 Task: Look for space in Monze, Zambia from 10th July, 2023 to 15th July, 2023 for 7 adults in price range Rs.10000 to Rs.15000. Place can be entire place or shared room with 4 bedrooms having 7 beds and 4 bathrooms. Property type can be house, flat, guest house. Amenities needed are: wifi, TV, free parkinig on premises, gym, breakfast. Booking option can be shelf check-in. Required host language is English.
Action: Mouse moved to (496, 123)
Screenshot: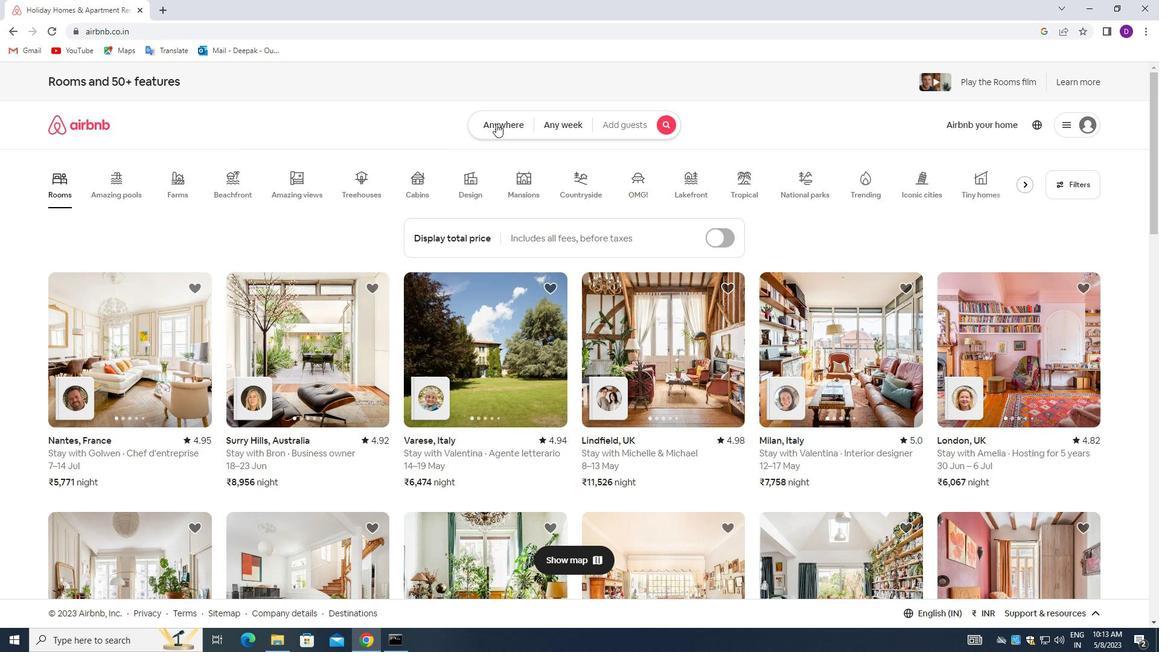 
Action: Mouse pressed left at (496, 123)
Screenshot: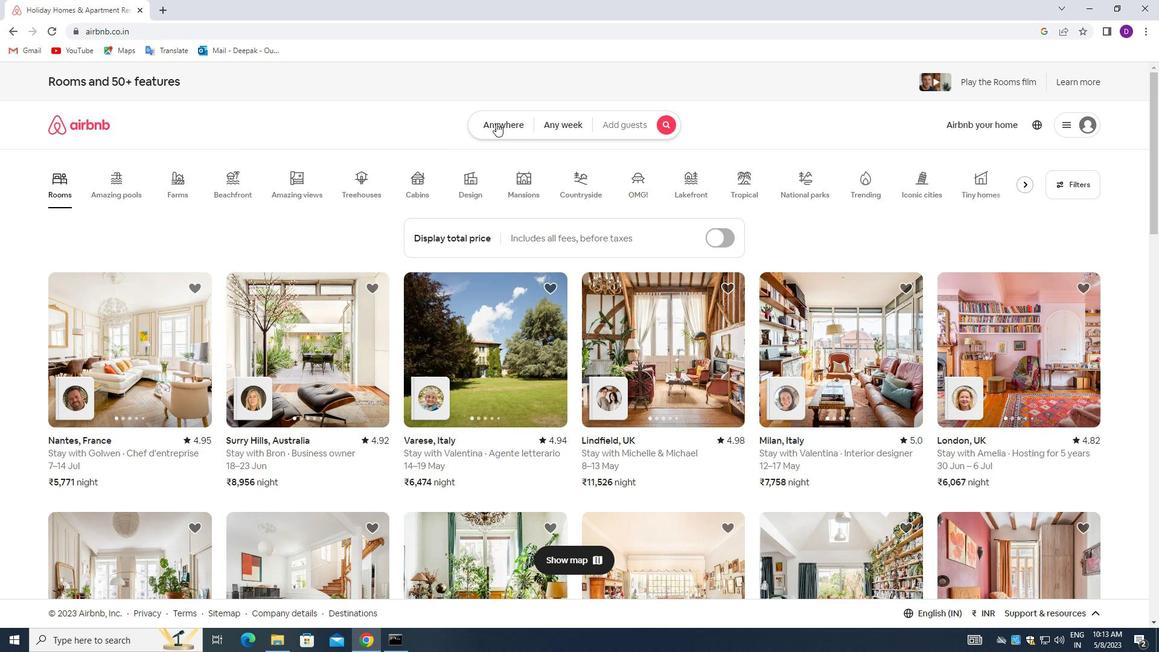 
Action: Mouse moved to (435, 170)
Screenshot: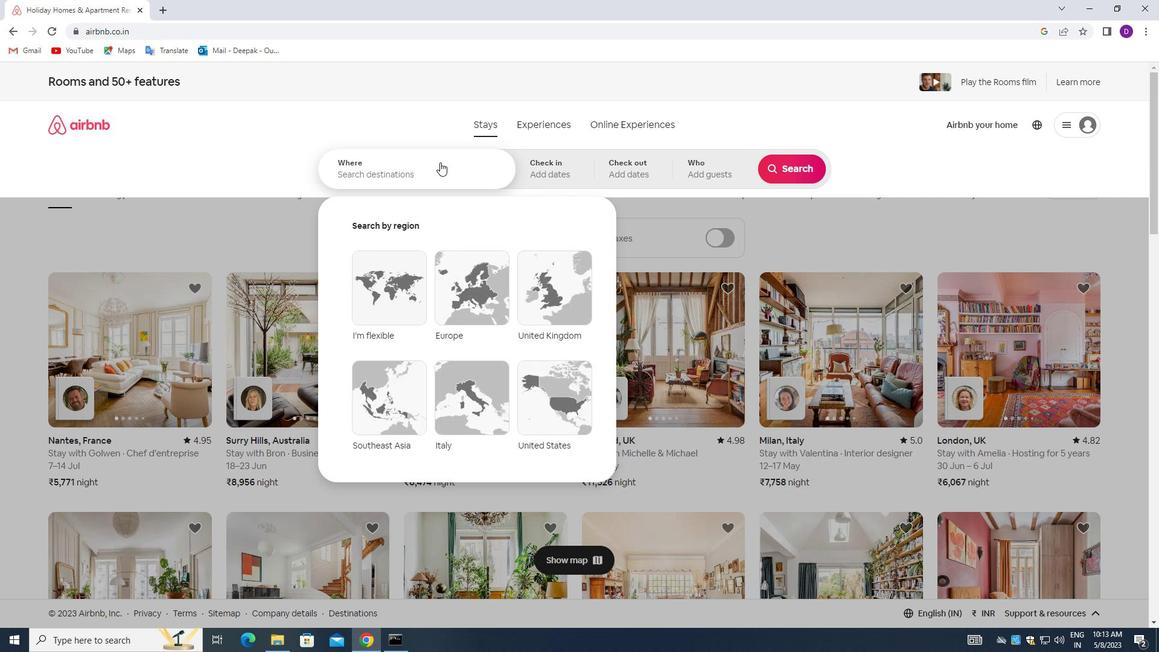 
Action: Mouse pressed left at (435, 170)
Screenshot: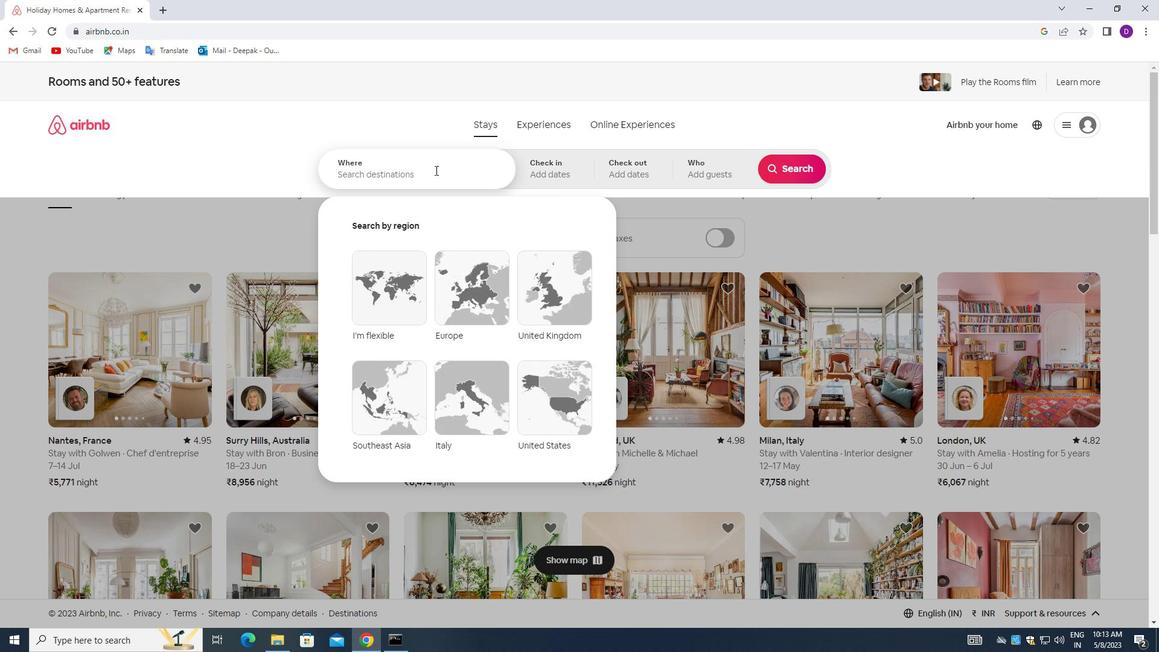 
Action: Mouse moved to (160, 251)
Screenshot: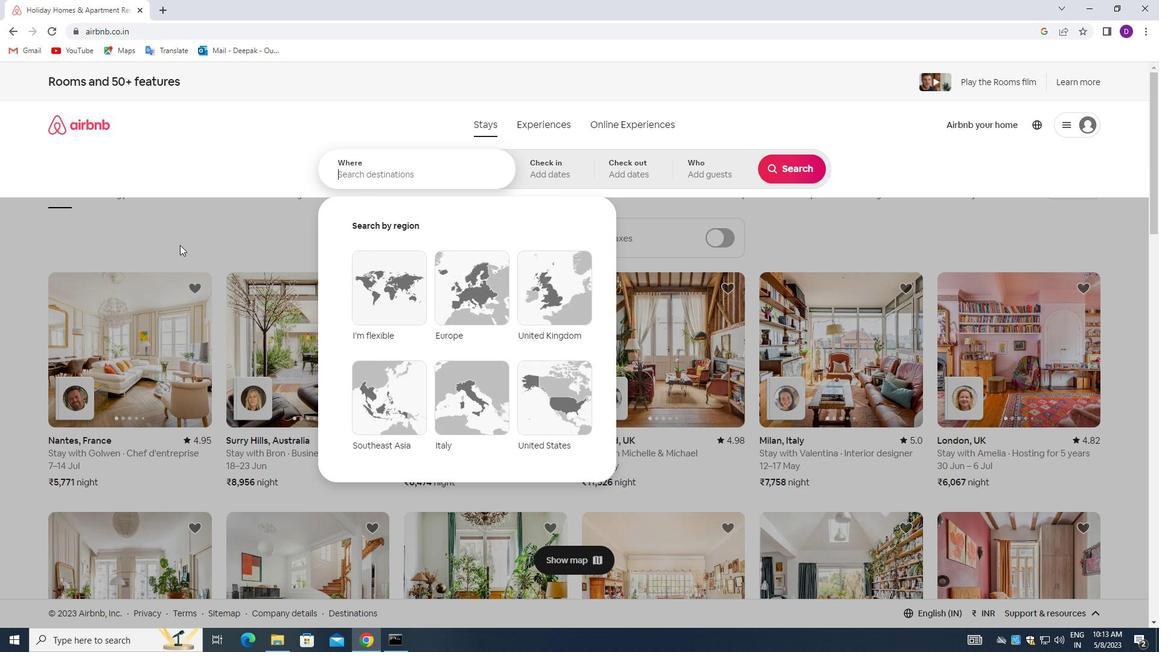 
Action: Key pressed <Key.shift>MONZE,<Key.space><Key.shift>M<Key.backspace><Key.shift_r>ZAMBIA<Key.enter>
Screenshot: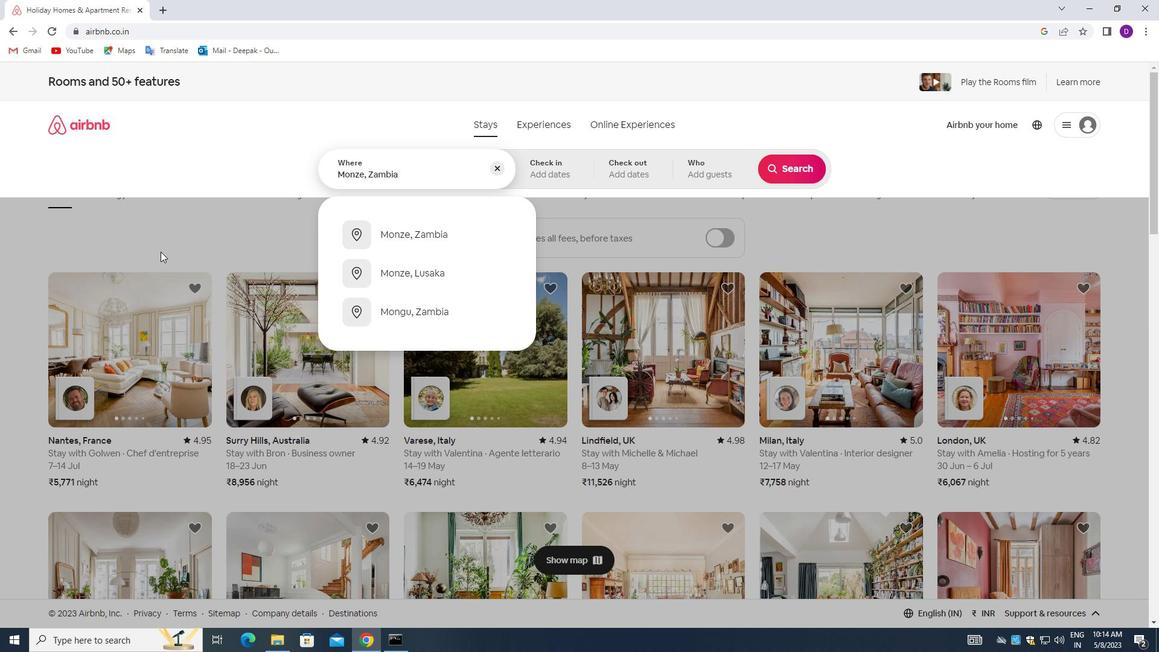 
Action: Mouse moved to (782, 264)
Screenshot: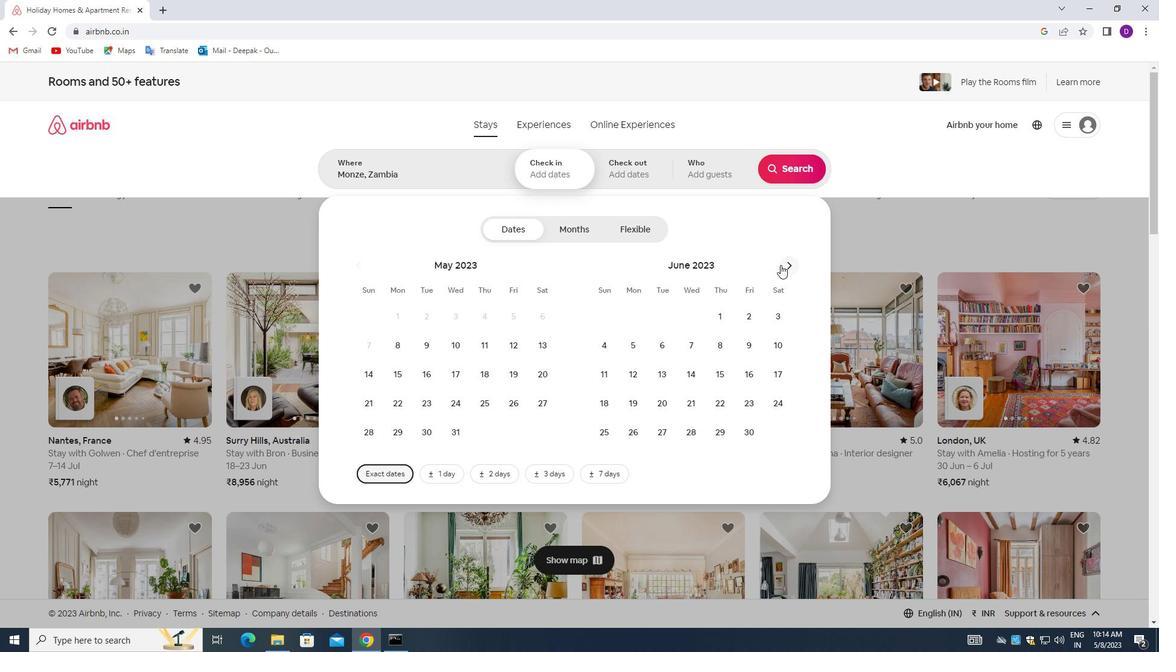 
Action: Mouse pressed left at (782, 264)
Screenshot: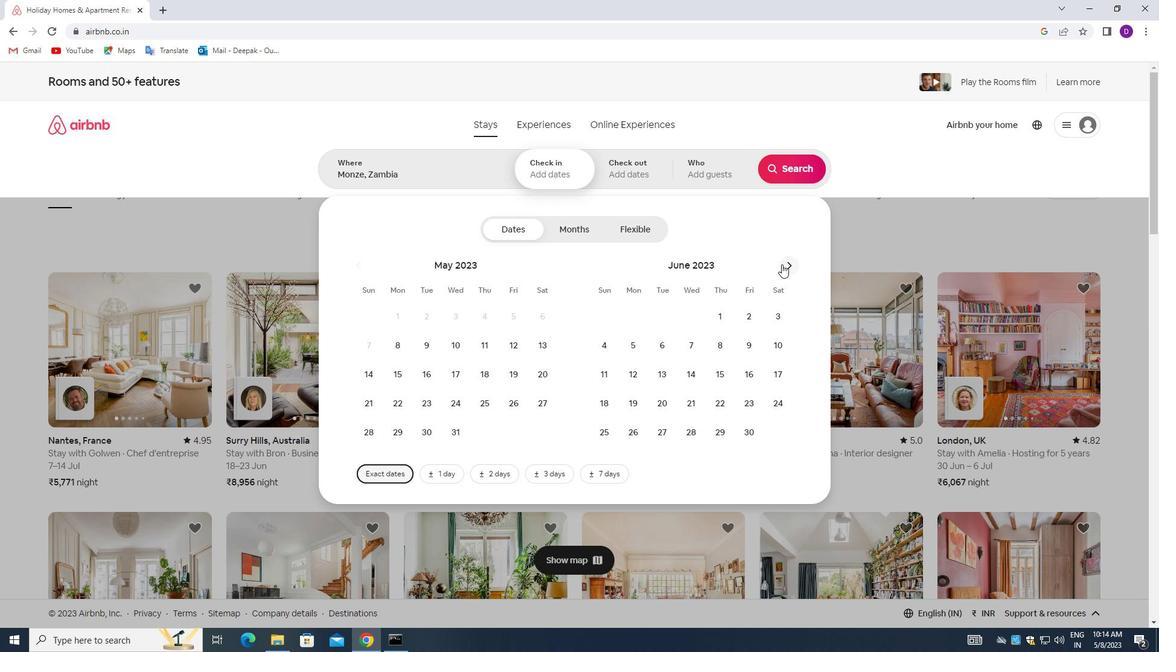 
Action: Mouse moved to (641, 366)
Screenshot: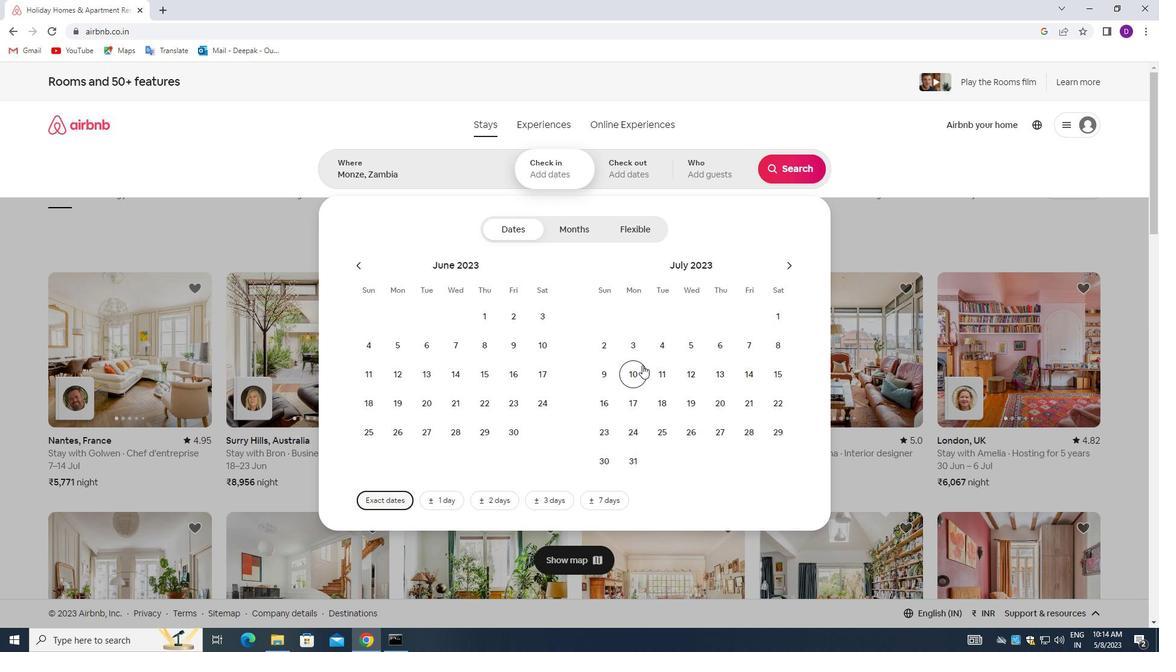 
Action: Mouse pressed left at (641, 366)
Screenshot: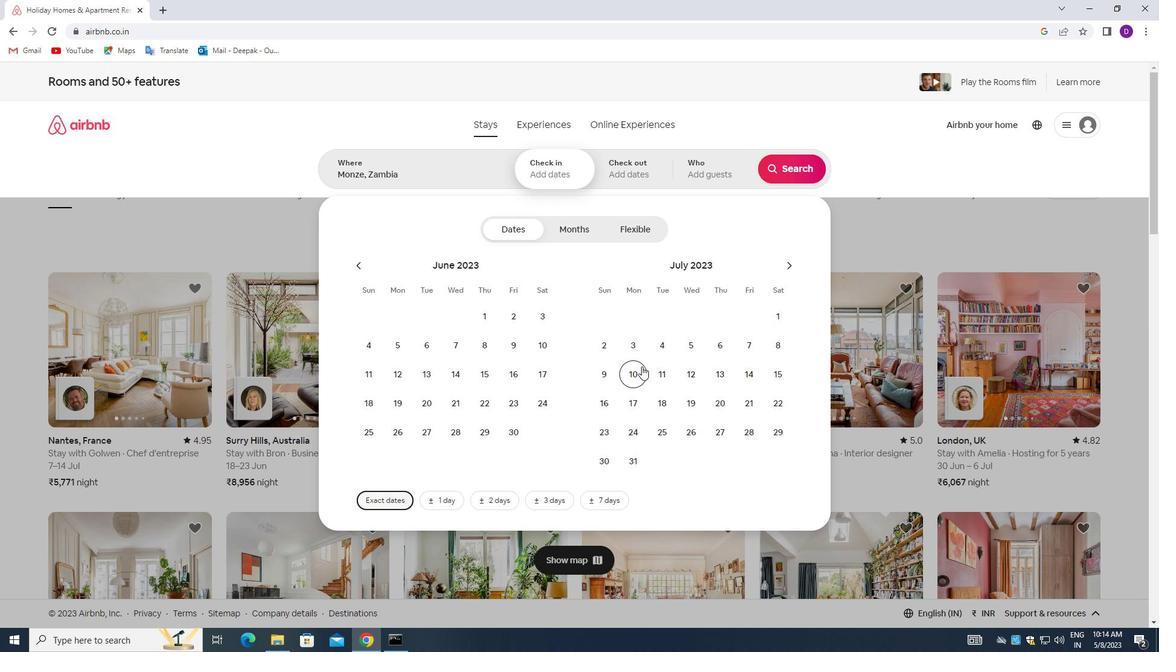
Action: Mouse moved to (768, 367)
Screenshot: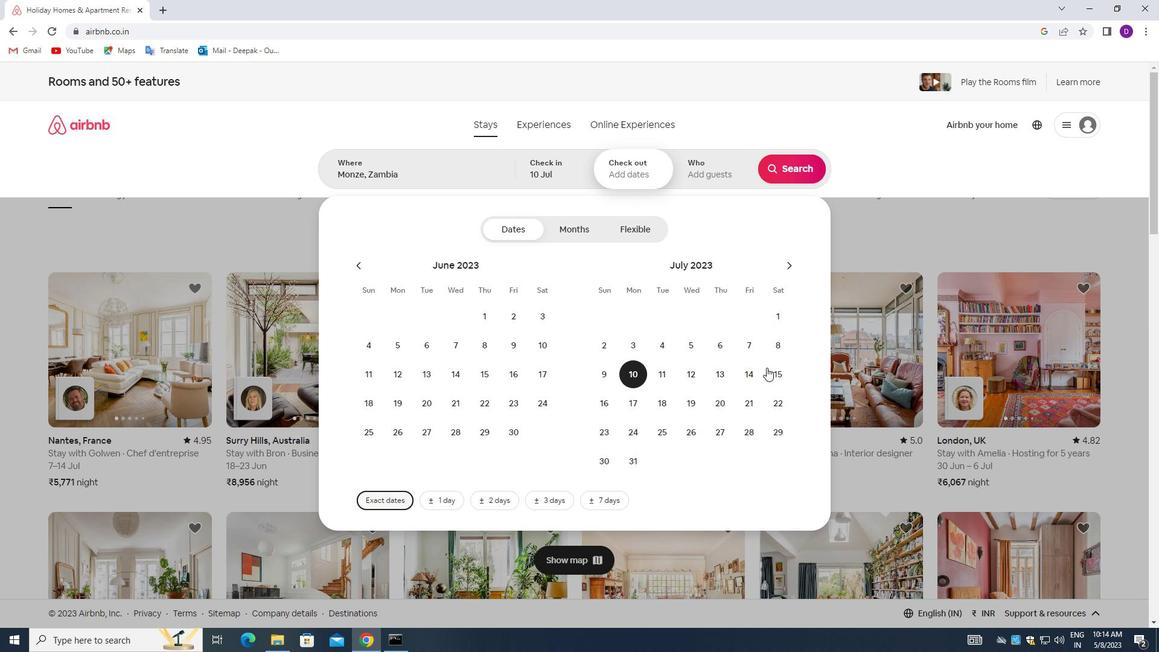 
Action: Mouse pressed left at (768, 367)
Screenshot: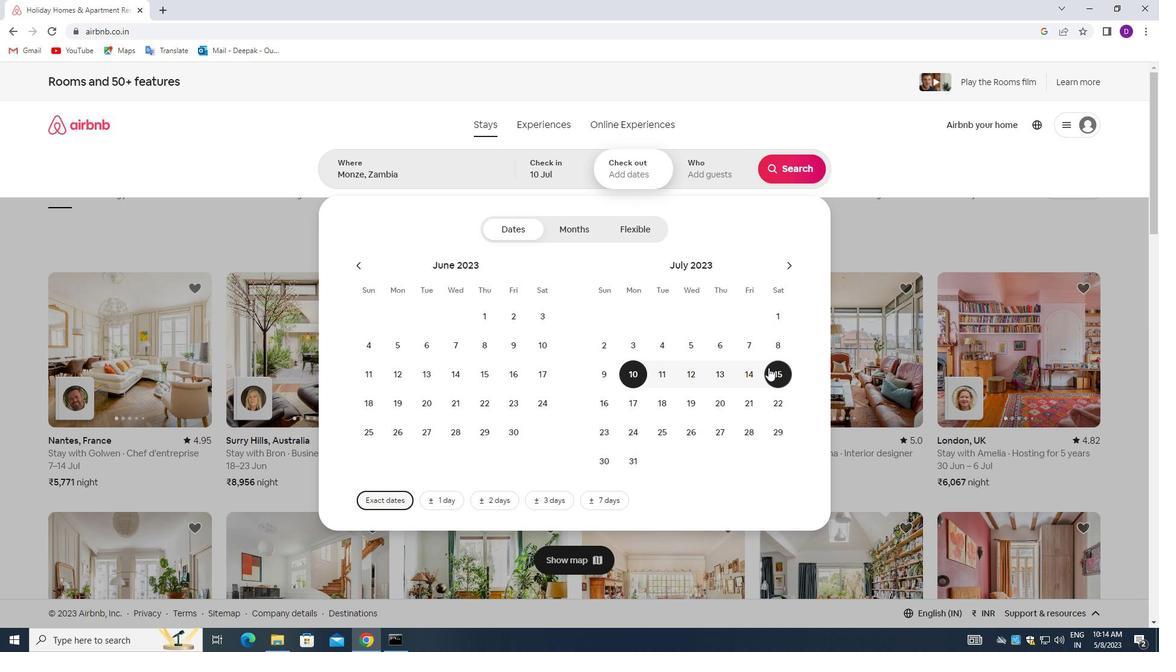 
Action: Mouse moved to (697, 172)
Screenshot: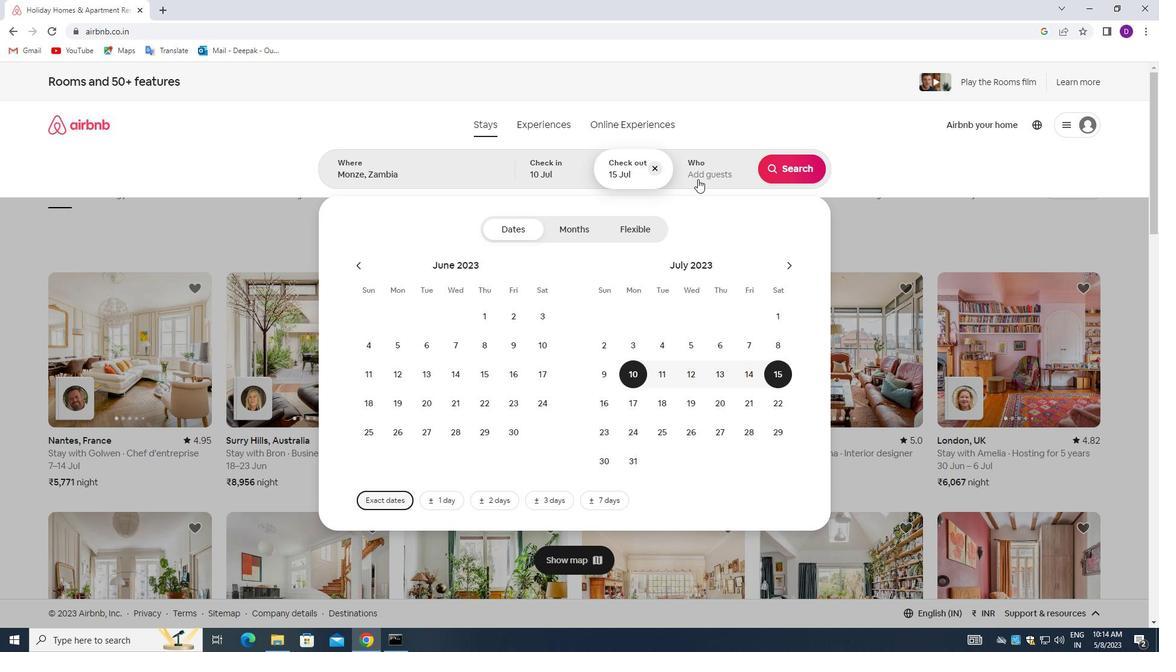 
Action: Mouse pressed left at (697, 172)
Screenshot: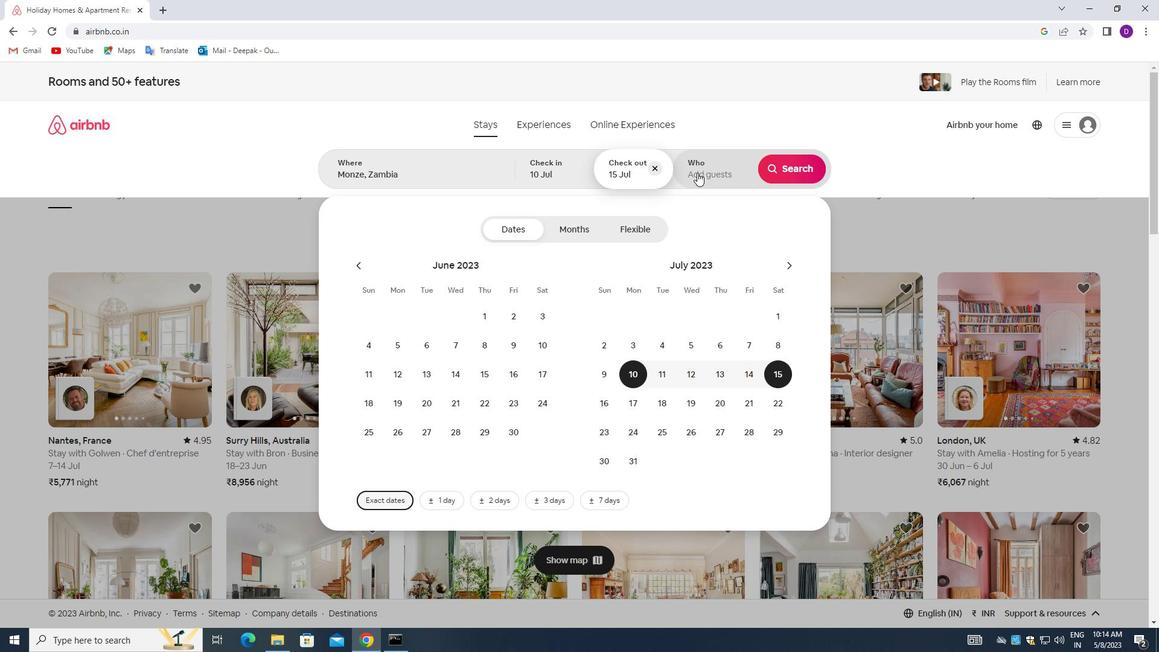 
Action: Mouse moved to (791, 230)
Screenshot: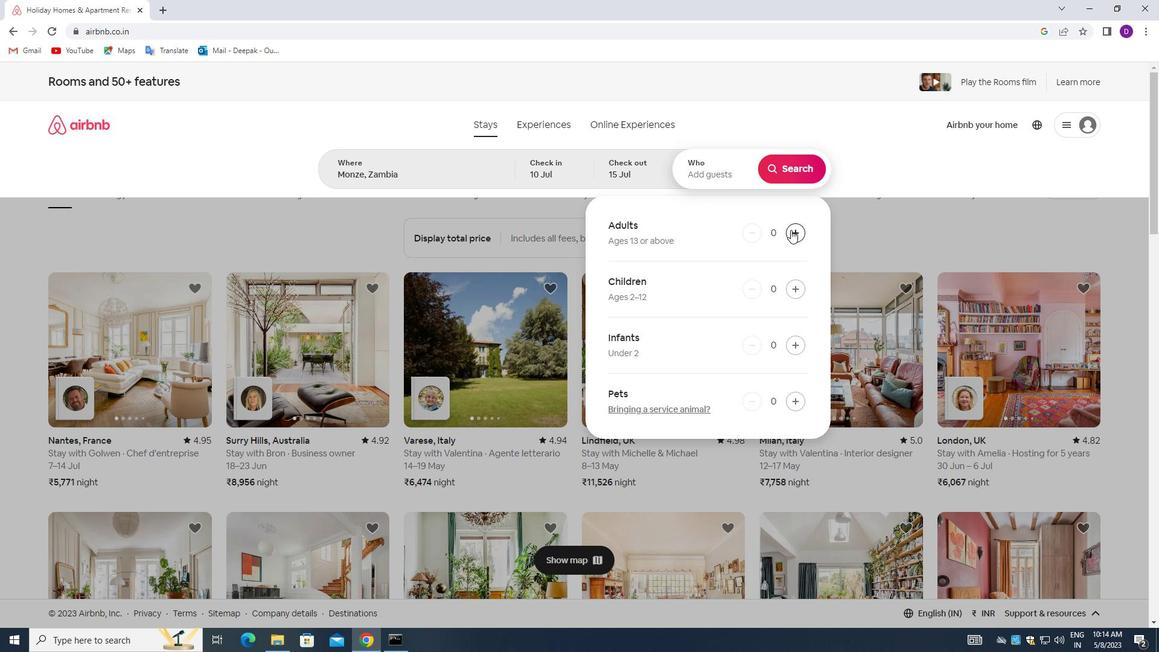 
Action: Mouse pressed left at (791, 230)
Screenshot: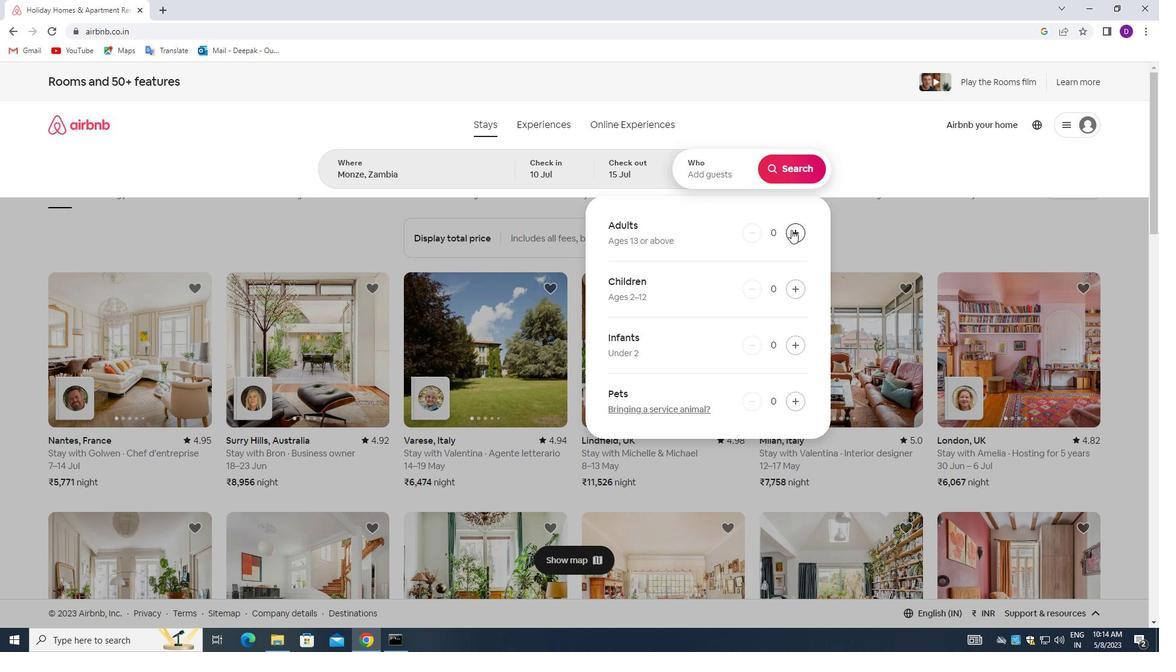 
Action: Mouse pressed left at (791, 230)
Screenshot: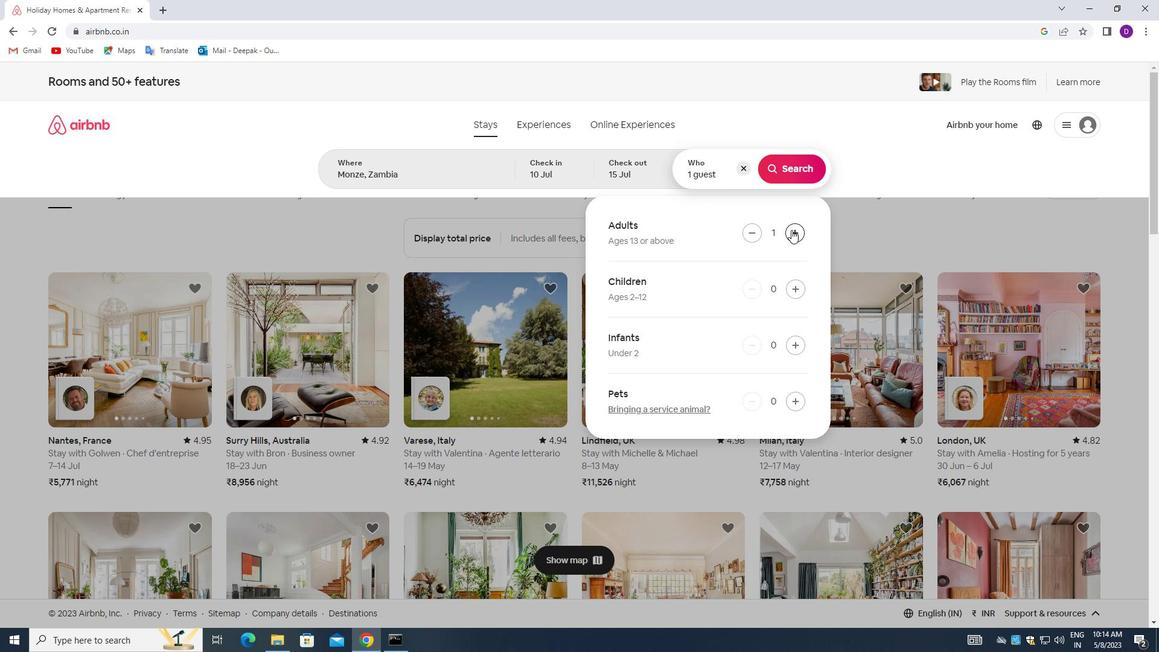 
Action: Mouse pressed left at (791, 230)
Screenshot: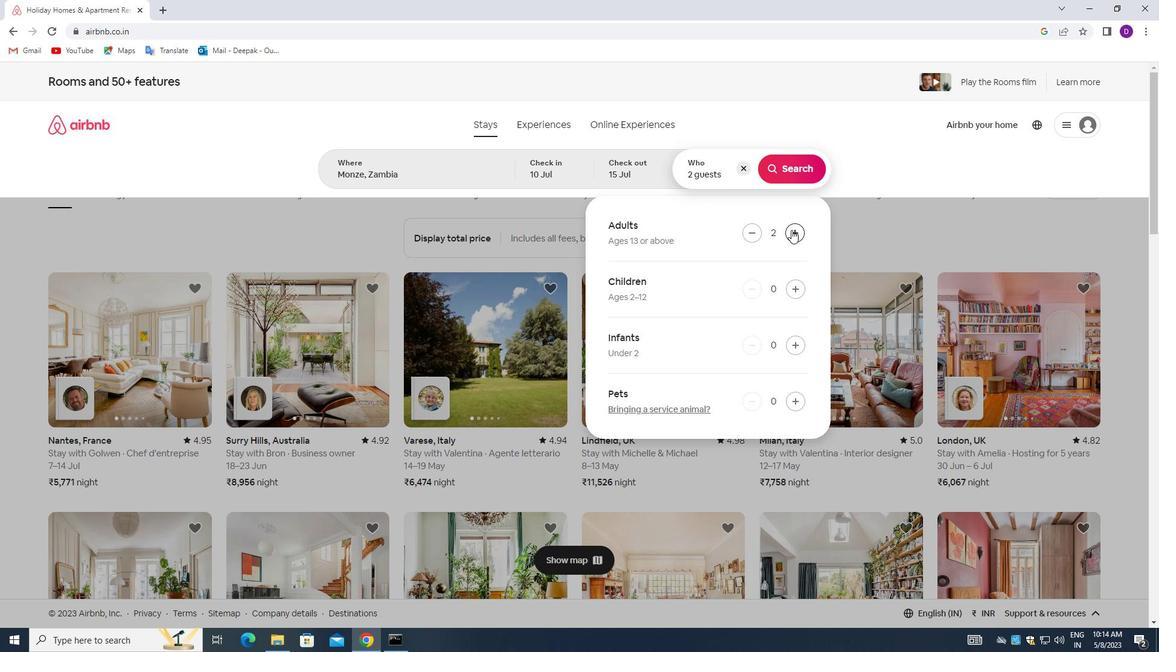 
Action: Mouse pressed left at (791, 230)
Screenshot: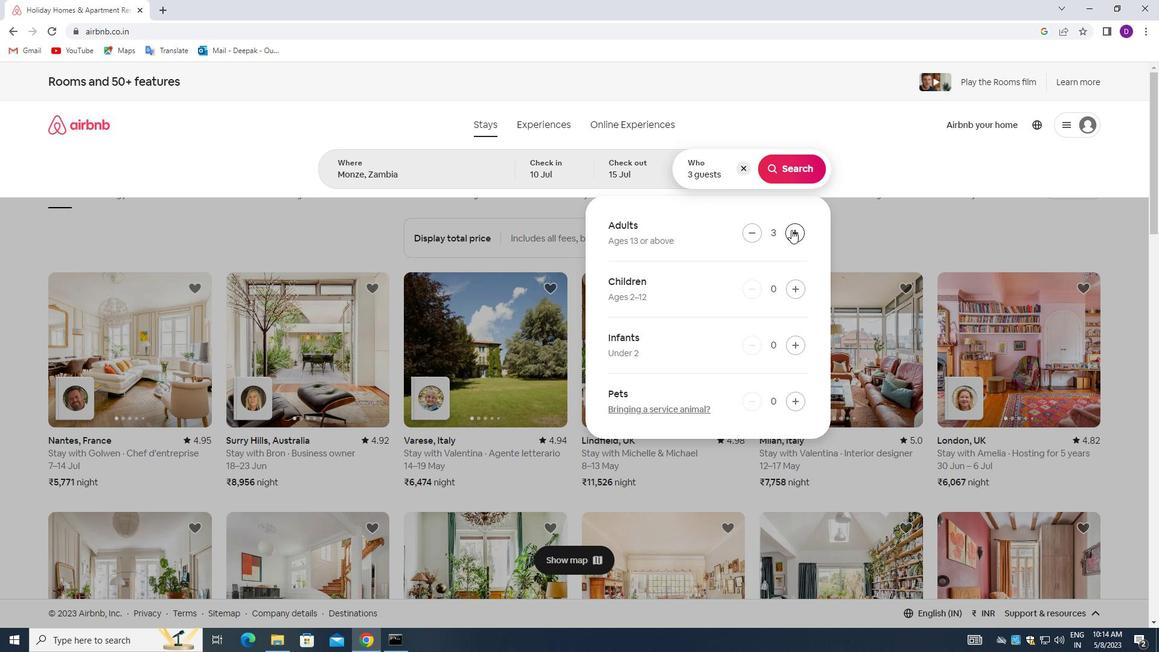 
Action: Mouse pressed left at (791, 230)
Screenshot: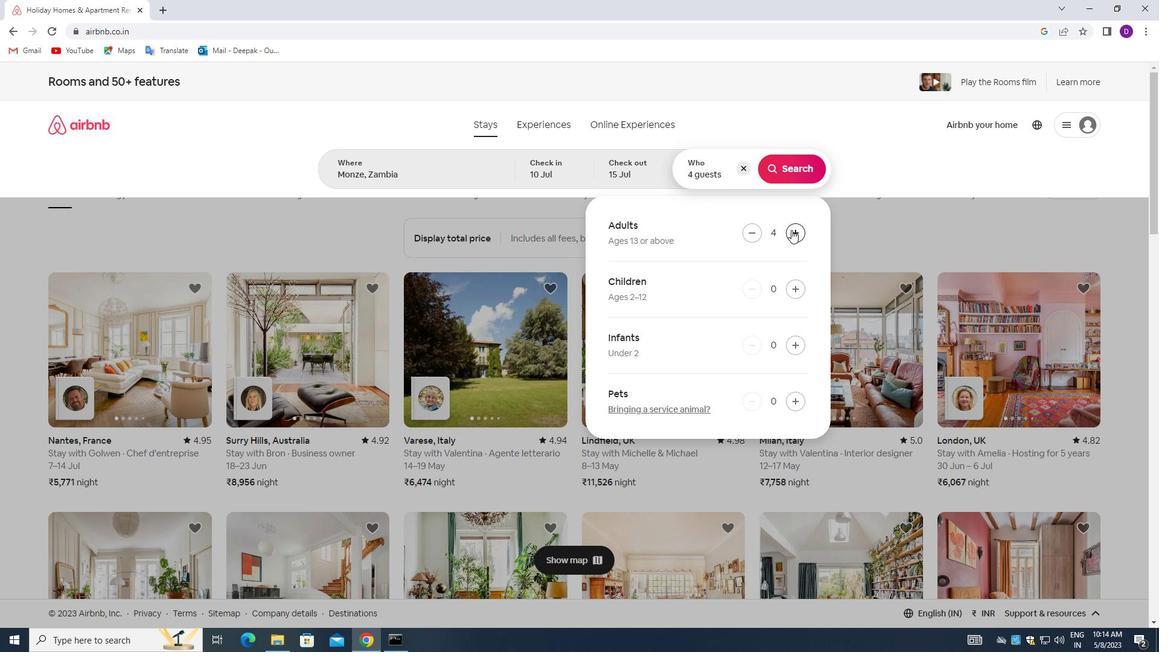 
Action: Mouse pressed left at (791, 230)
Screenshot: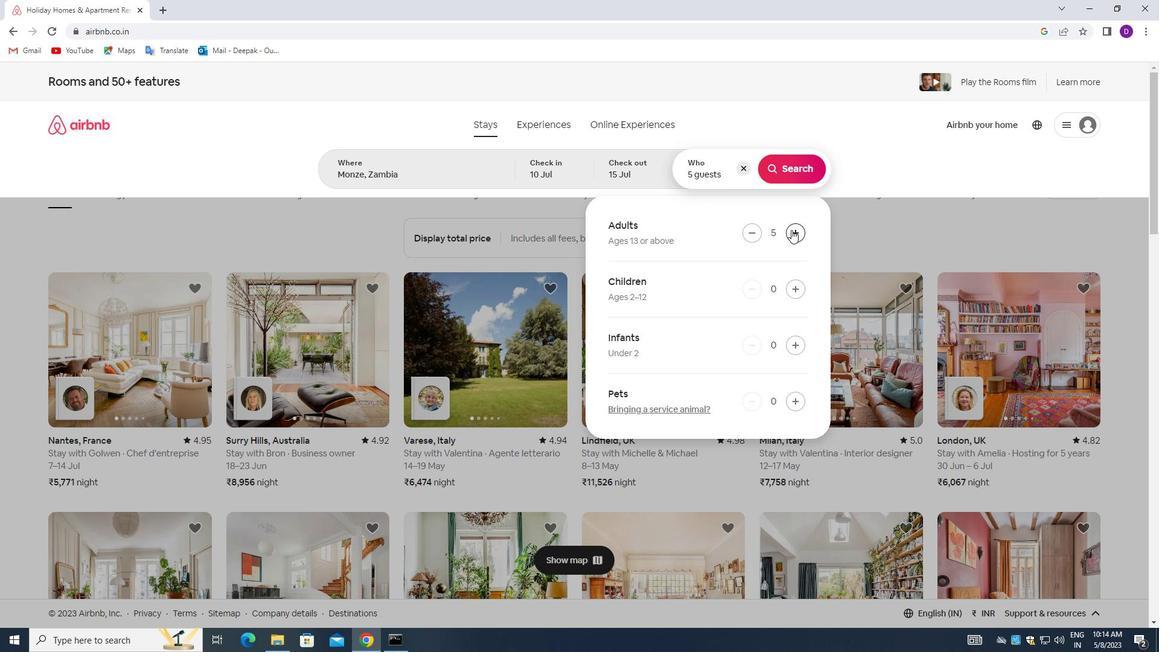 
Action: Mouse pressed left at (791, 230)
Screenshot: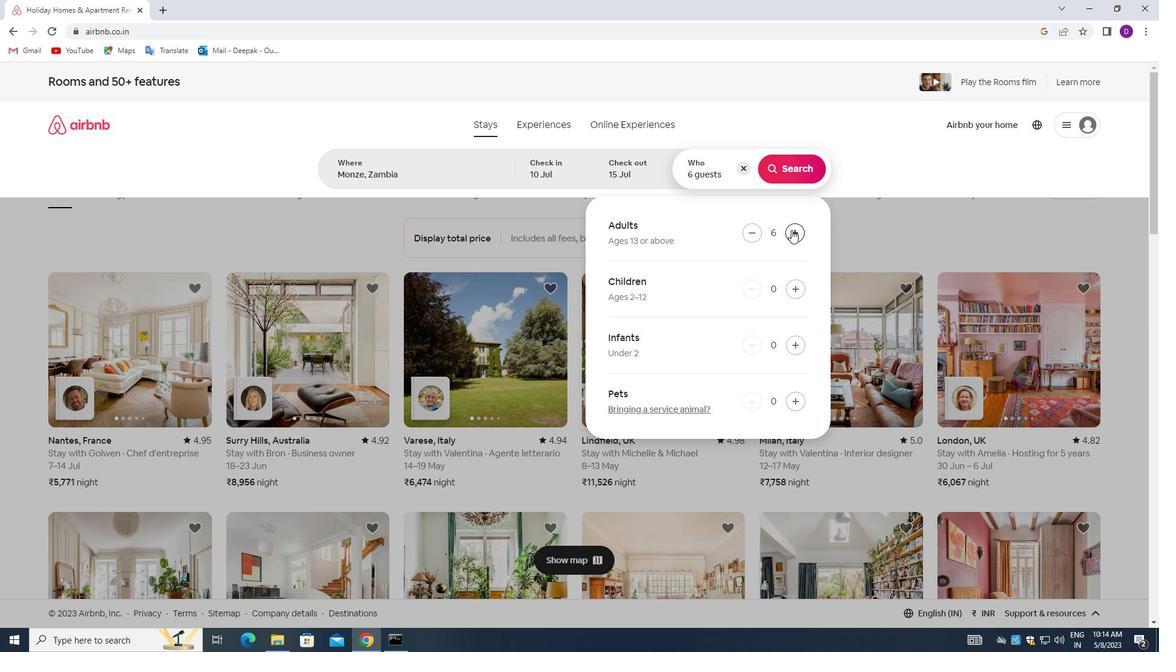 
Action: Mouse moved to (791, 167)
Screenshot: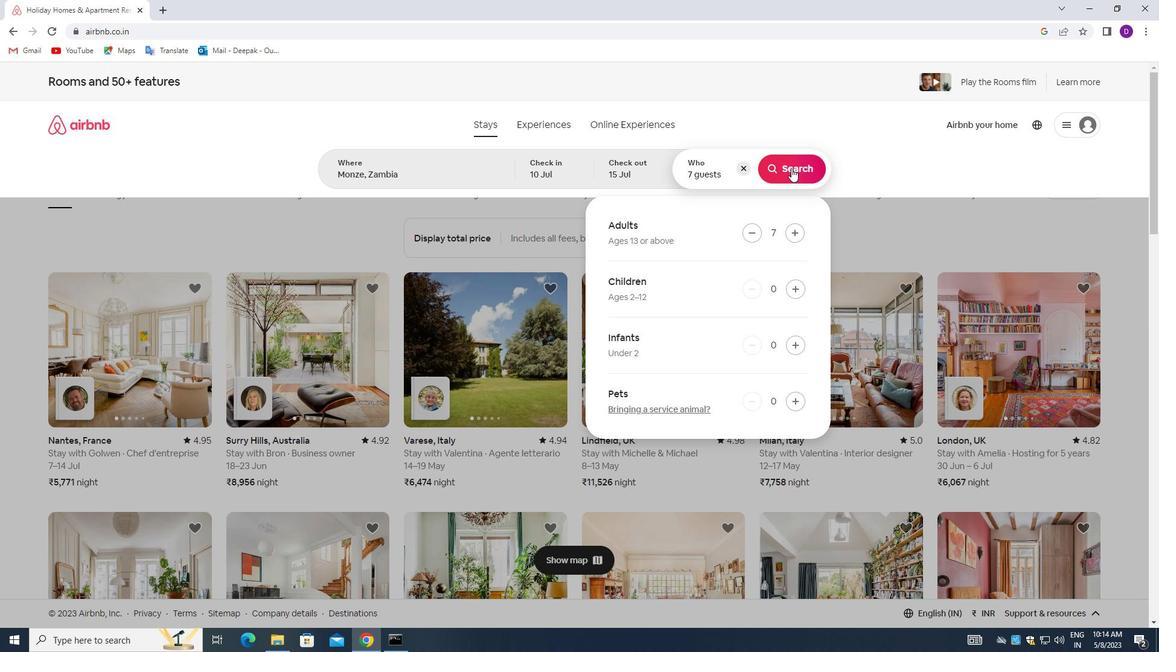 
Action: Mouse pressed left at (791, 167)
Screenshot: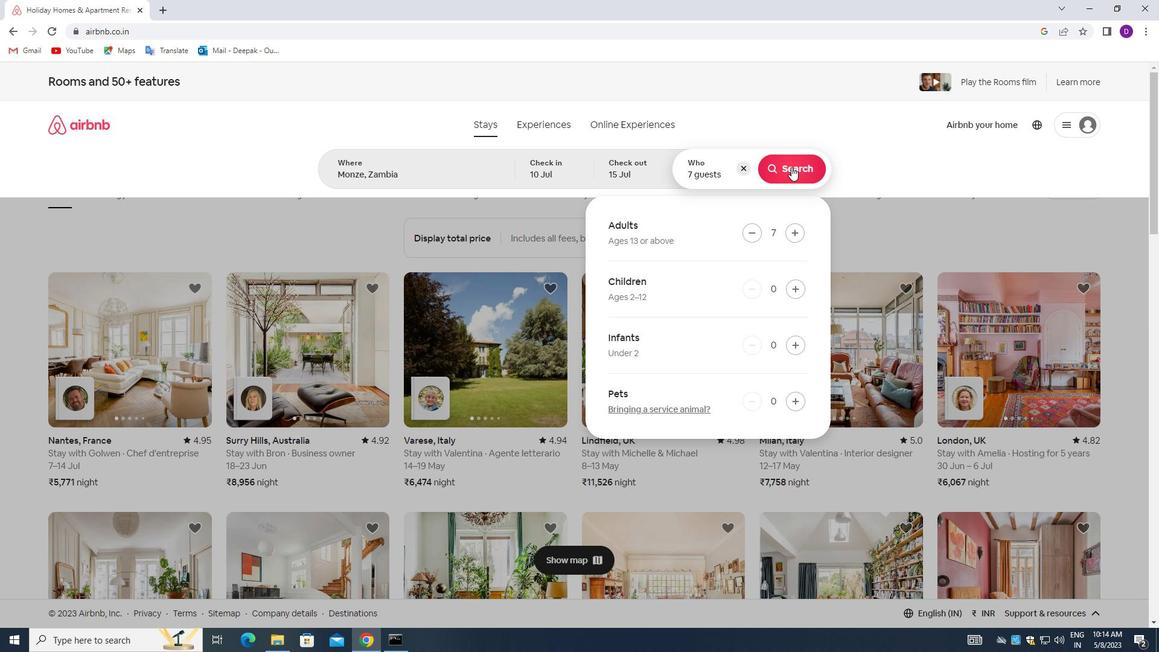 
Action: Mouse moved to (1090, 136)
Screenshot: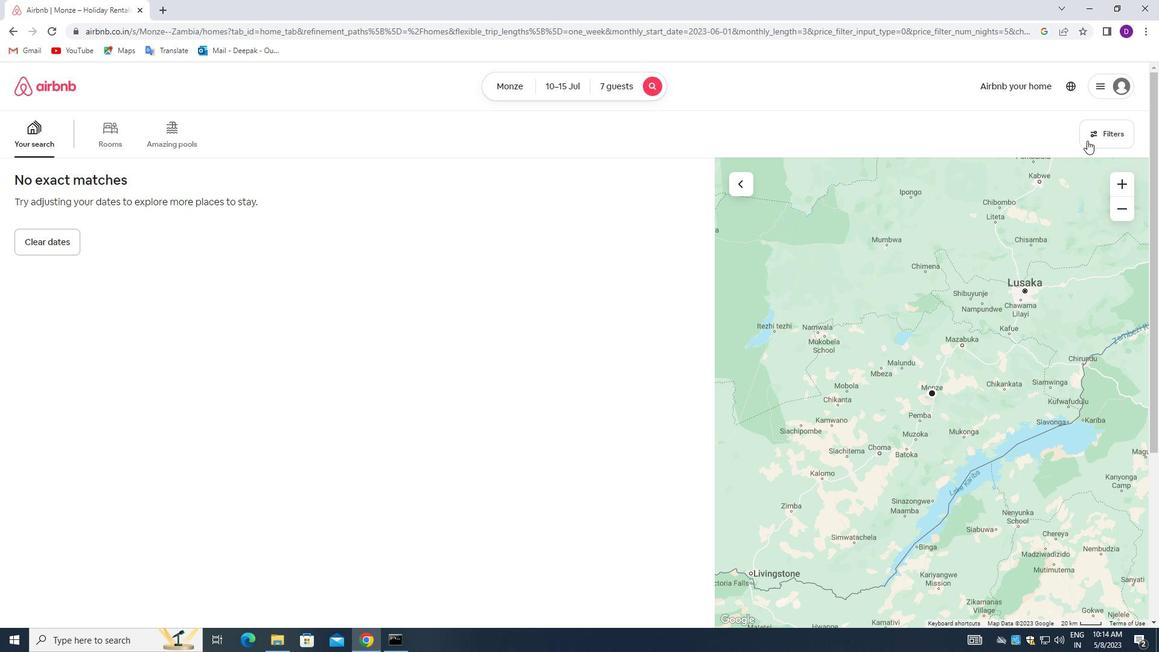 
Action: Mouse pressed left at (1090, 136)
Screenshot: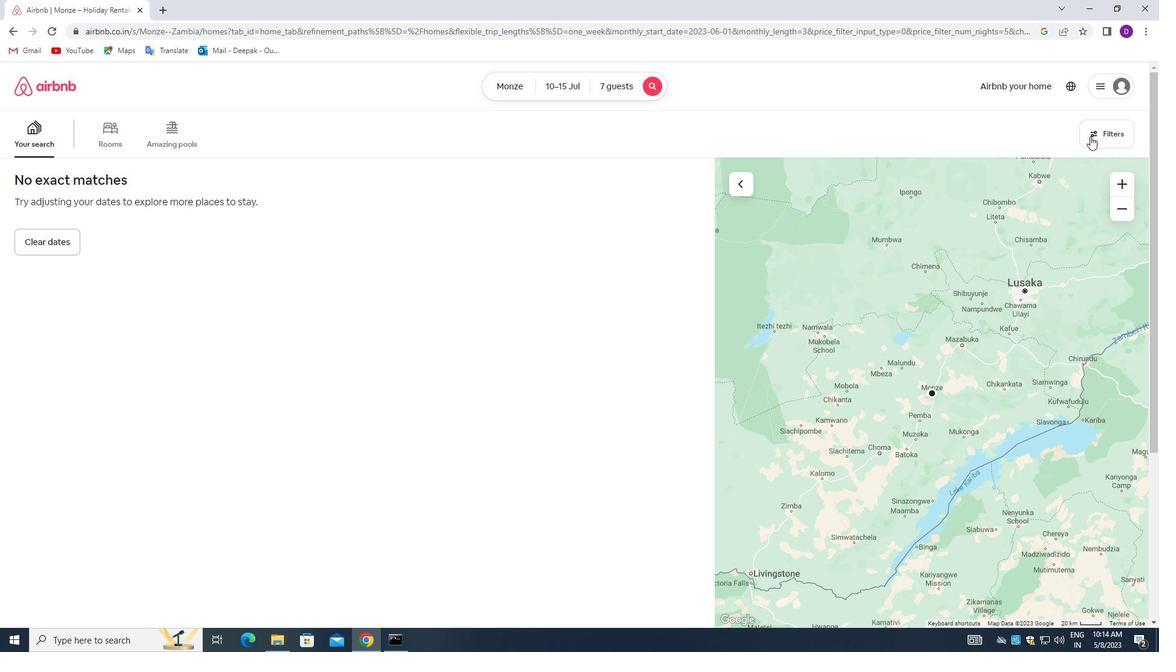
Action: Mouse moved to (420, 434)
Screenshot: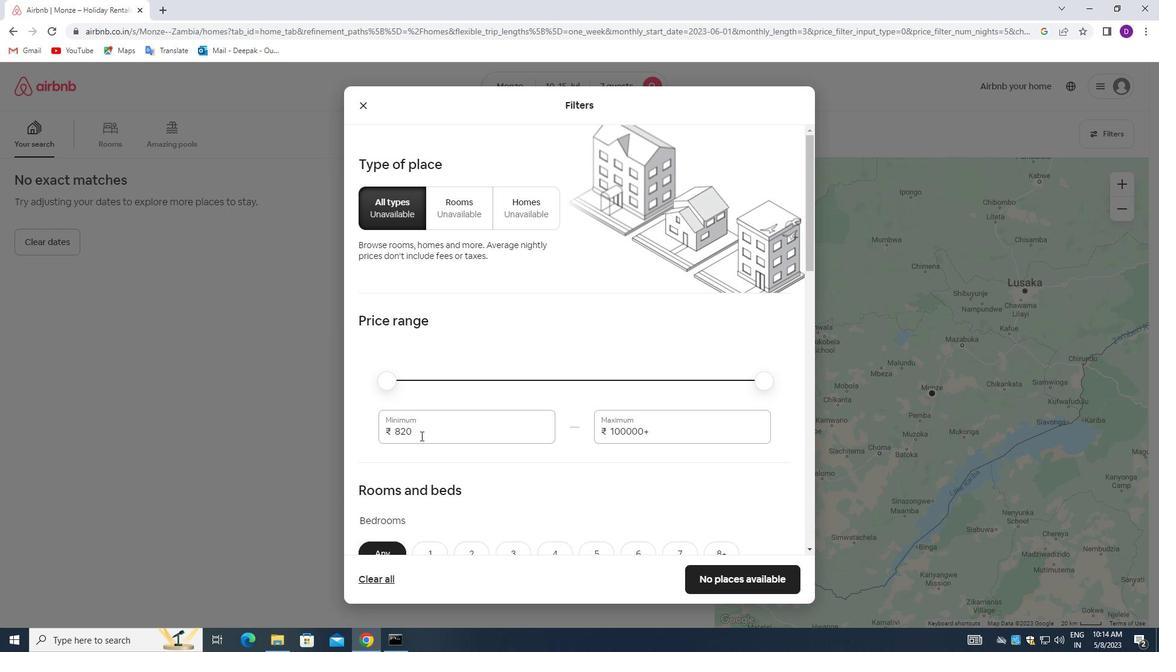 
Action: Mouse pressed left at (420, 434)
Screenshot: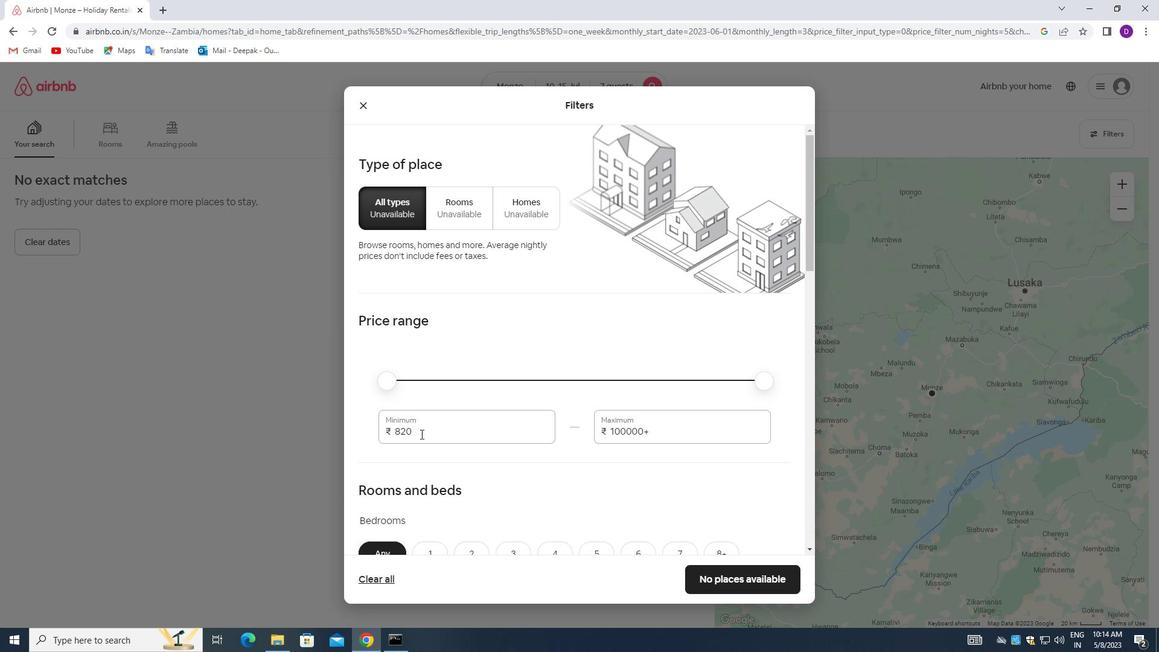 
Action: Mouse pressed left at (420, 434)
Screenshot: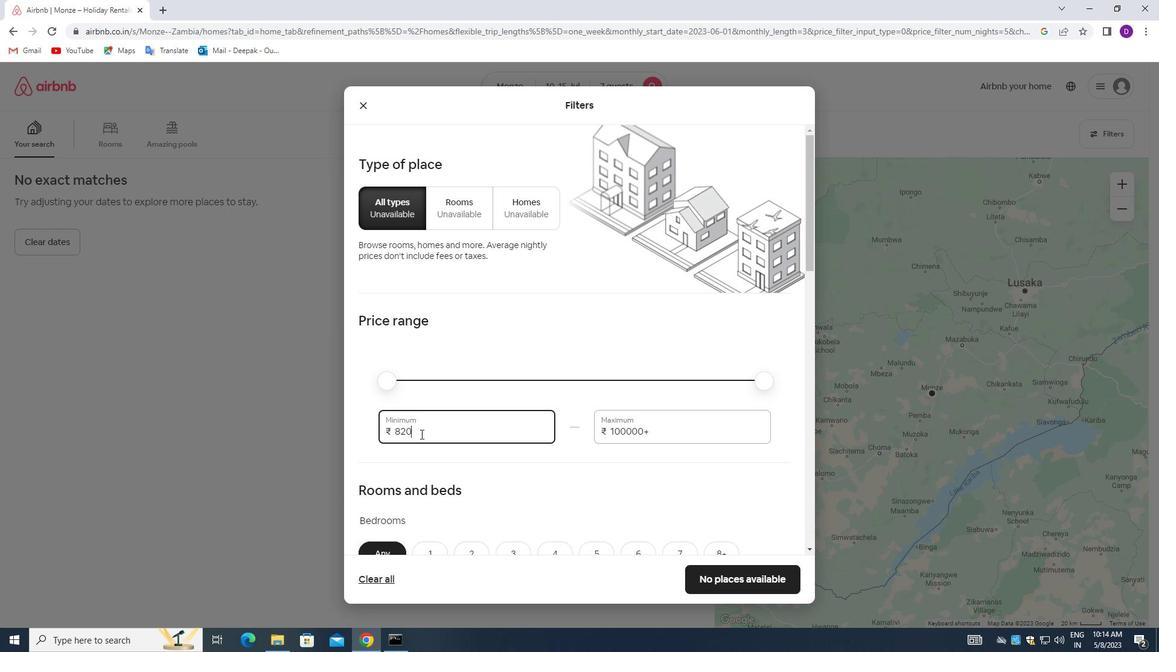 
Action: Key pressed 10000<Key.tab>15000
Screenshot: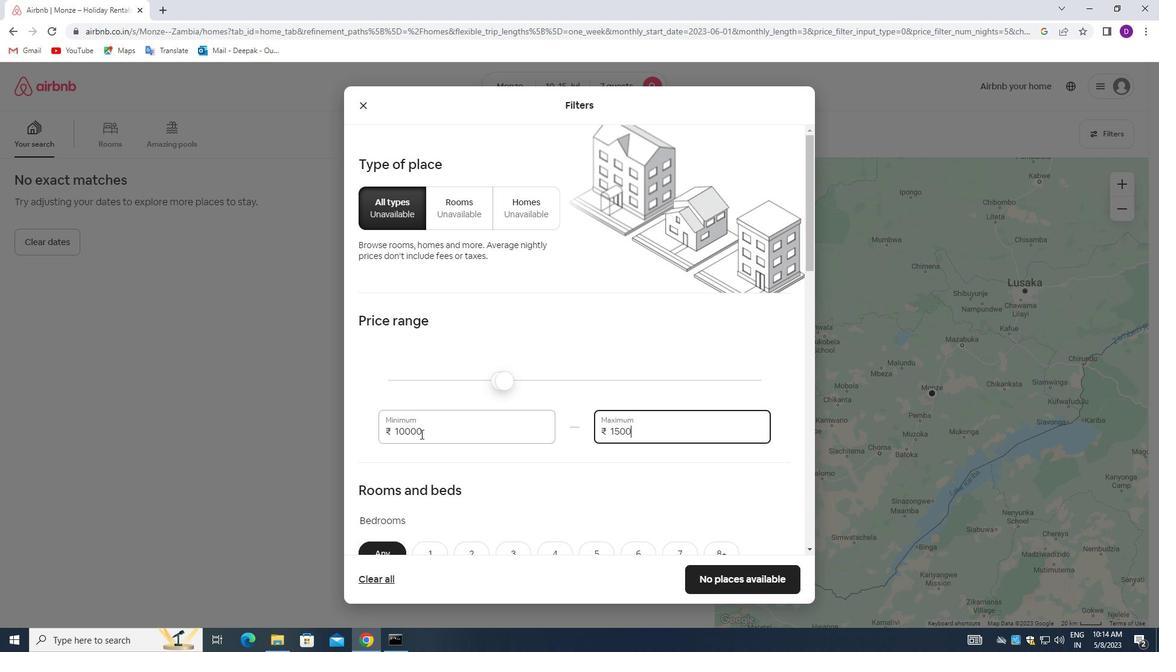
Action: Mouse moved to (585, 433)
Screenshot: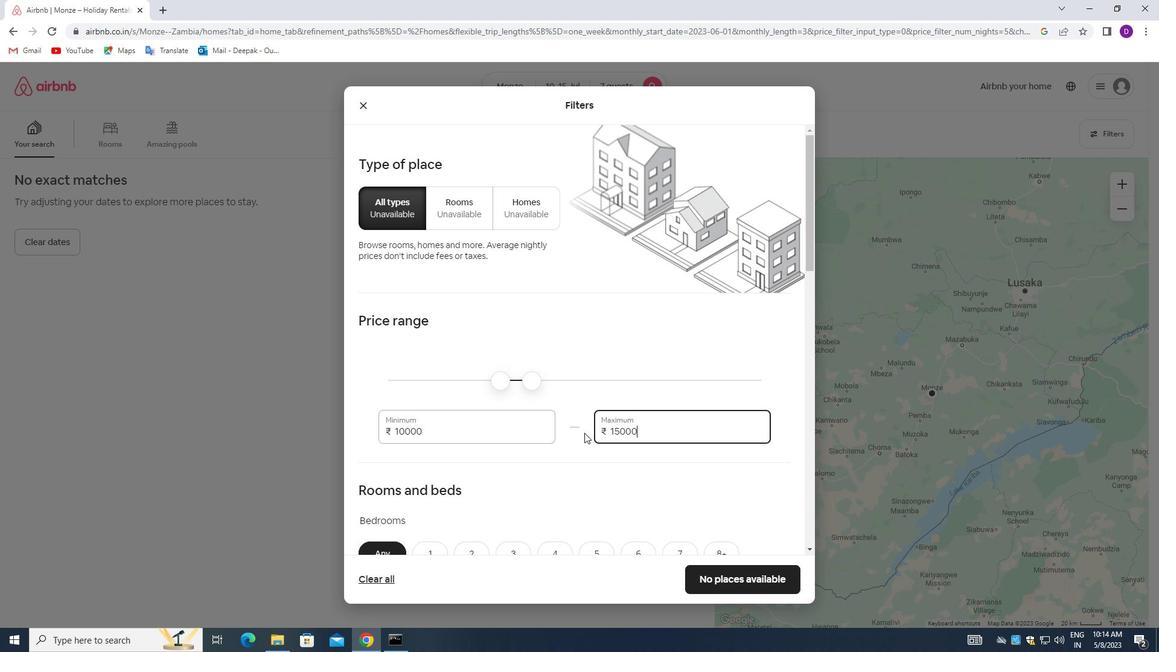 
Action: Mouse scrolled (585, 432) with delta (0, 0)
Screenshot: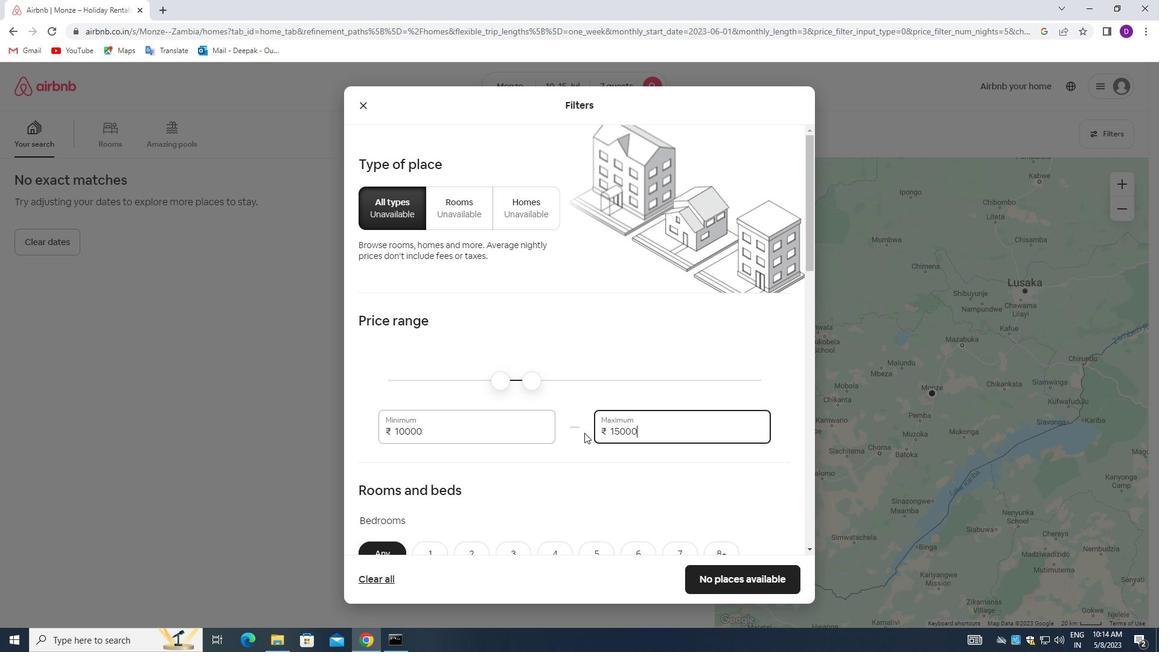 
Action: Mouse moved to (585, 433)
Screenshot: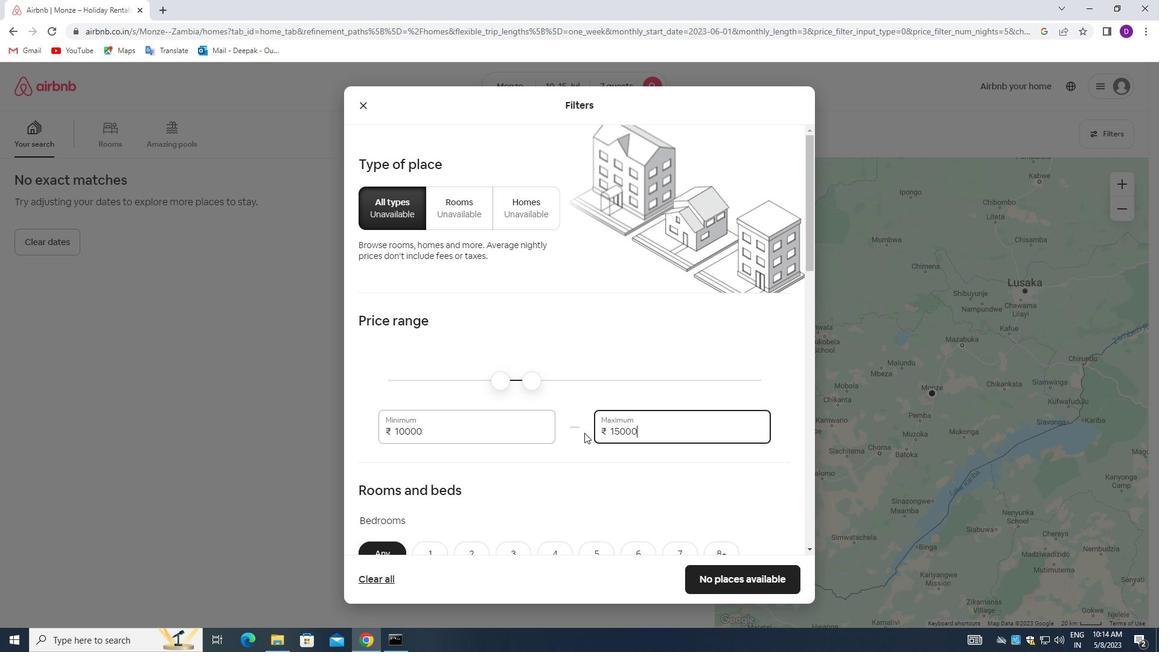 
Action: Mouse scrolled (585, 432) with delta (0, 0)
Screenshot: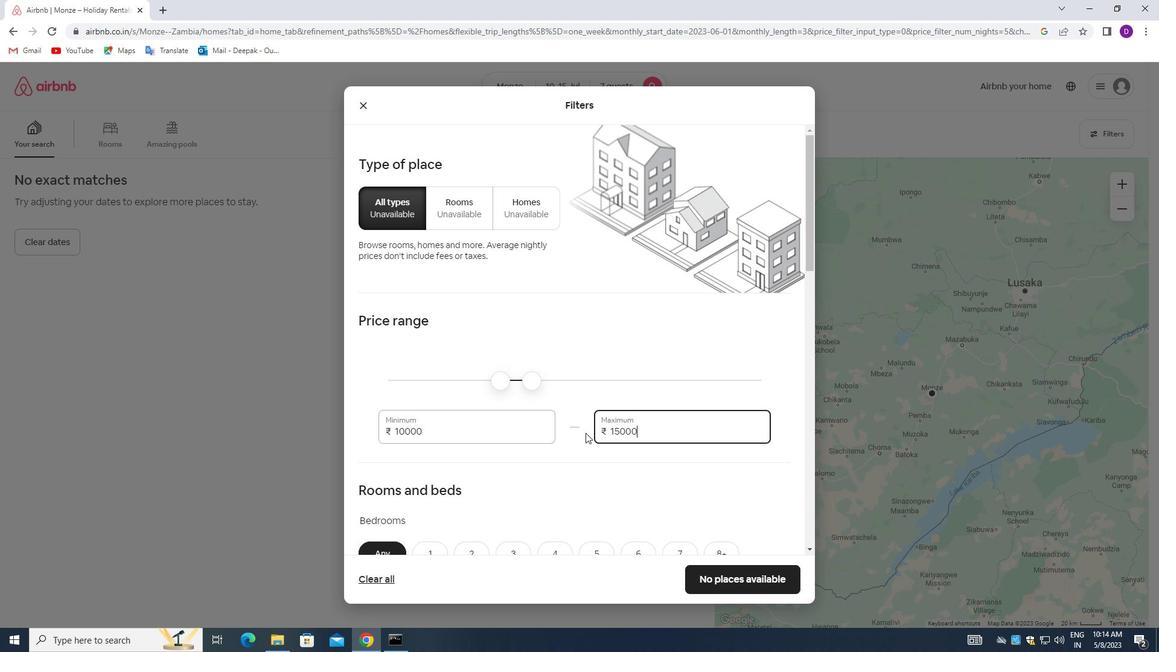 
Action: Mouse scrolled (585, 432) with delta (0, 0)
Screenshot: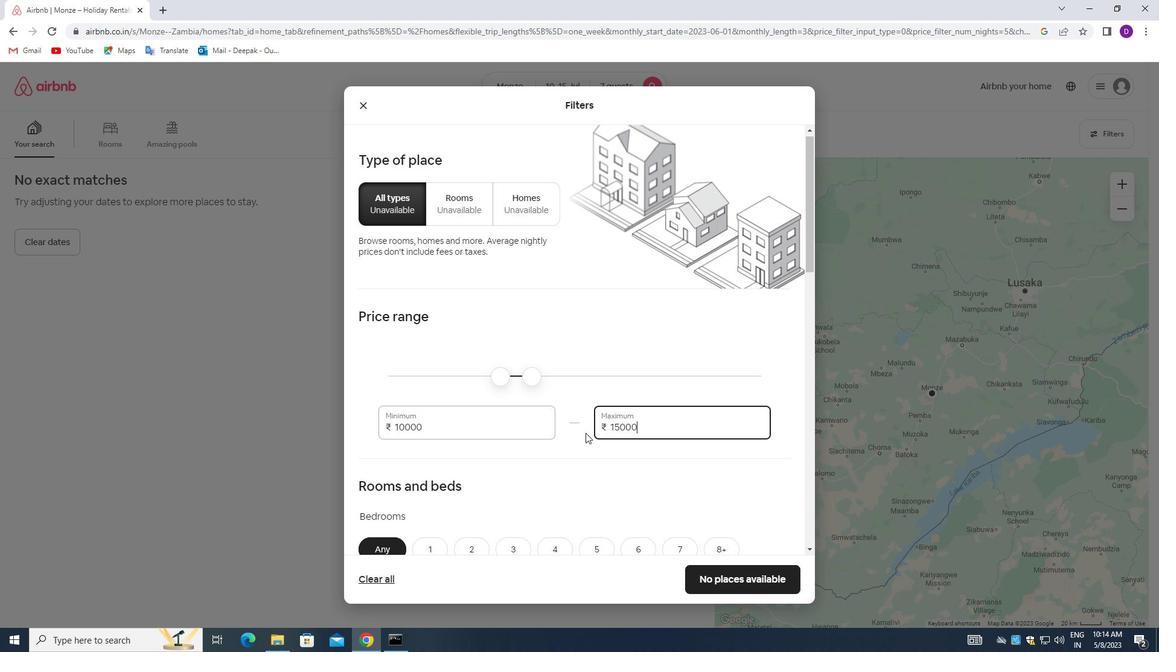 
Action: Mouse moved to (550, 378)
Screenshot: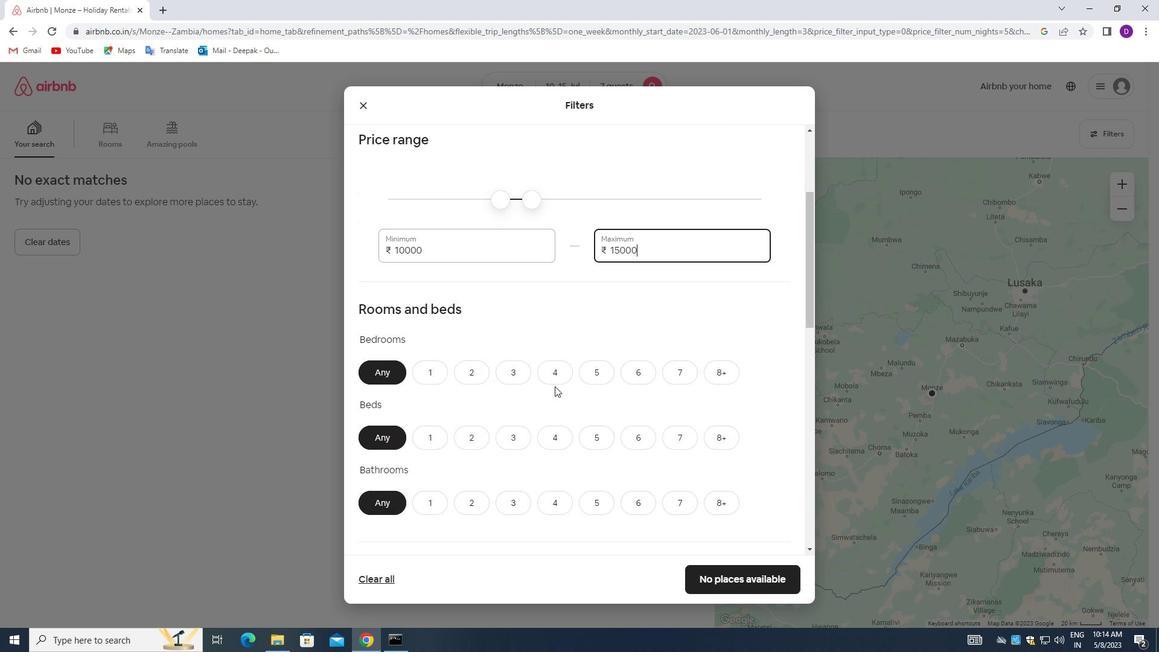 
Action: Mouse pressed left at (550, 378)
Screenshot: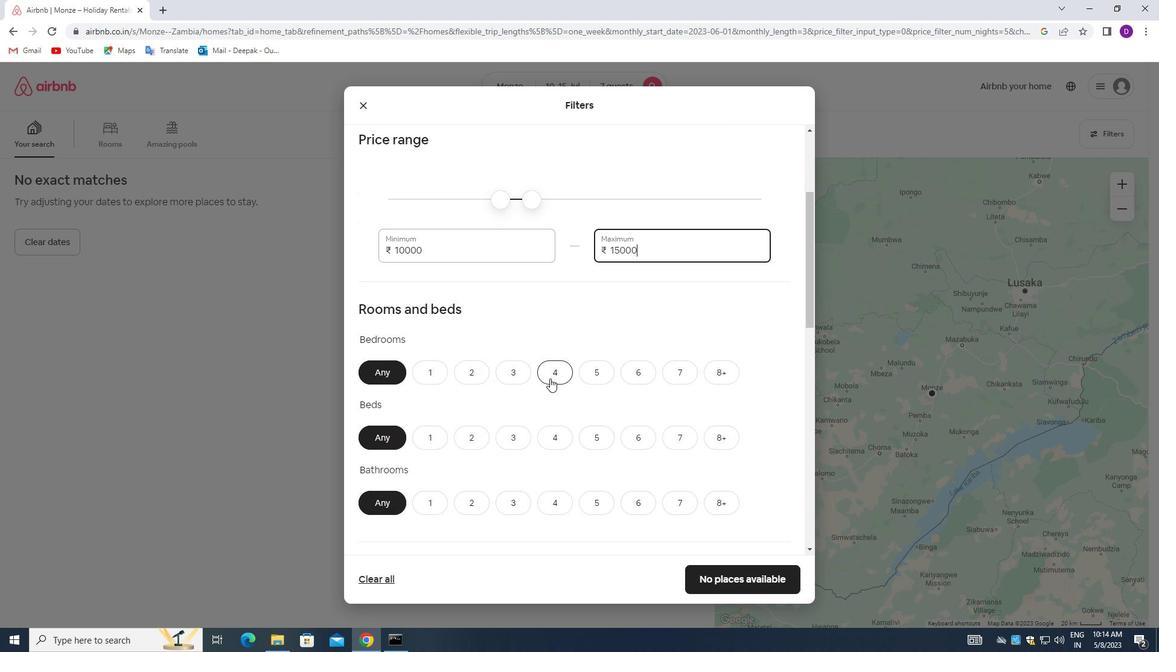 
Action: Mouse moved to (666, 434)
Screenshot: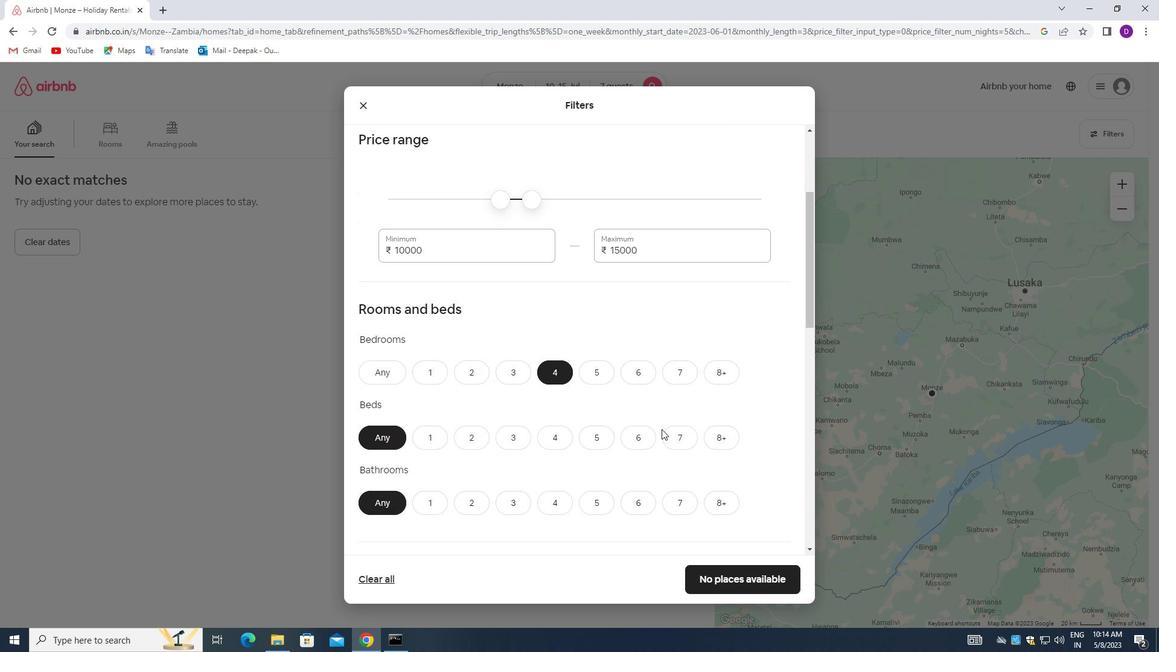 
Action: Mouse pressed left at (666, 434)
Screenshot: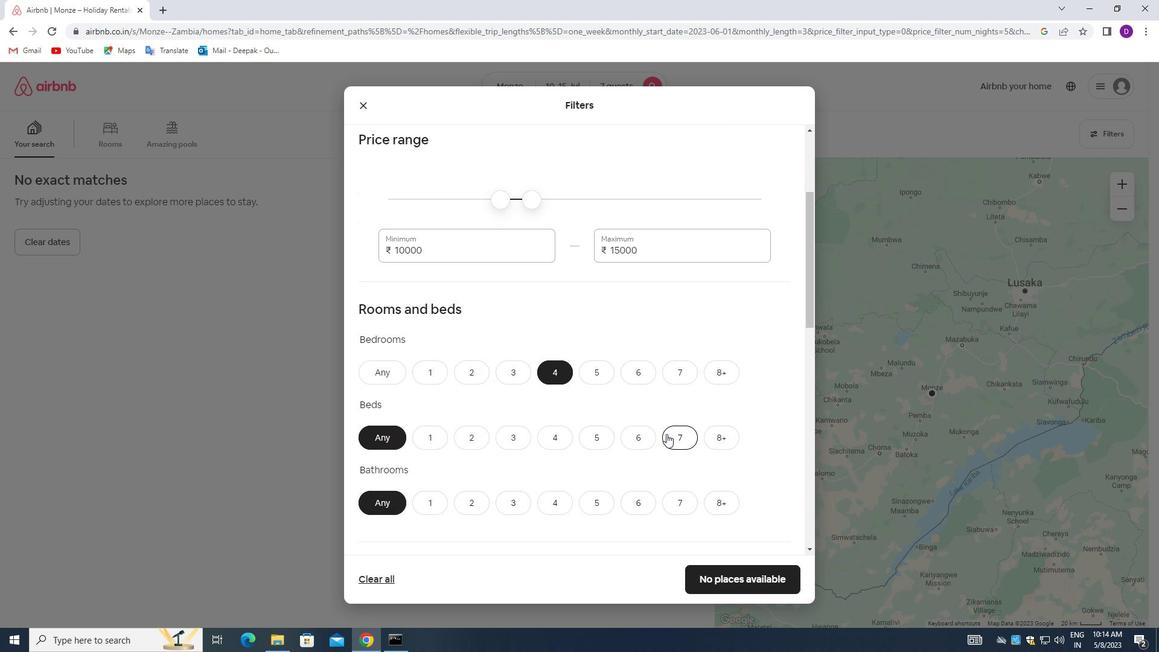 
Action: Mouse moved to (553, 499)
Screenshot: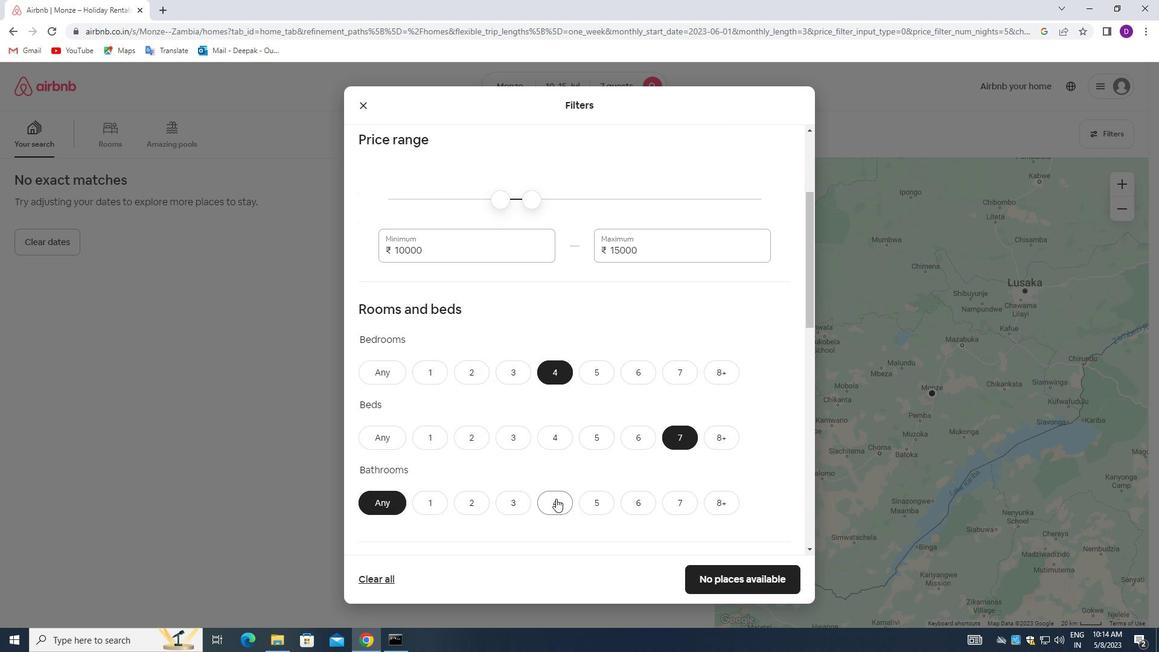 
Action: Mouse pressed left at (553, 499)
Screenshot: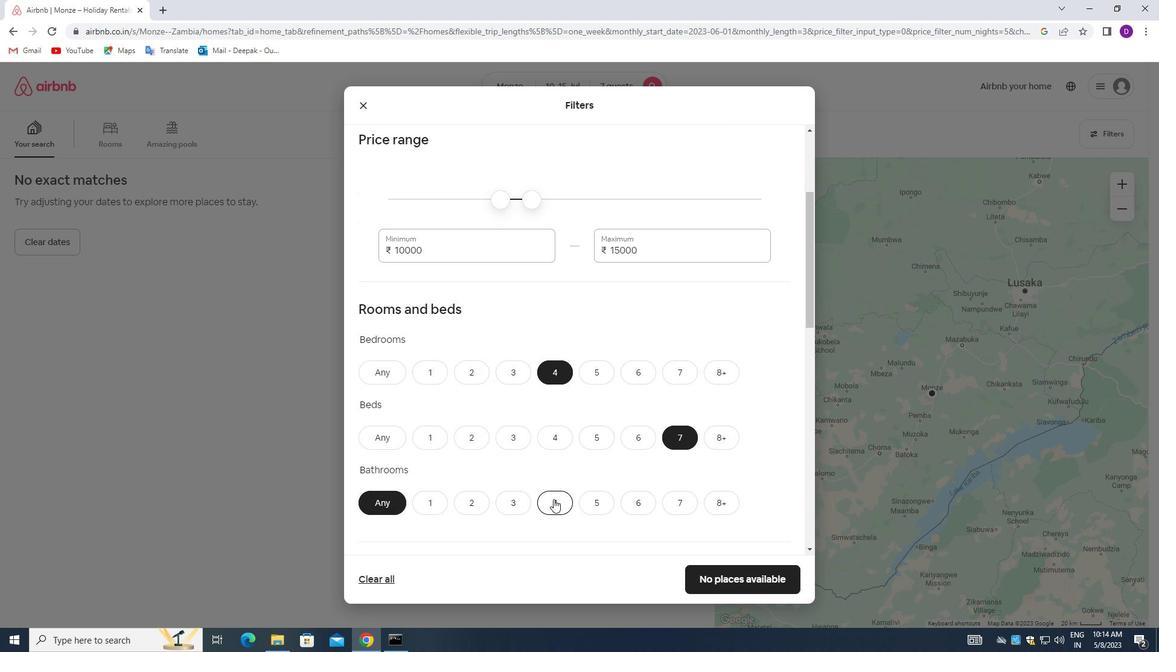 
Action: Mouse moved to (554, 469)
Screenshot: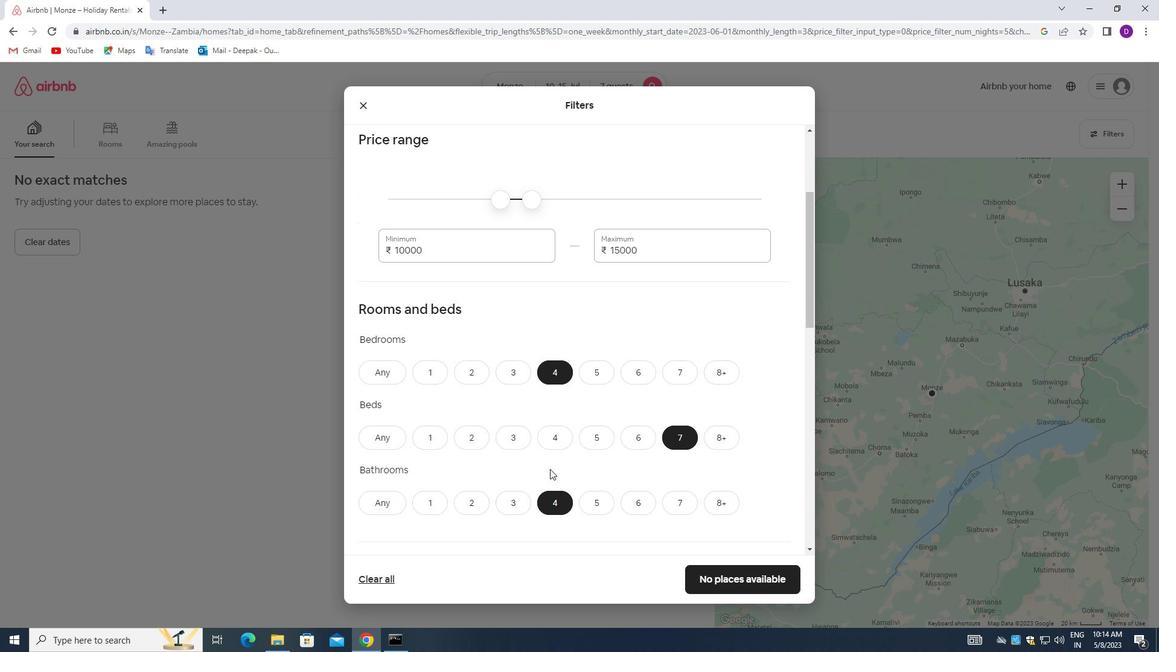 
Action: Mouse scrolled (554, 469) with delta (0, 0)
Screenshot: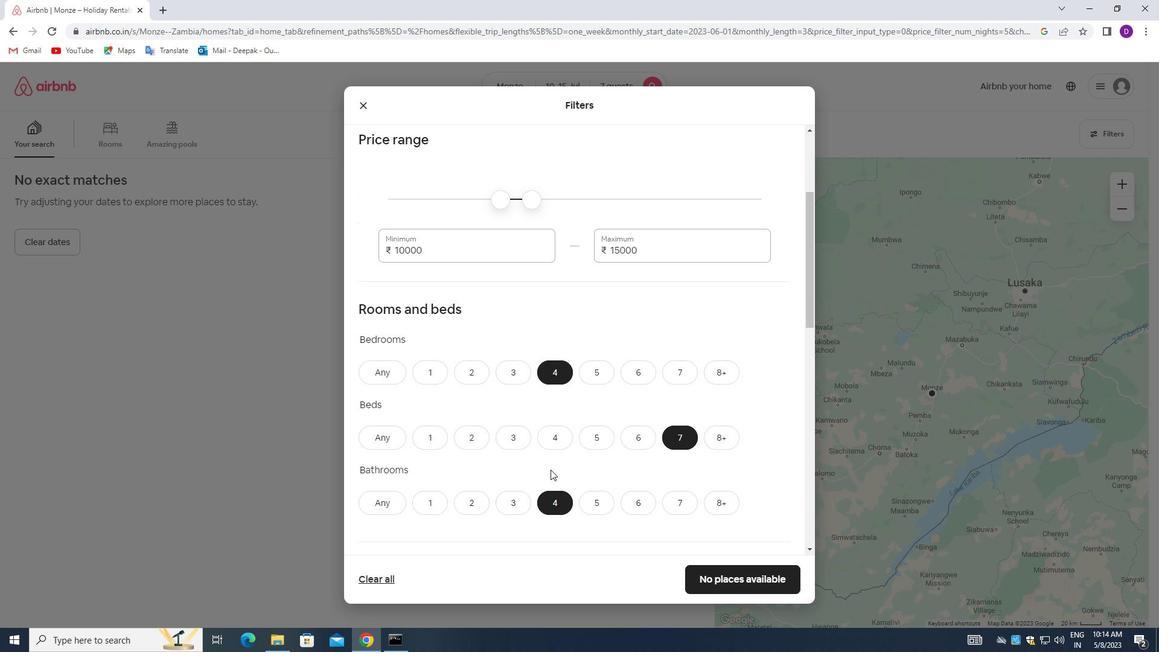 
Action: Mouse moved to (602, 470)
Screenshot: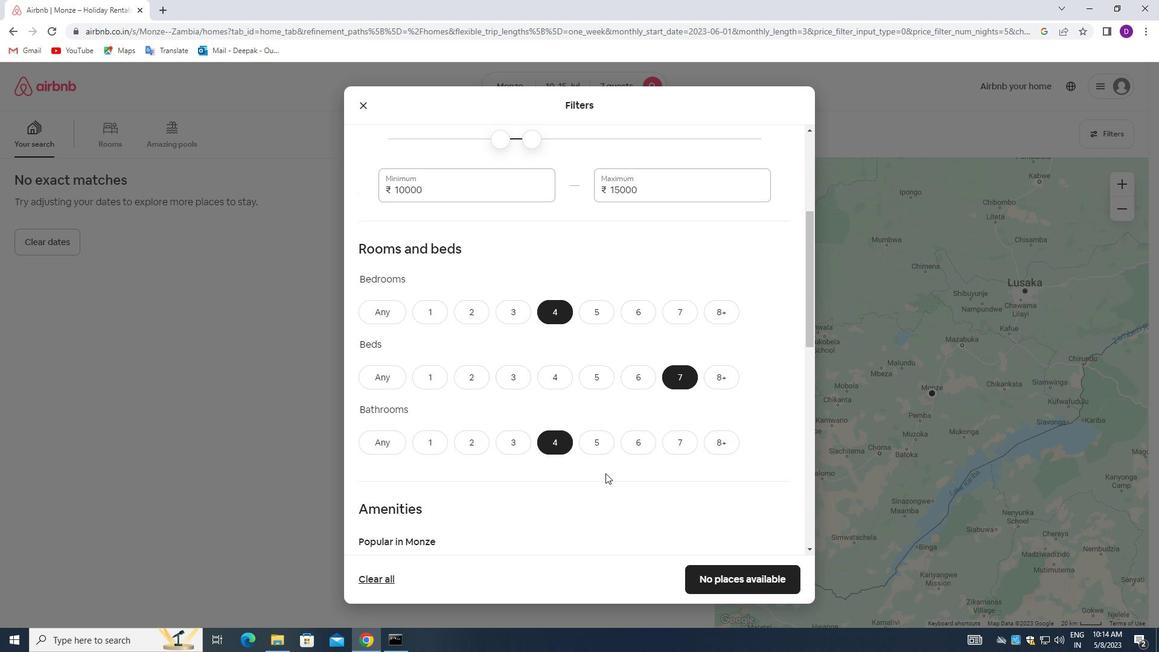 
Action: Mouse scrolled (602, 469) with delta (0, 0)
Screenshot: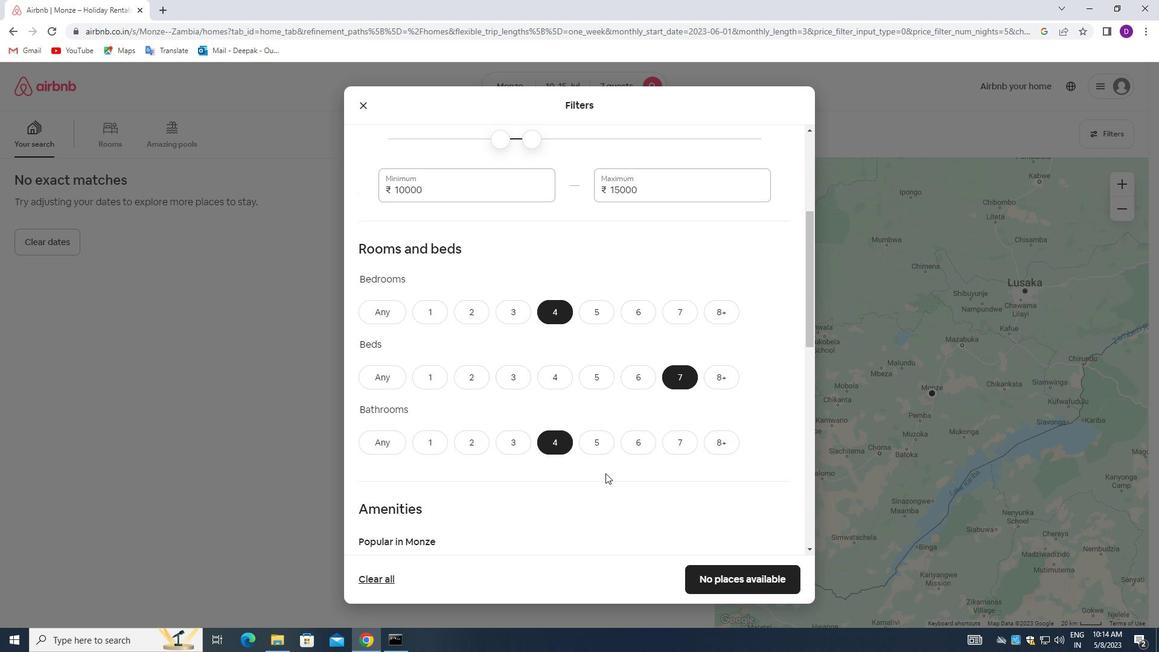 
Action: Mouse moved to (574, 439)
Screenshot: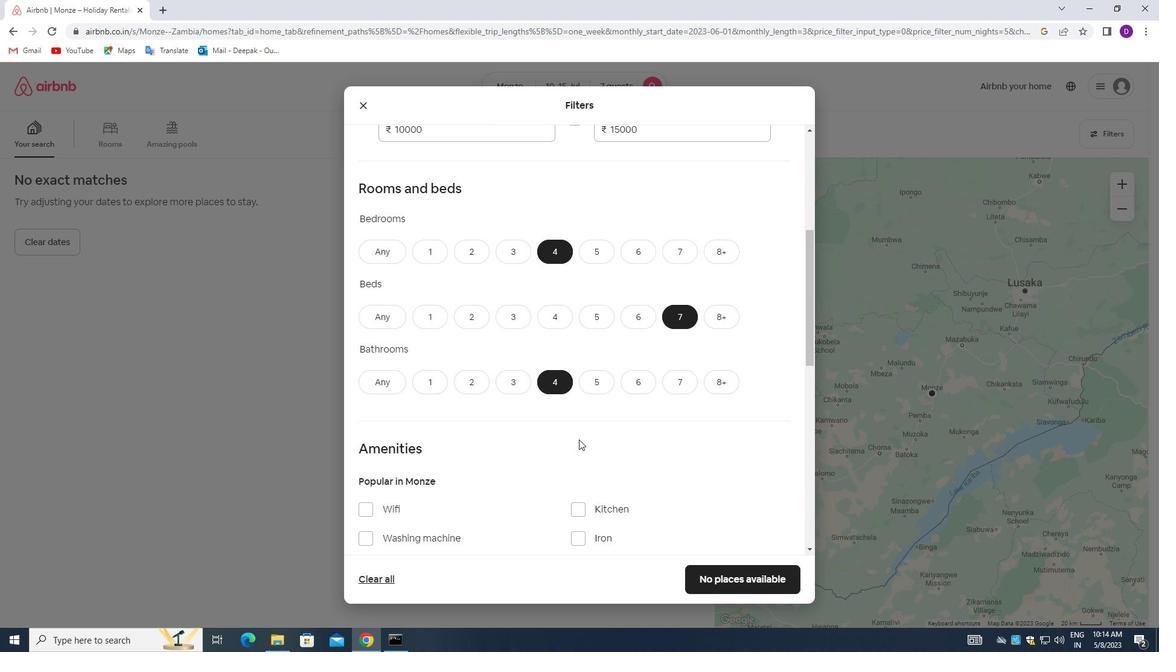 
Action: Mouse scrolled (574, 438) with delta (0, 0)
Screenshot: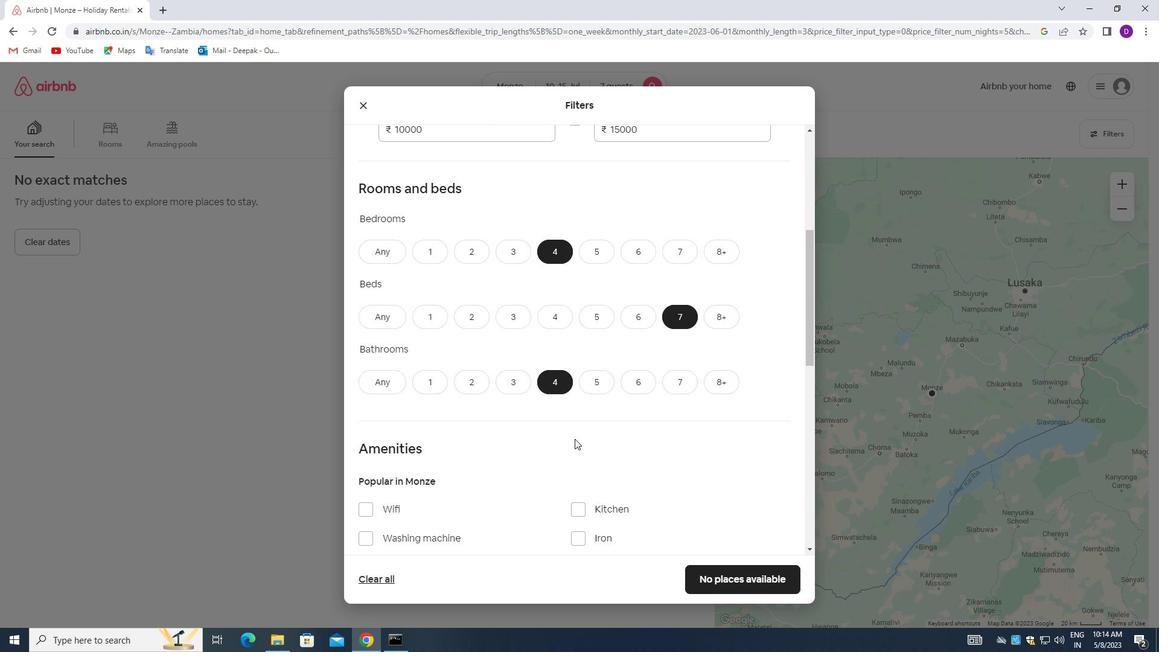 
Action: Mouse moved to (574, 439)
Screenshot: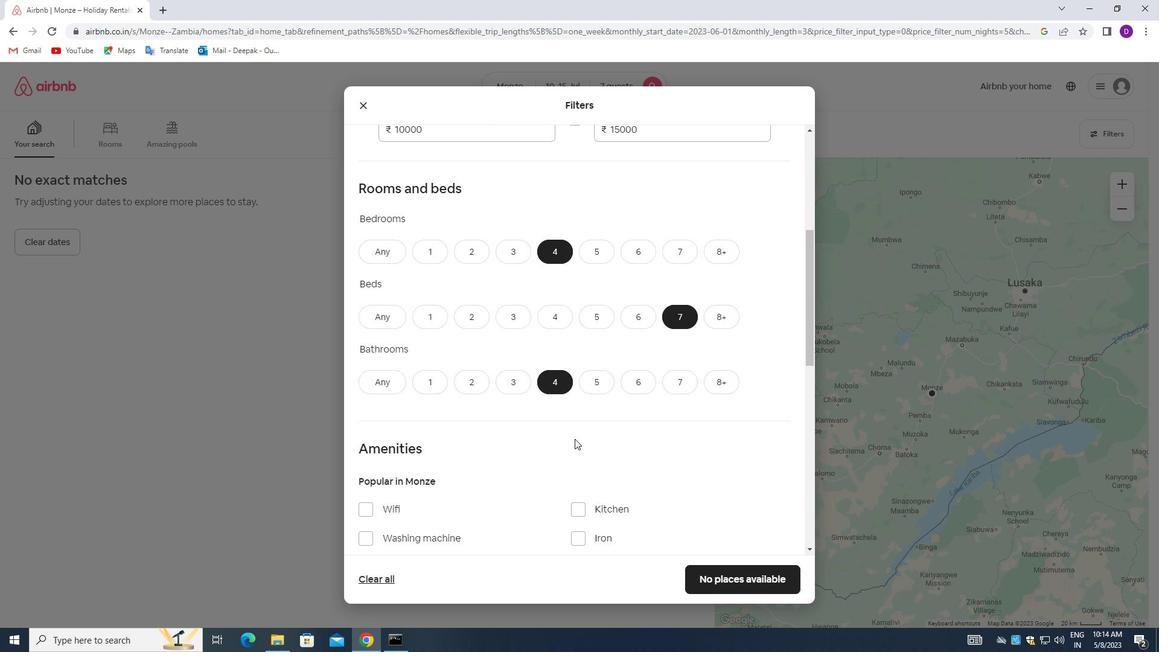 
Action: Mouse scrolled (574, 438) with delta (0, 0)
Screenshot: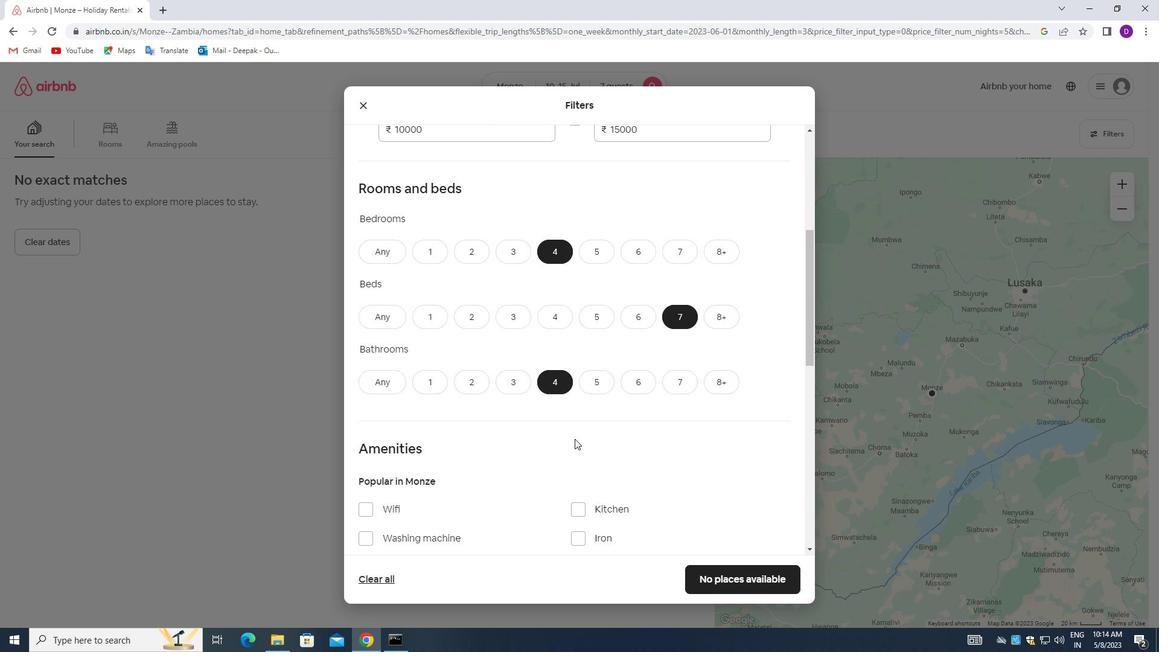 
Action: Mouse moved to (388, 472)
Screenshot: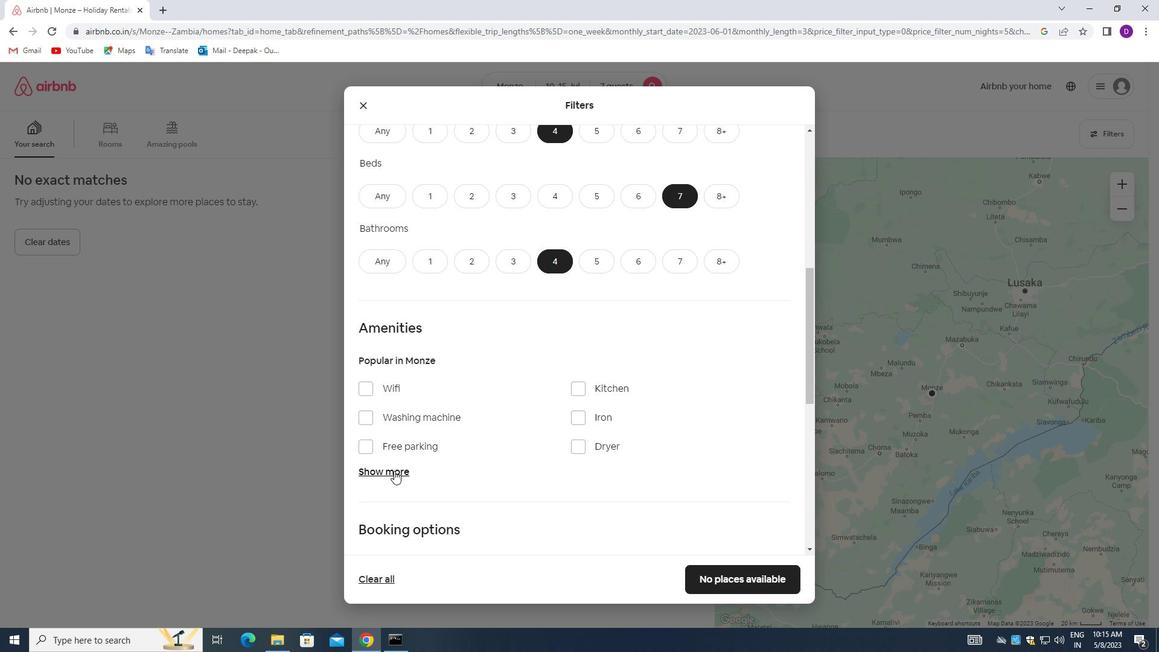 
Action: Mouse pressed left at (388, 472)
Screenshot: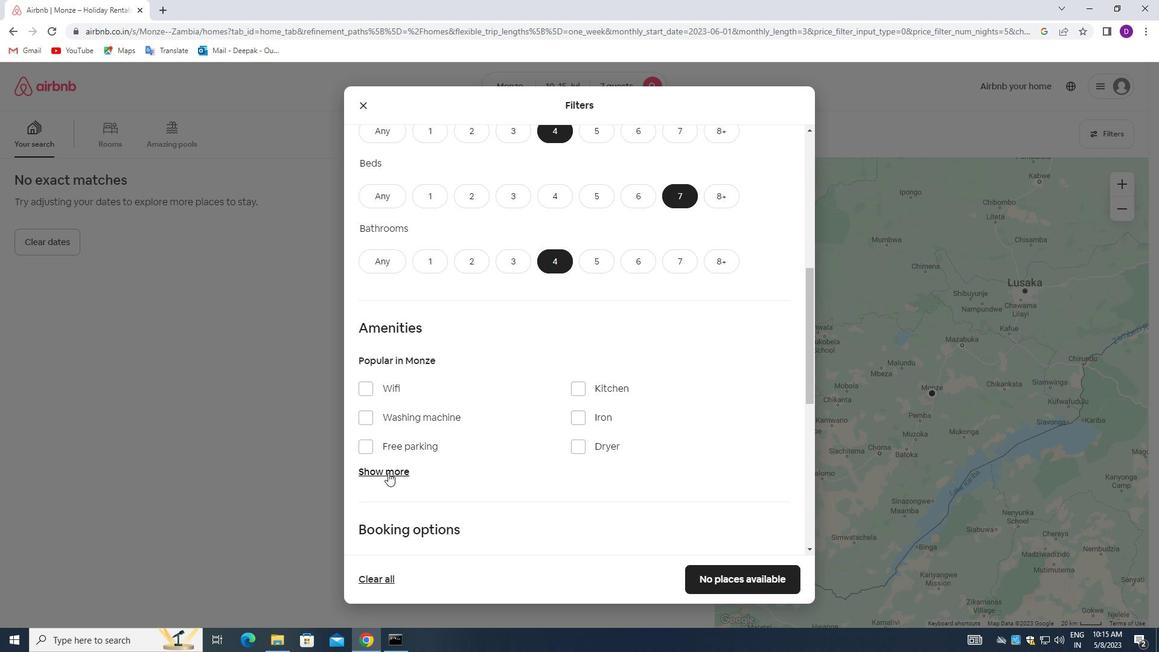 
Action: Mouse moved to (364, 396)
Screenshot: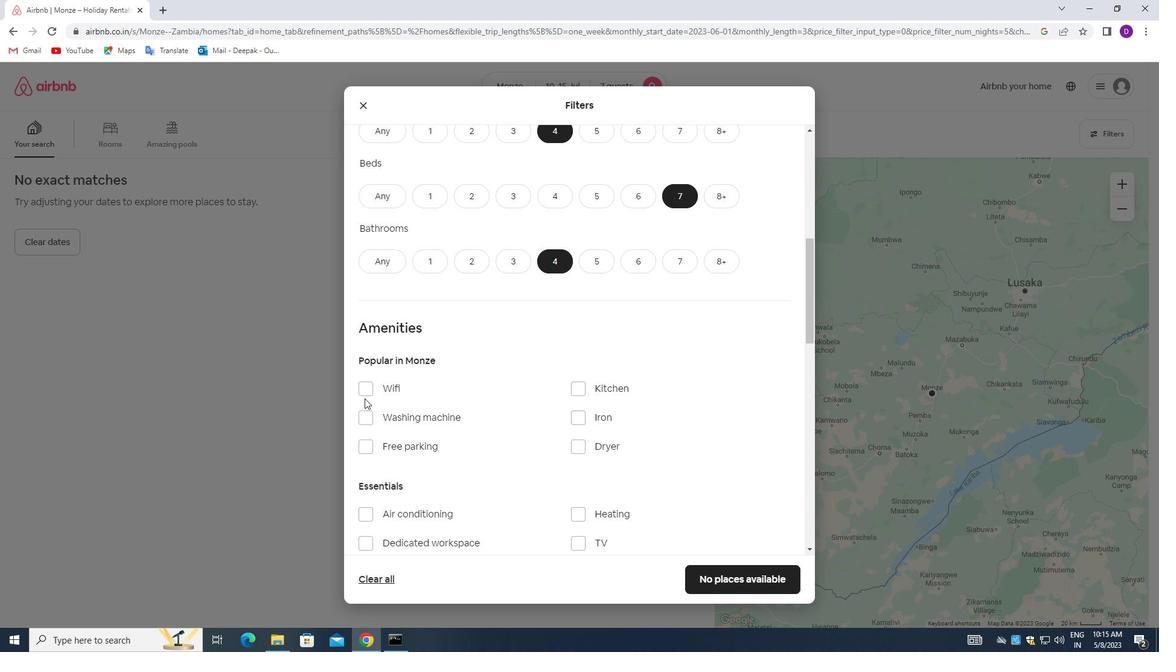 
Action: Mouse pressed left at (364, 396)
Screenshot: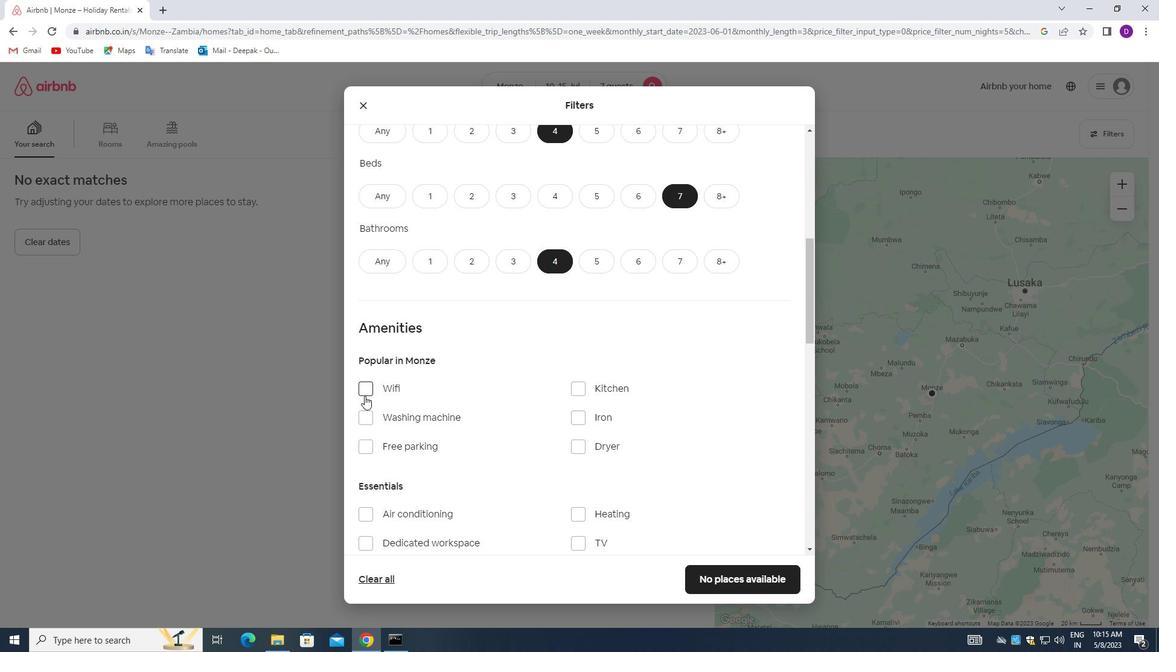 
Action: Mouse moved to (367, 448)
Screenshot: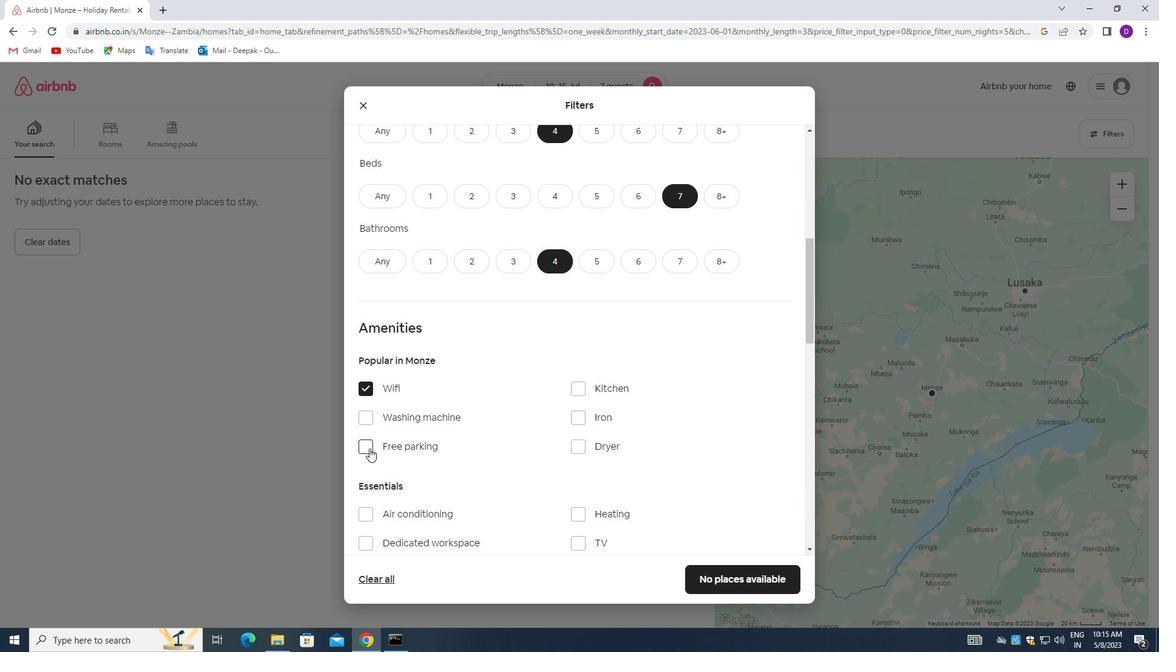 
Action: Mouse pressed left at (367, 448)
Screenshot: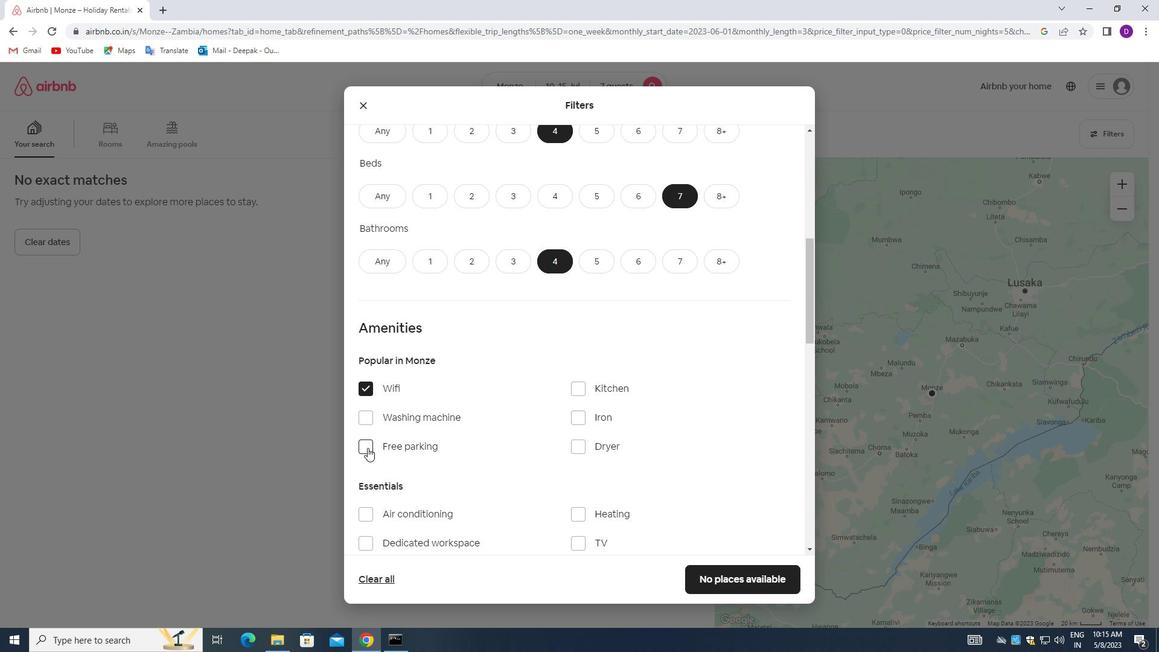 
Action: Mouse moved to (518, 445)
Screenshot: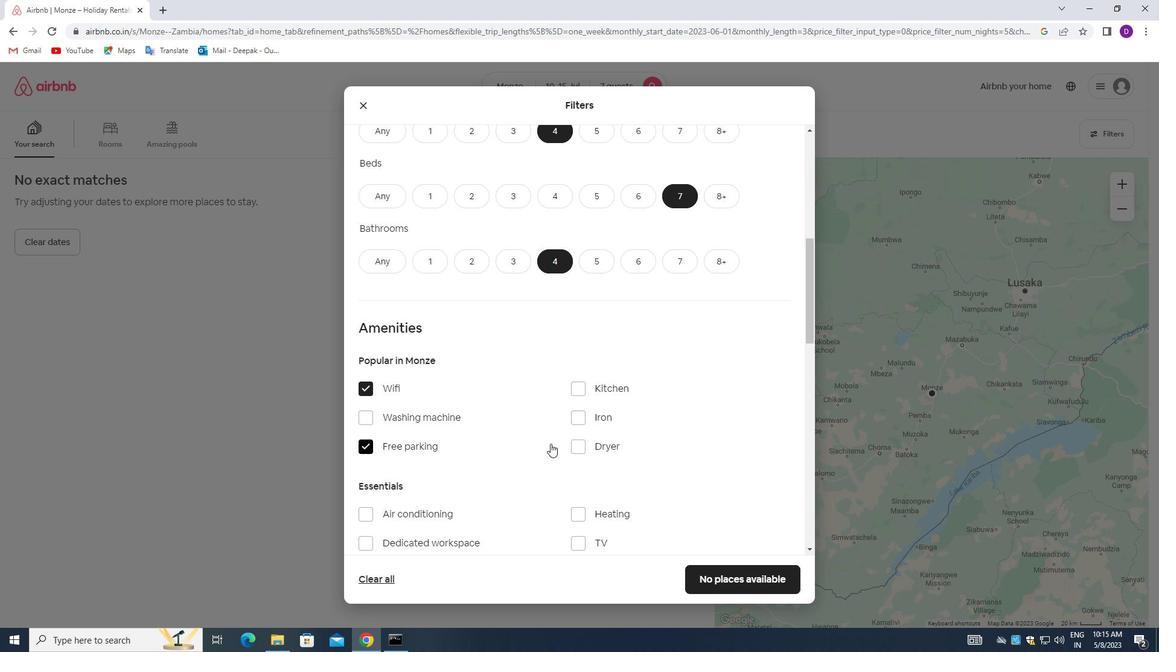 
Action: Mouse scrolled (518, 445) with delta (0, 0)
Screenshot: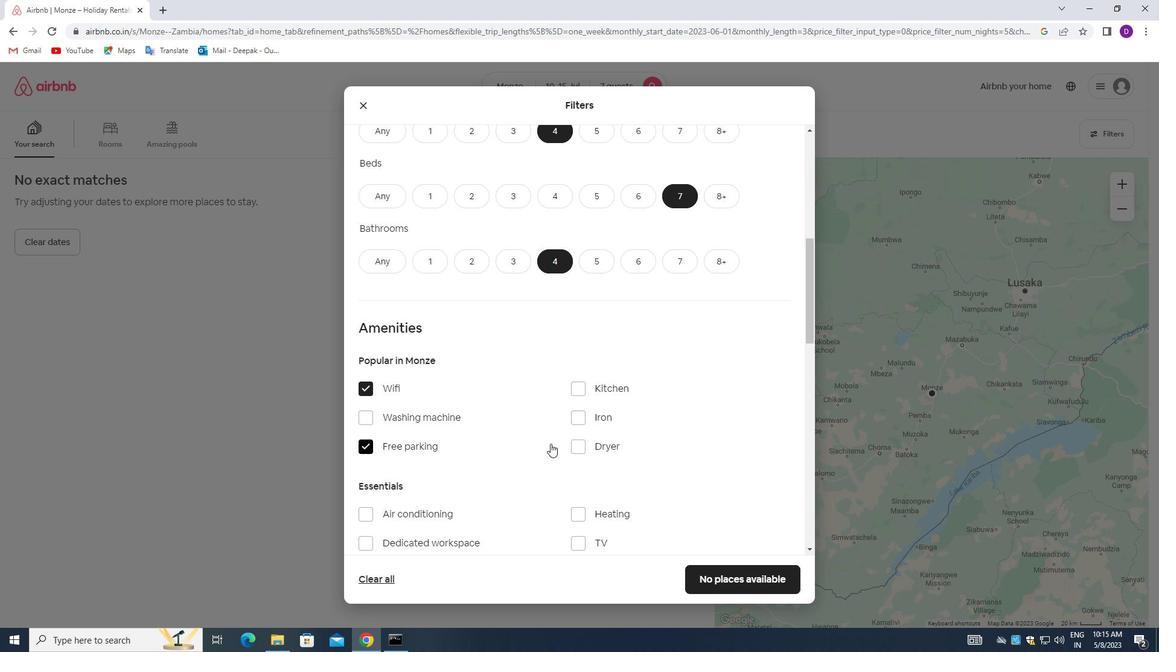 
Action: Mouse moved to (515, 446)
Screenshot: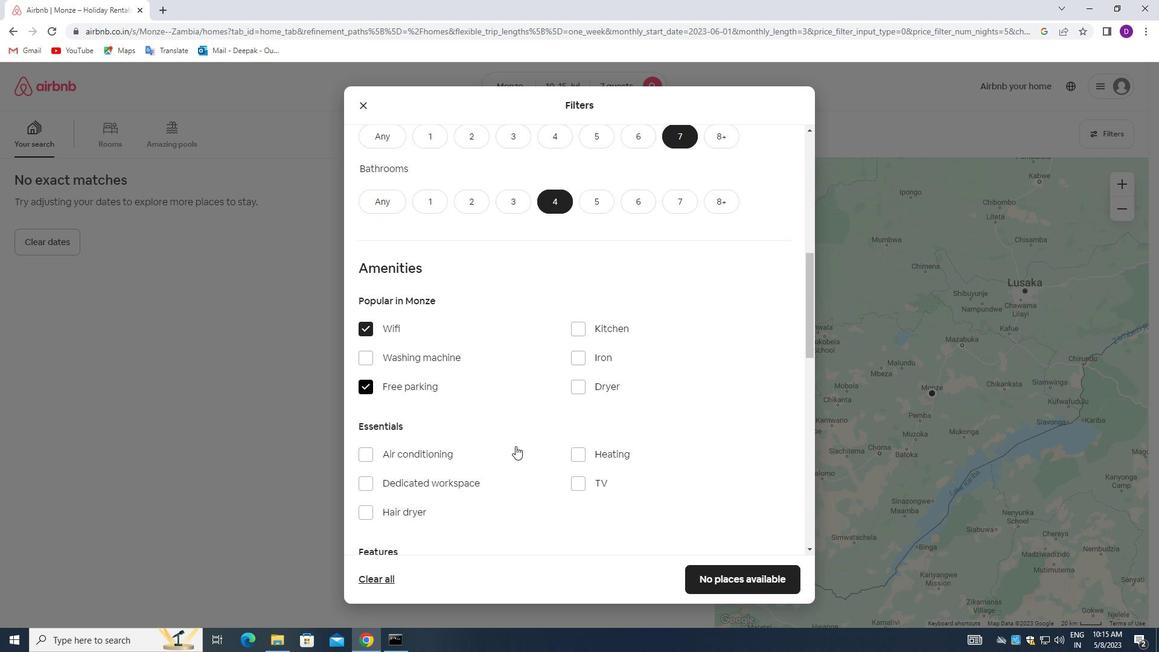 
Action: Mouse scrolled (515, 445) with delta (0, 0)
Screenshot: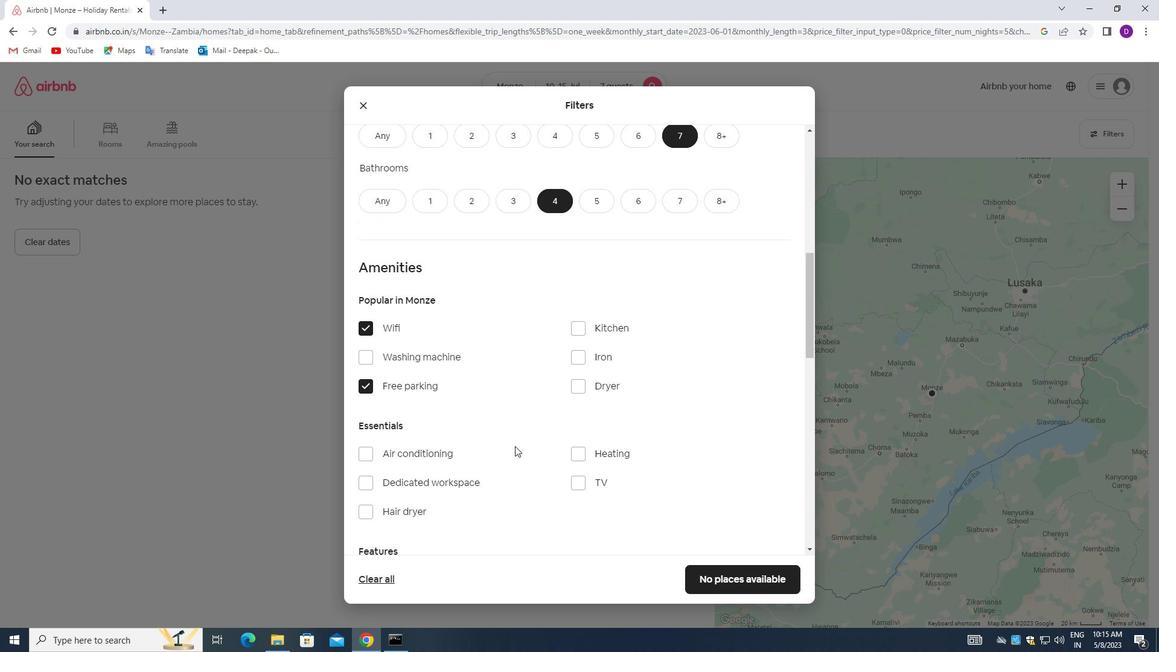 
Action: Mouse moved to (579, 427)
Screenshot: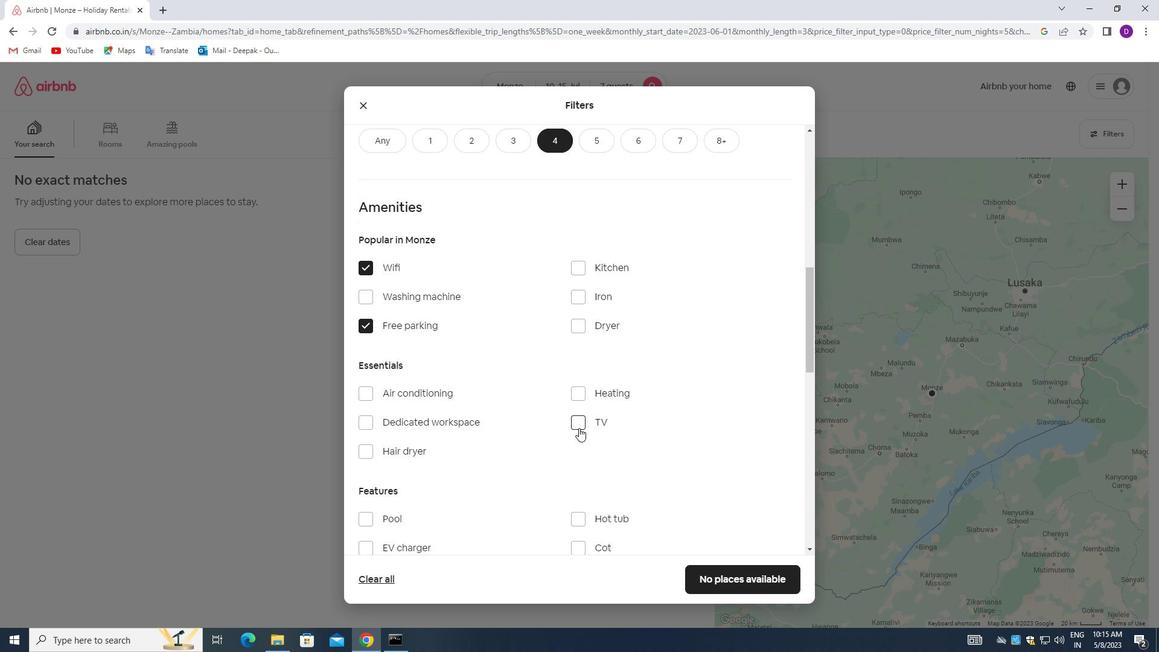 
Action: Mouse pressed left at (579, 427)
Screenshot: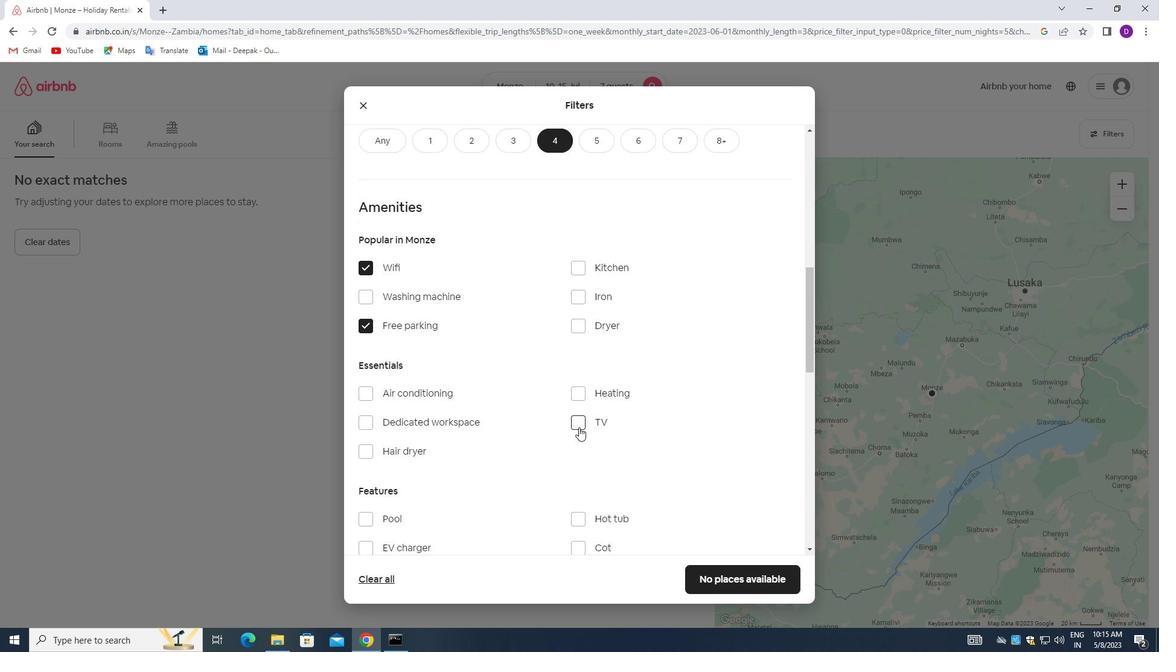 
Action: Mouse moved to (536, 437)
Screenshot: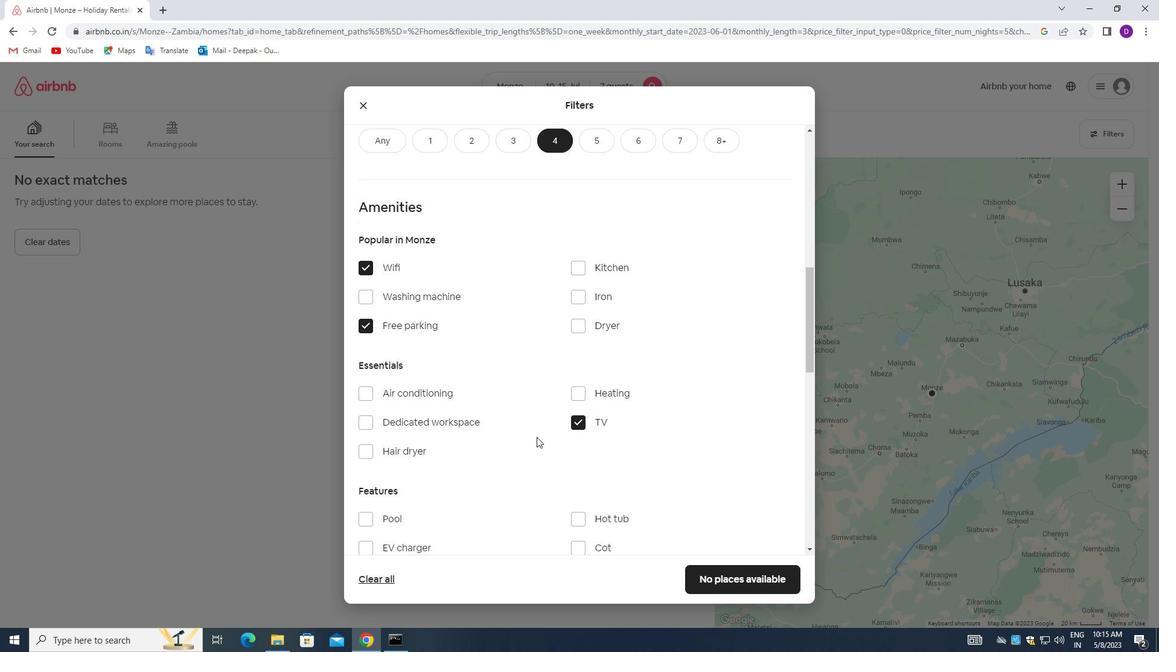 
Action: Mouse scrolled (536, 437) with delta (0, 0)
Screenshot: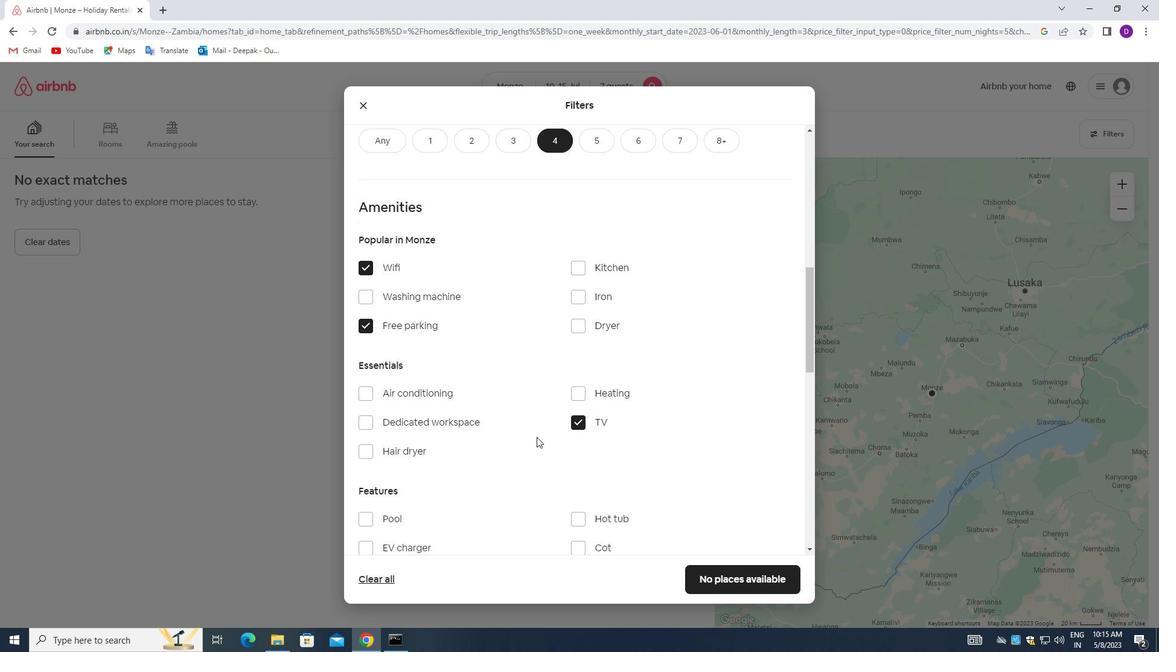 
Action: Mouse moved to (494, 452)
Screenshot: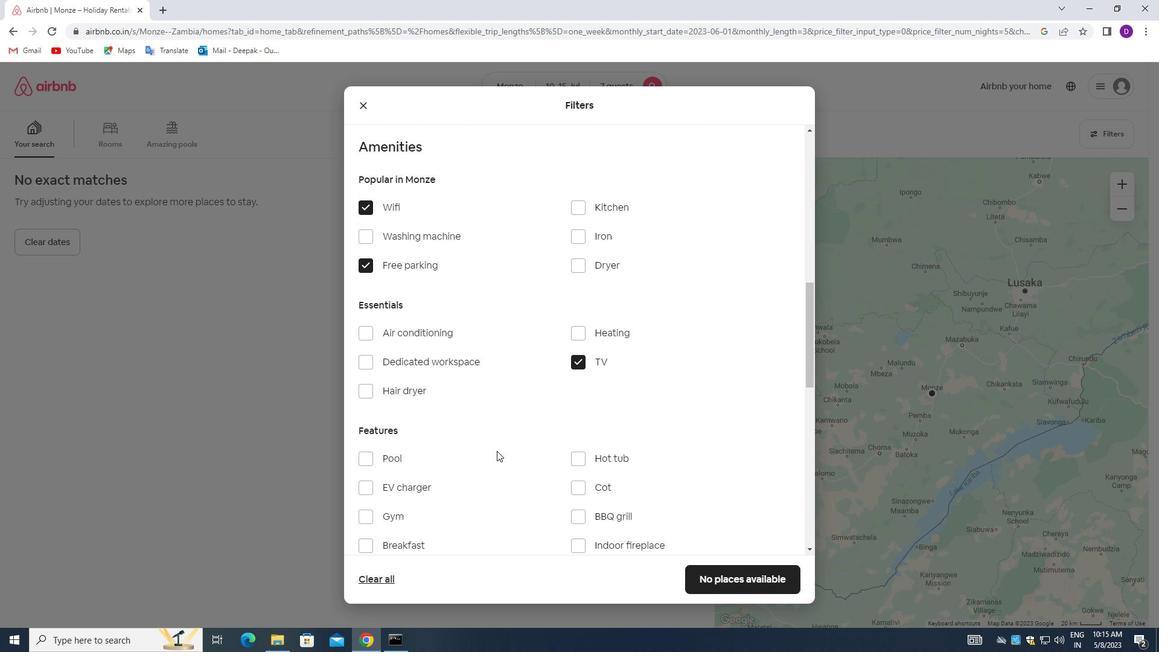
Action: Mouse scrolled (494, 451) with delta (0, 0)
Screenshot: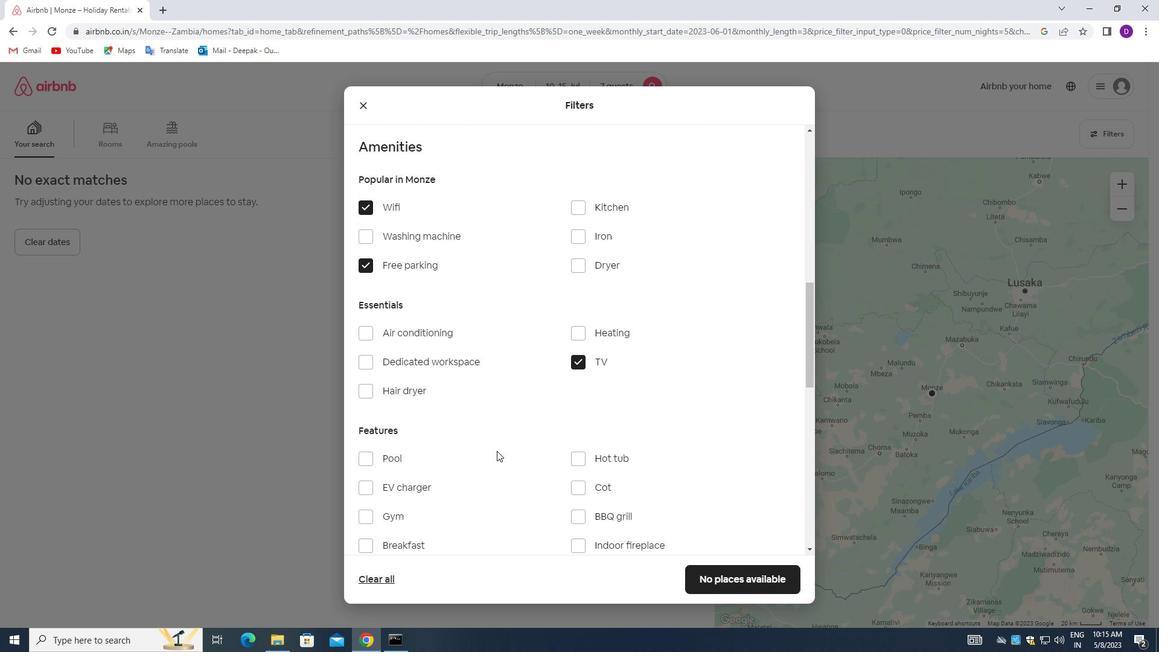 
Action: Mouse moved to (365, 458)
Screenshot: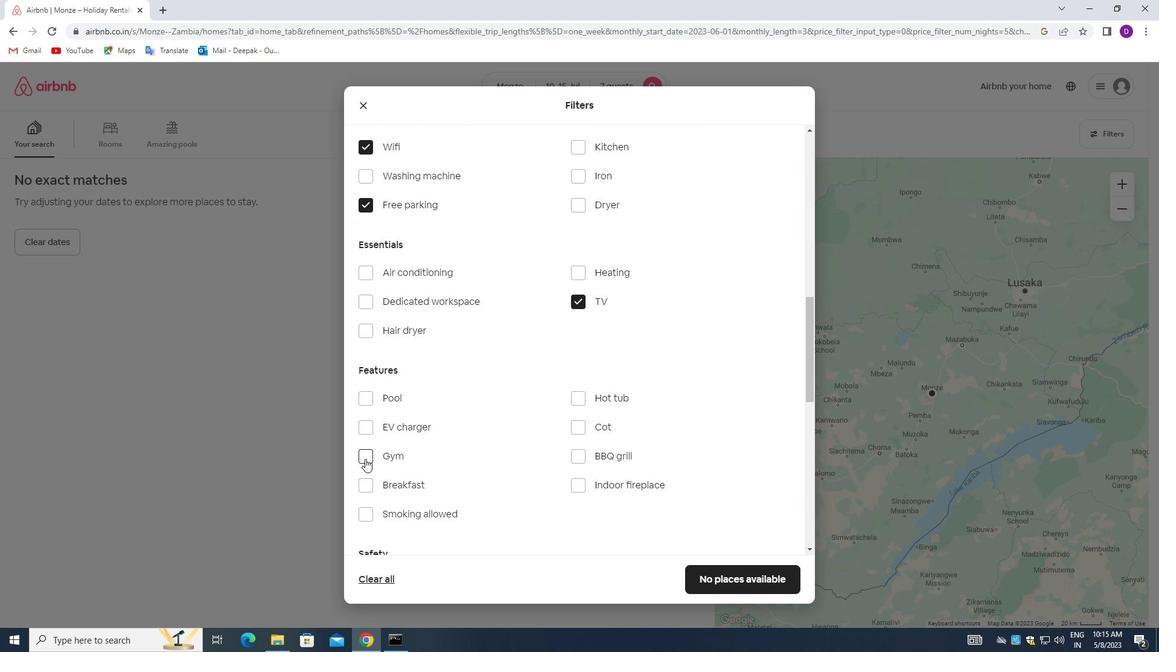 
Action: Mouse pressed left at (365, 458)
Screenshot: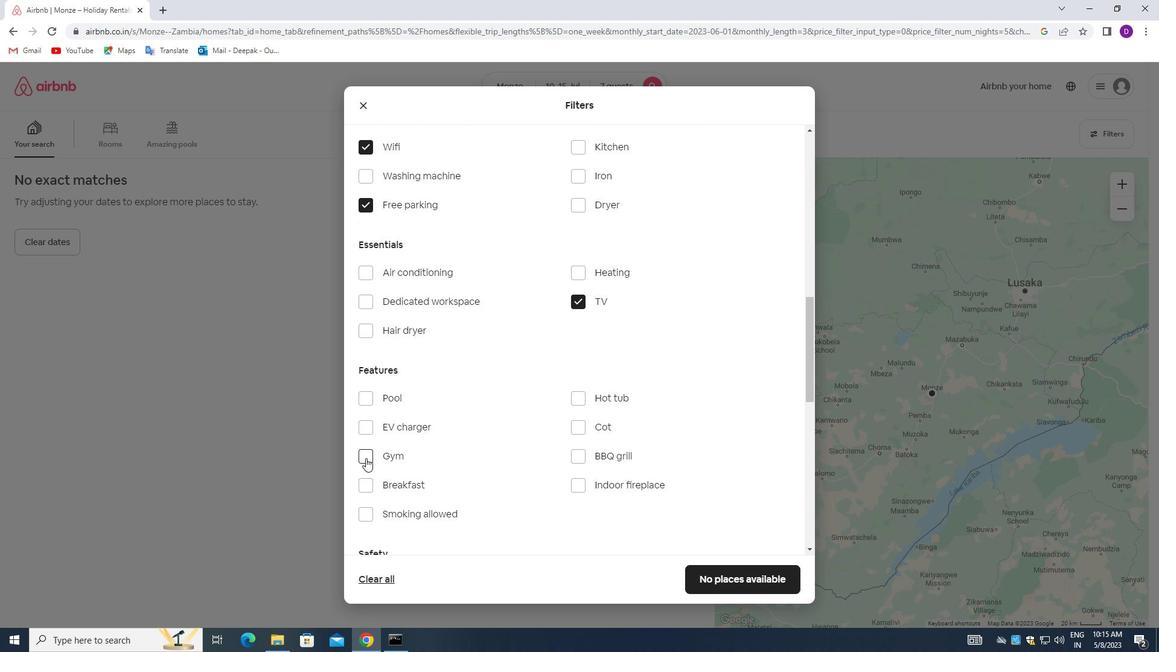 
Action: Mouse moved to (364, 486)
Screenshot: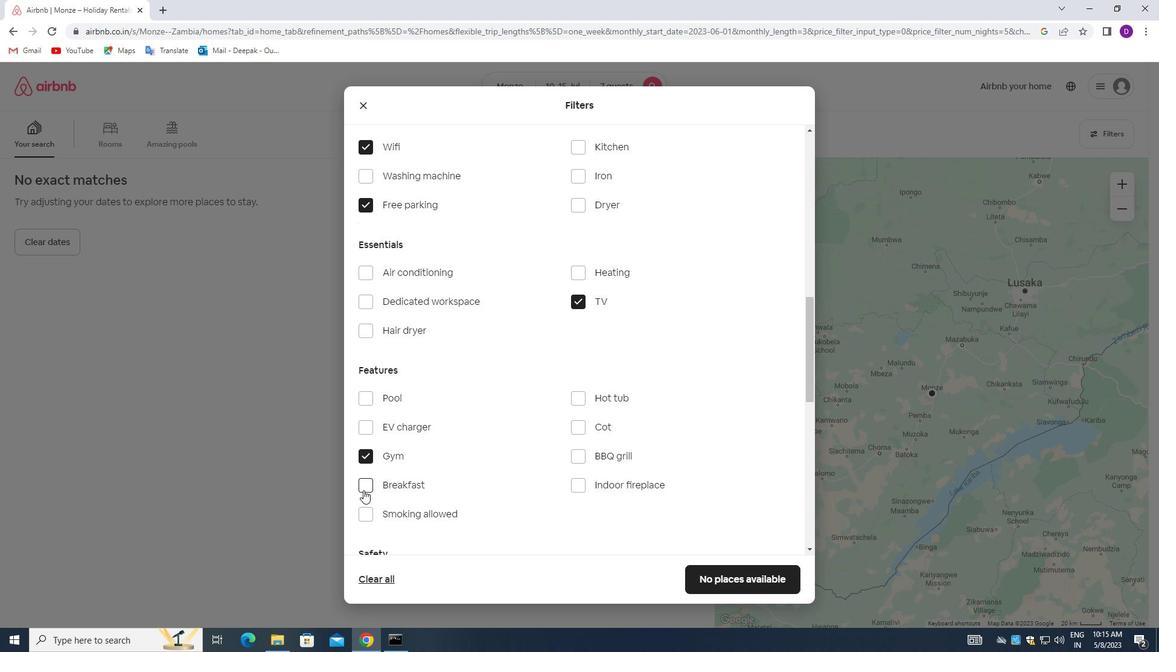 
Action: Mouse pressed left at (364, 486)
Screenshot: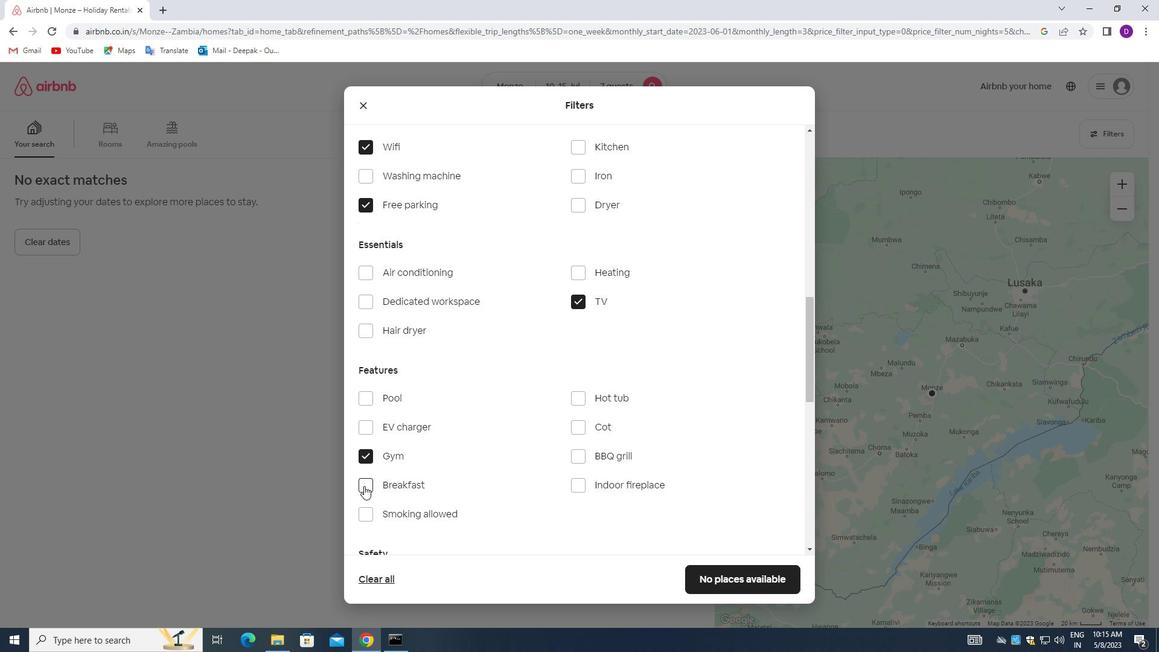 
Action: Mouse moved to (506, 433)
Screenshot: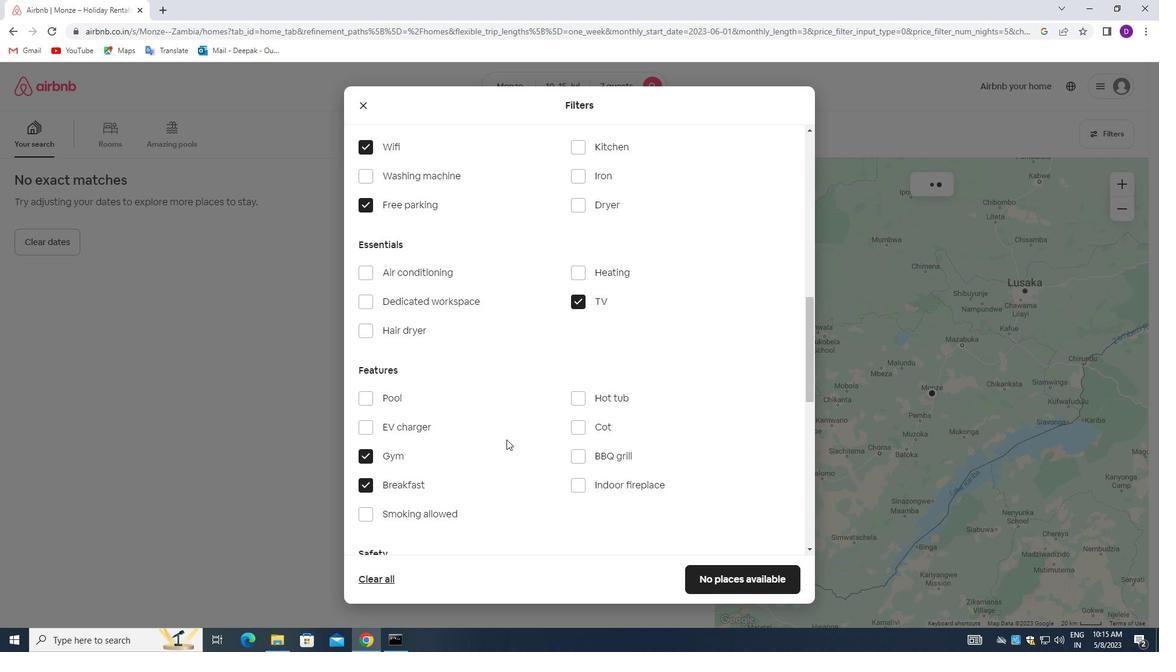 
Action: Mouse scrolled (506, 433) with delta (0, 0)
Screenshot: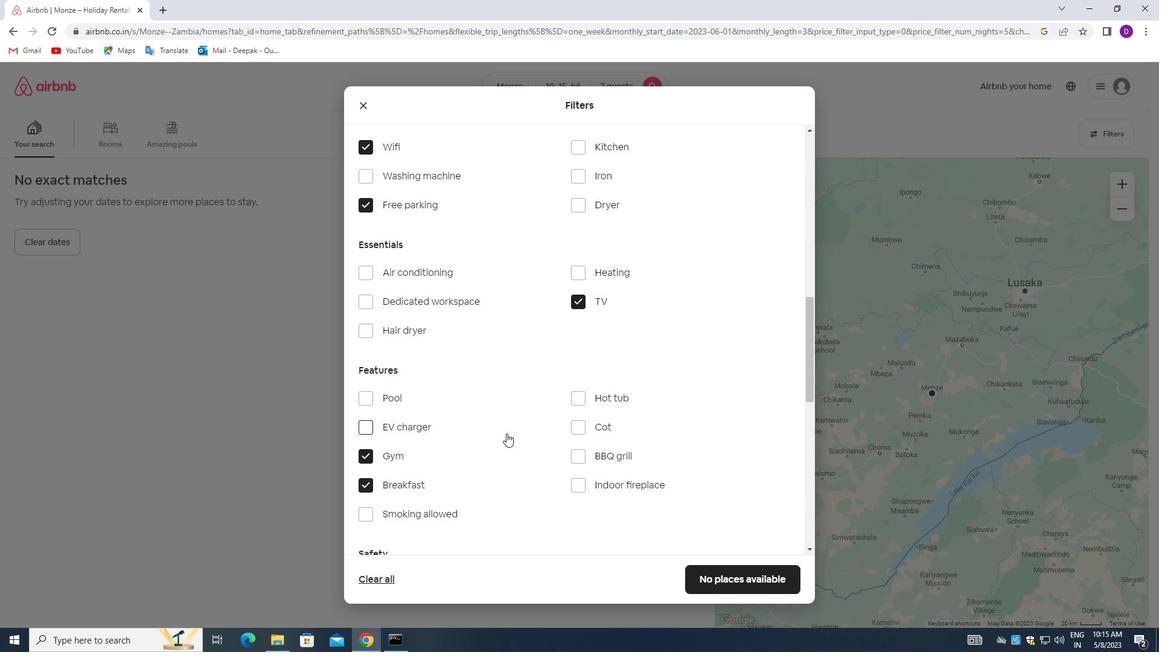 
Action: Mouse scrolled (506, 433) with delta (0, 0)
Screenshot: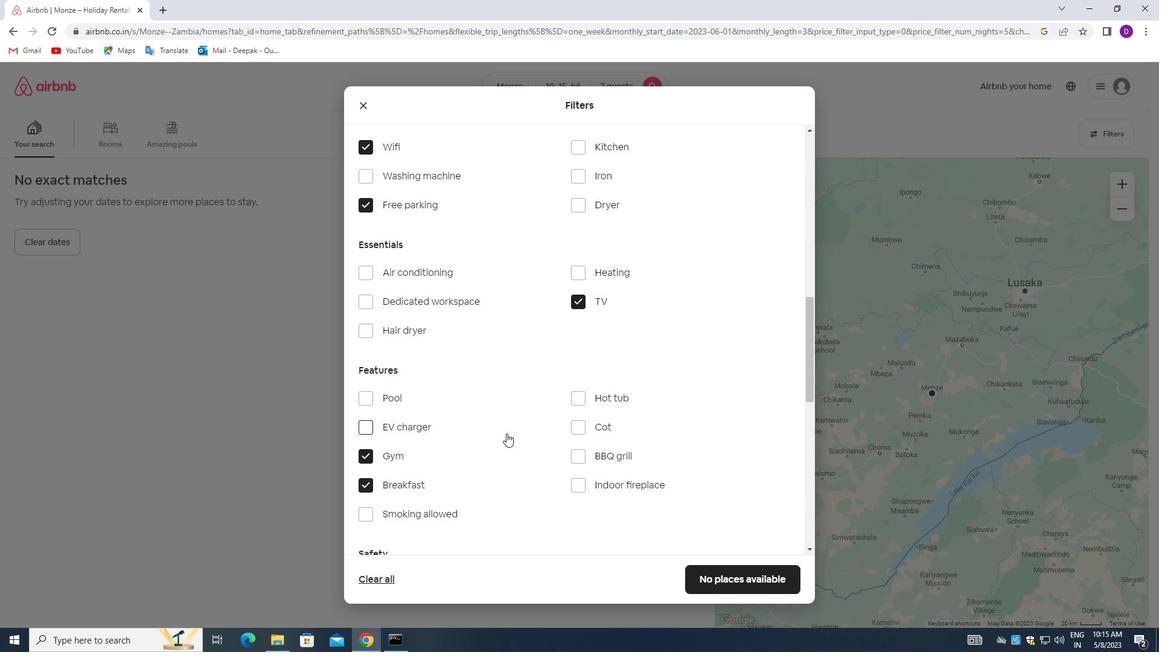 
Action: Mouse scrolled (506, 433) with delta (0, 0)
Screenshot: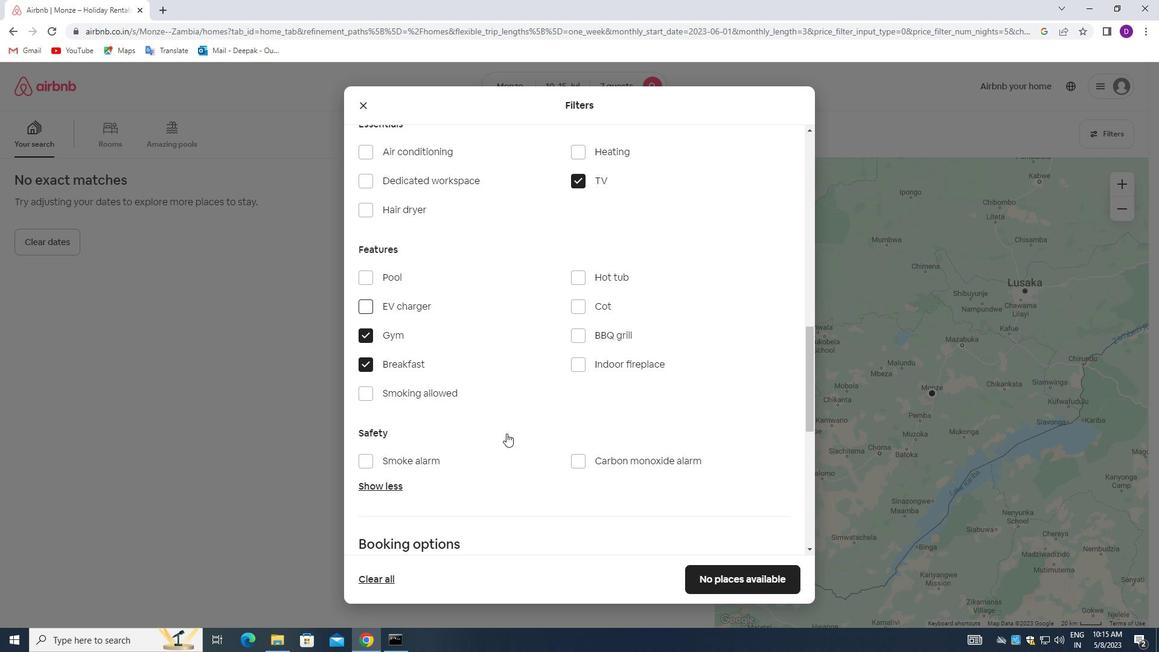 
Action: Mouse scrolled (506, 433) with delta (0, 0)
Screenshot: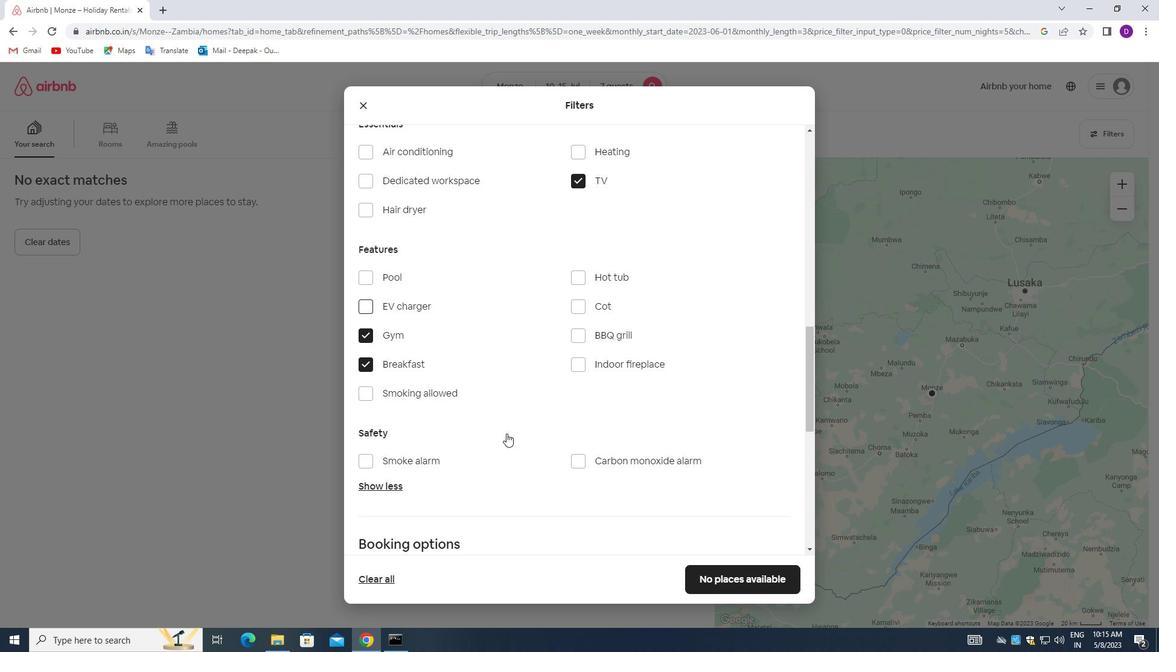 
Action: Mouse scrolled (506, 433) with delta (0, 0)
Screenshot: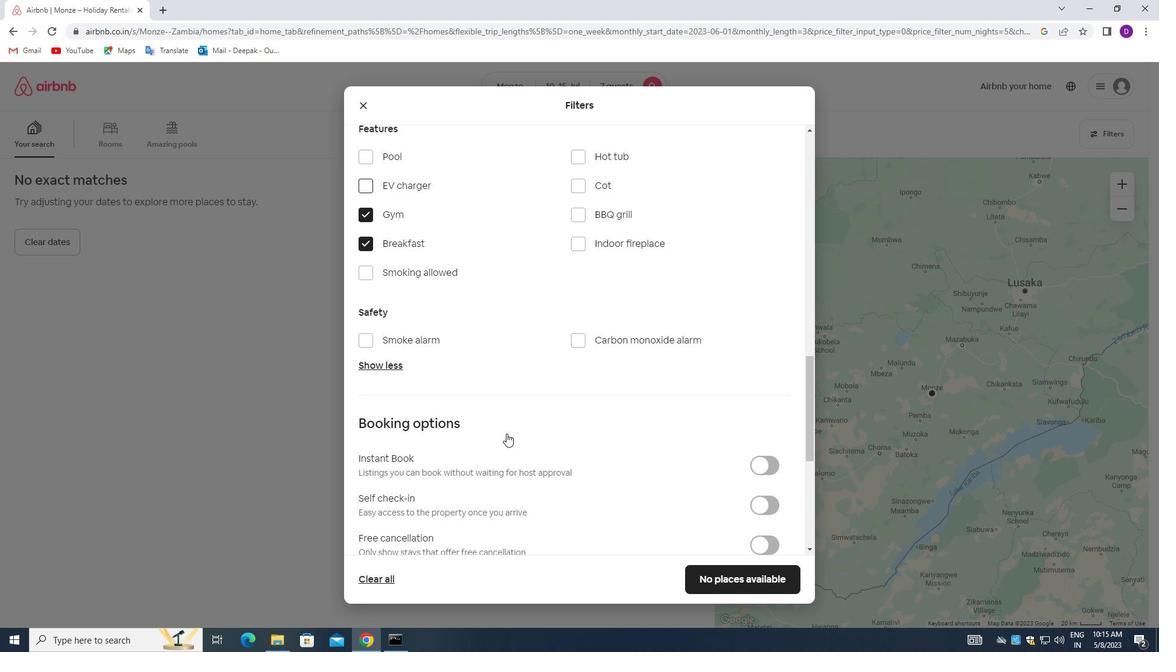 
Action: Mouse moved to (761, 446)
Screenshot: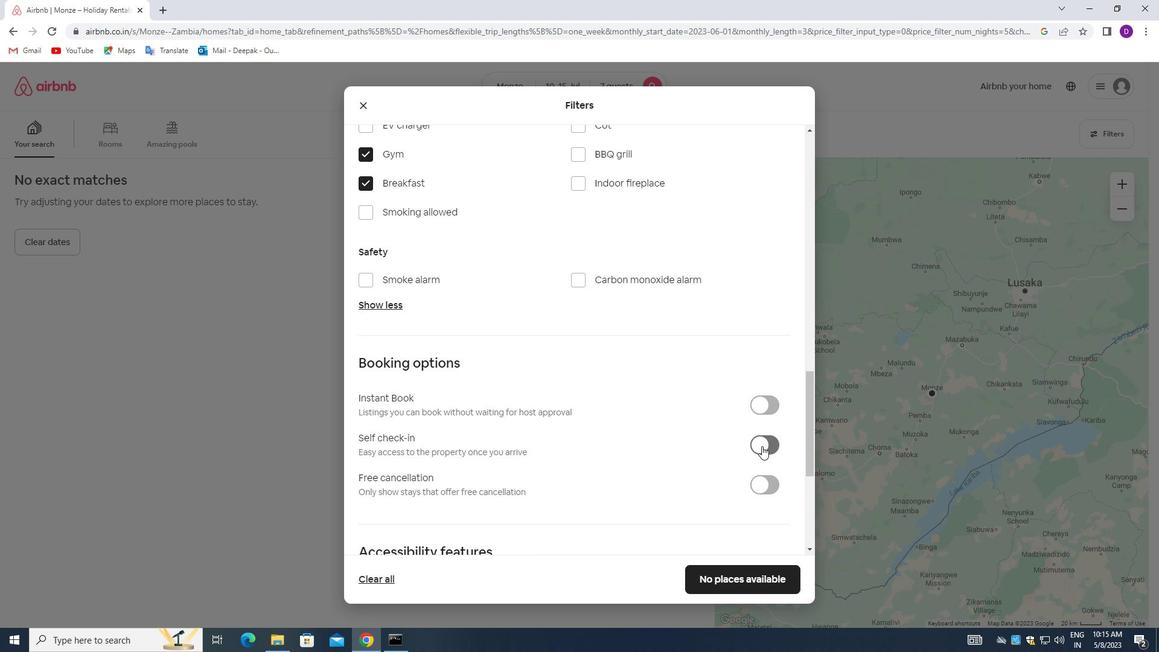 
Action: Mouse pressed left at (761, 446)
Screenshot: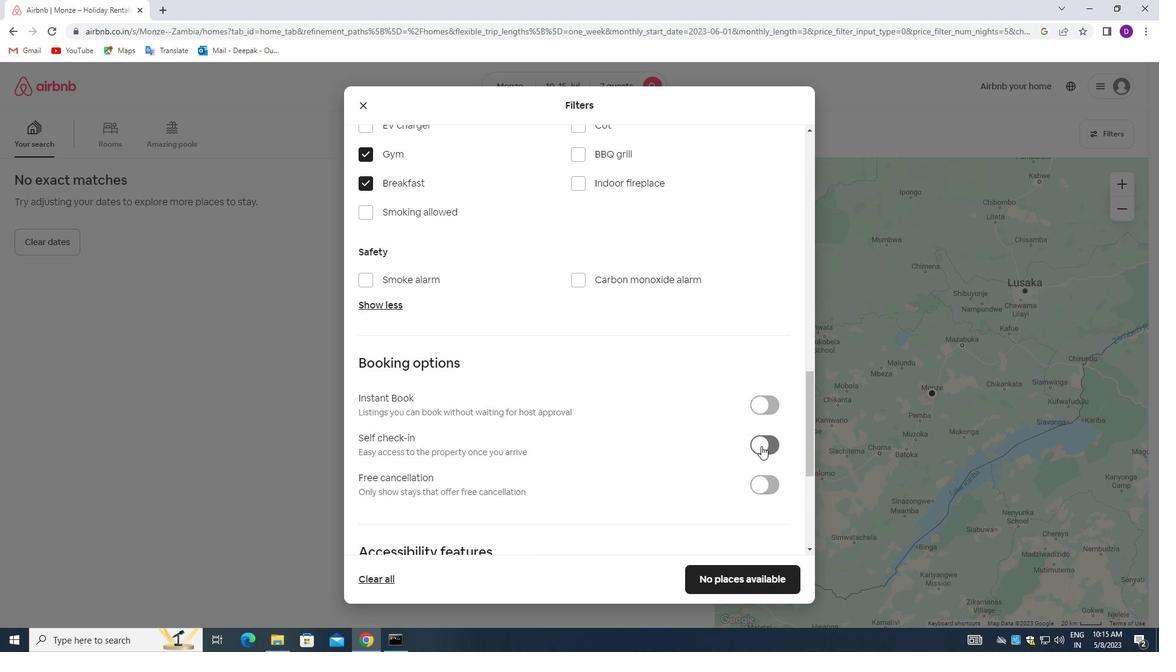 
Action: Mouse moved to (560, 446)
Screenshot: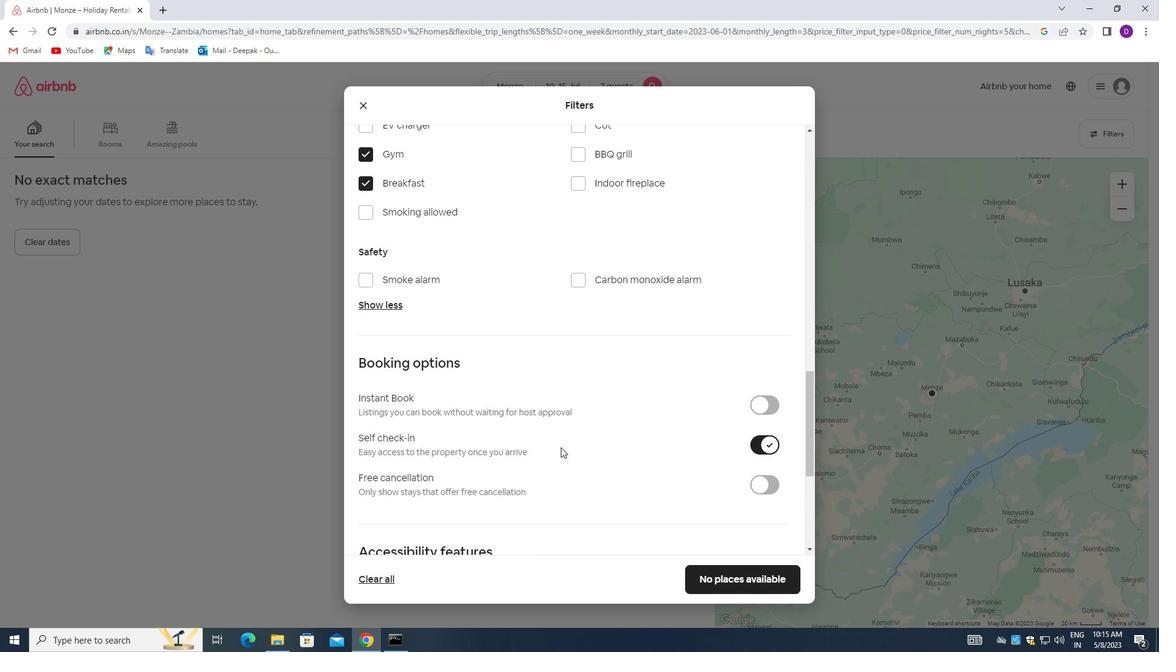 
Action: Mouse scrolled (560, 446) with delta (0, 0)
Screenshot: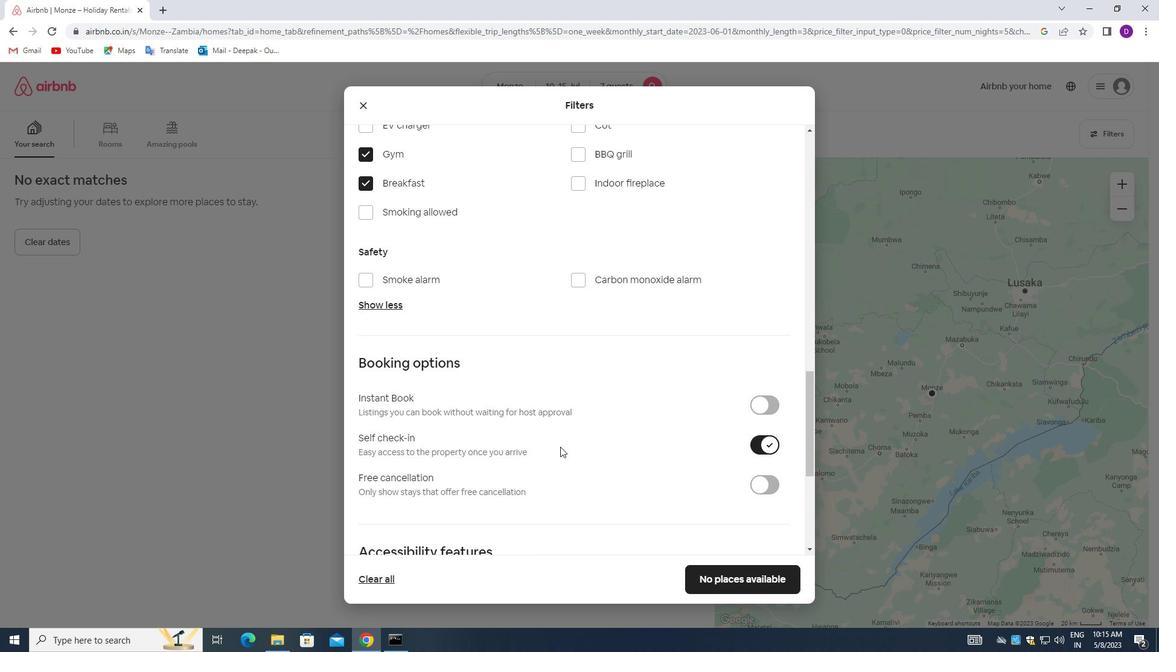 
Action: Mouse scrolled (560, 446) with delta (0, 0)
Screenshot: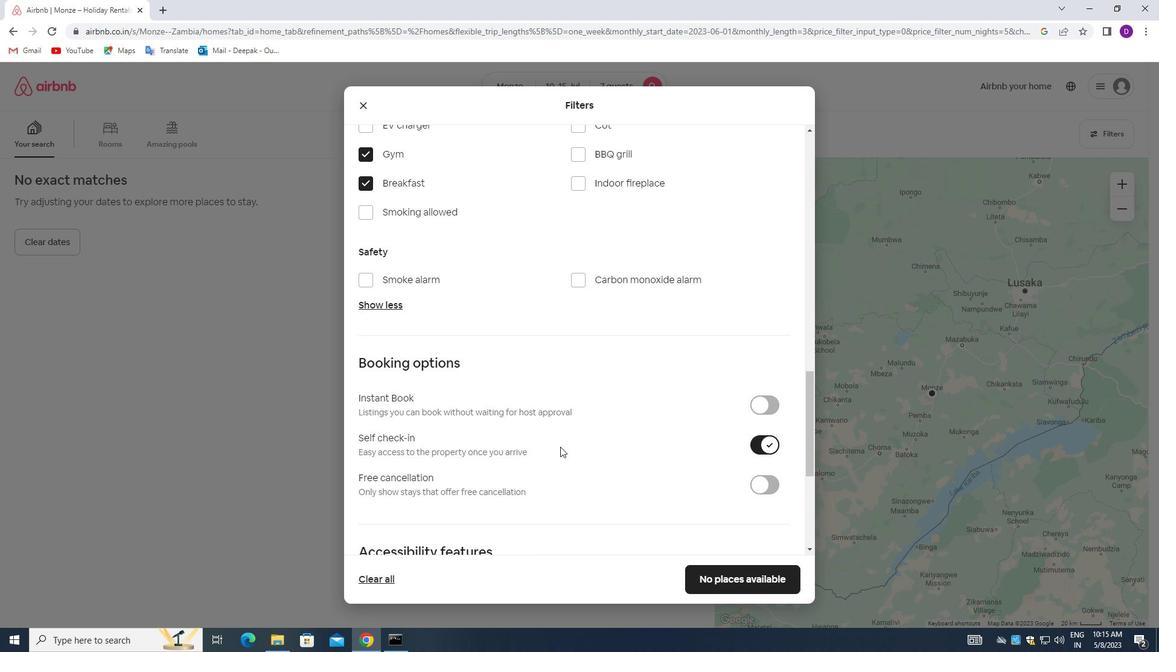 
Action: Mouse scrolled (560, 446) with delta (0, 0)
Screenshot: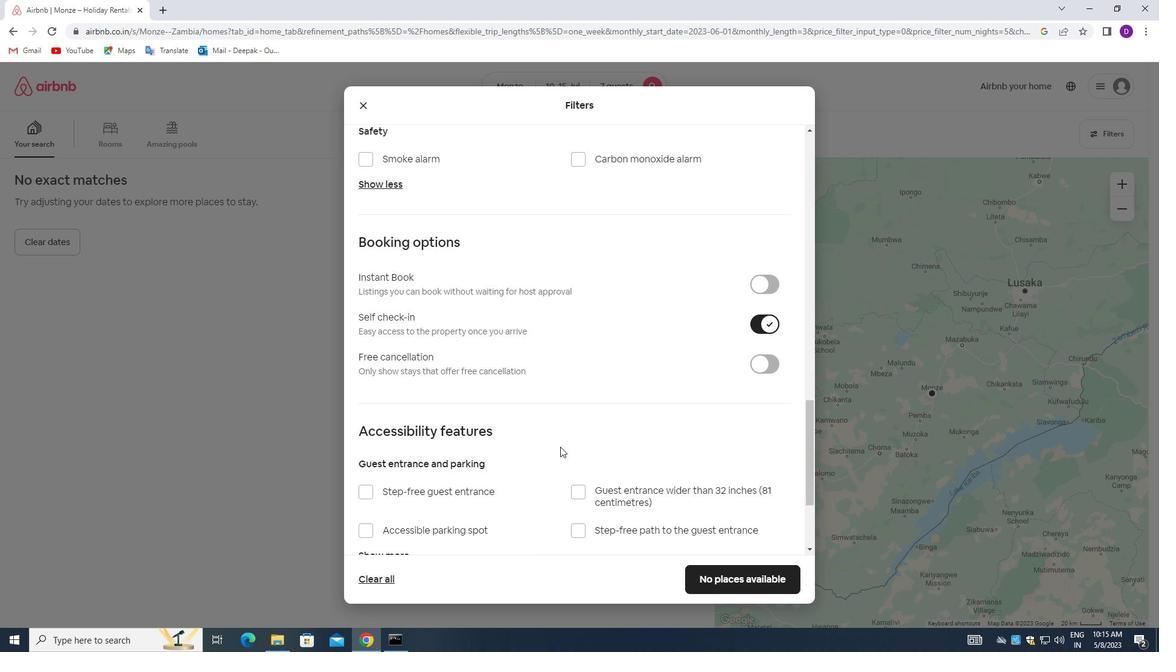 
Action: Mouse scrolled (560, 446) with delta (0, 0)
Screenshot: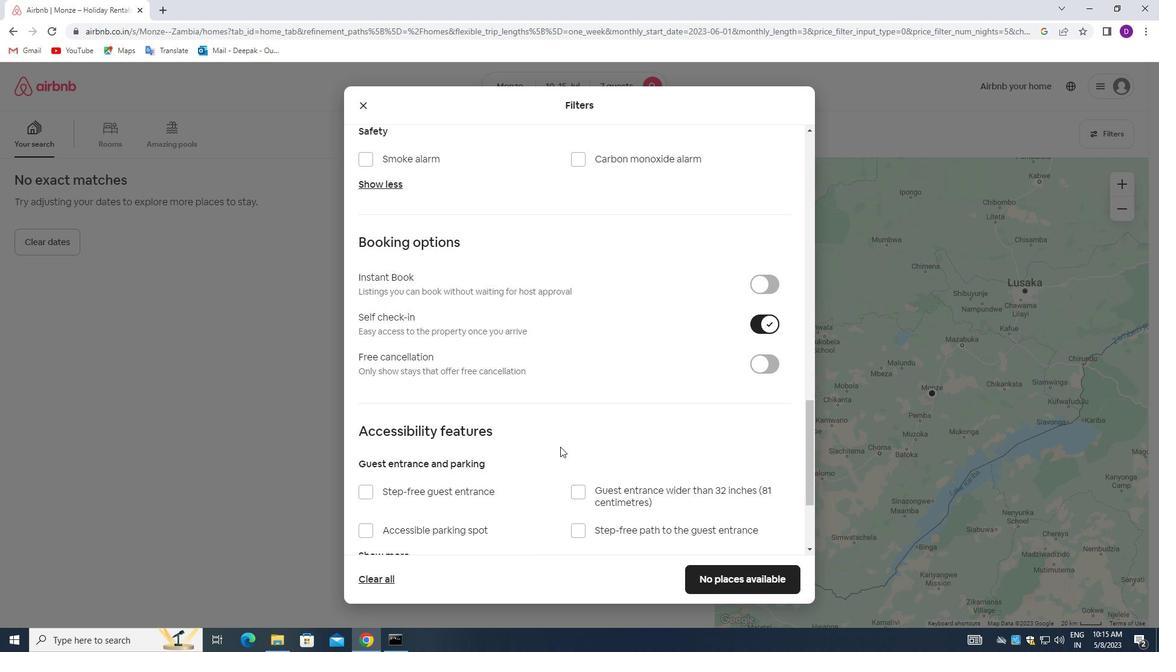 
Action: Mouse scrolled (560, 446) with delta (0, 0)
Screenshot: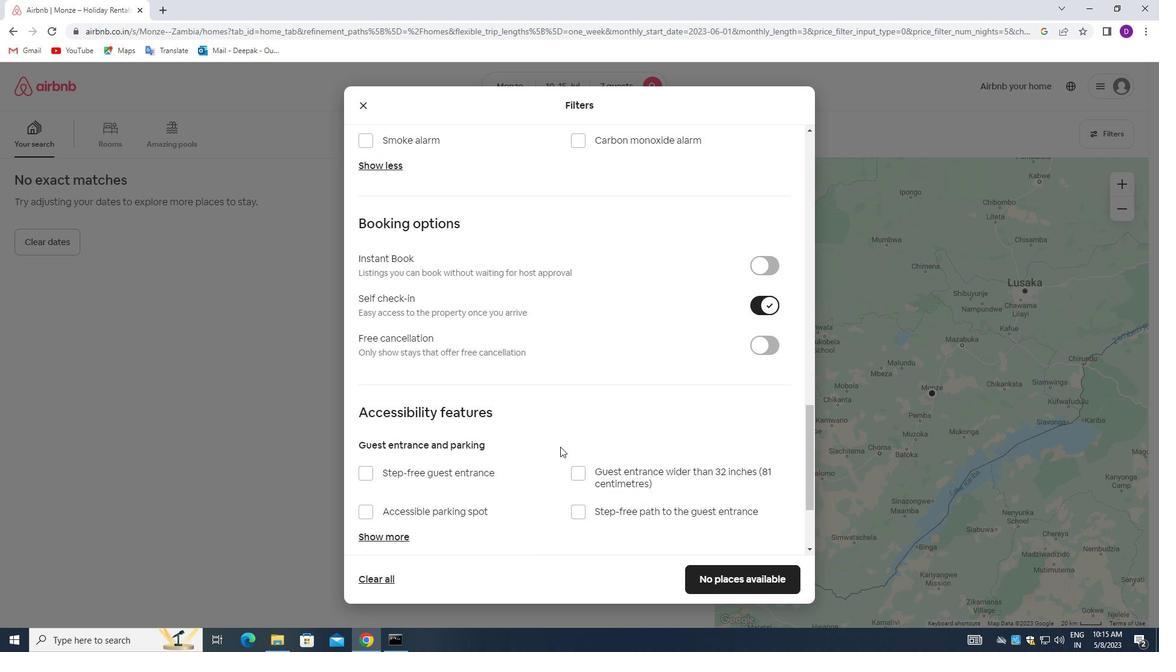 
Action: Mouse scrolled (560, 446) with delta (0, 0)
Screenshot: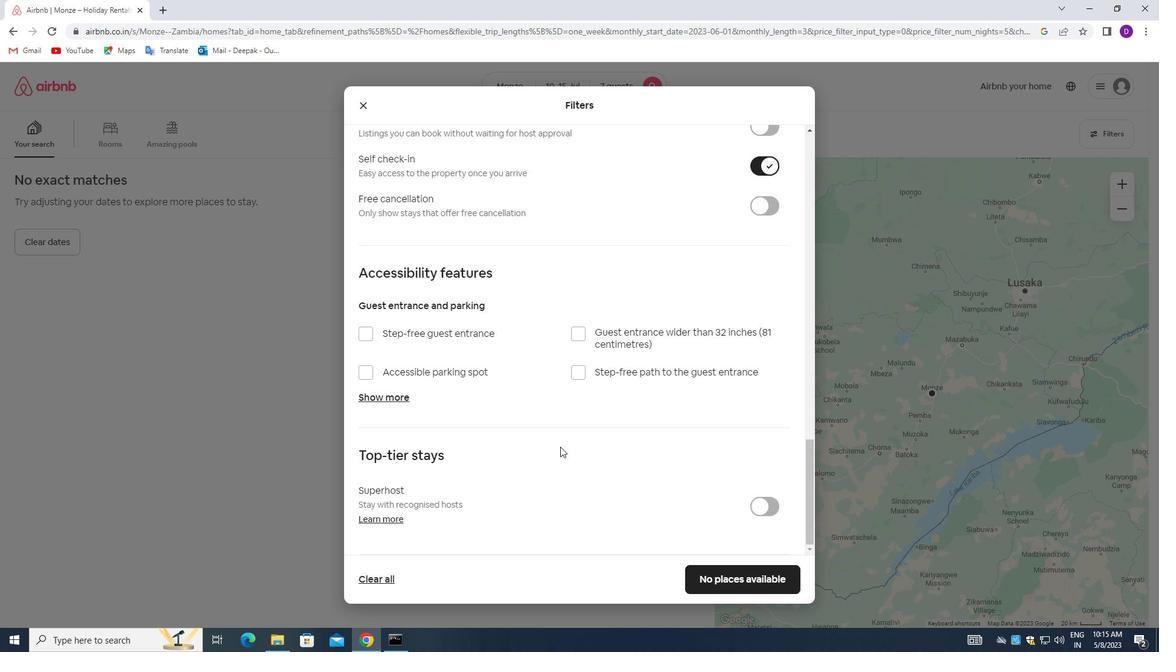 
Action: Mouse scrolled (560, 446) with delta (0, 0)
Screenshot: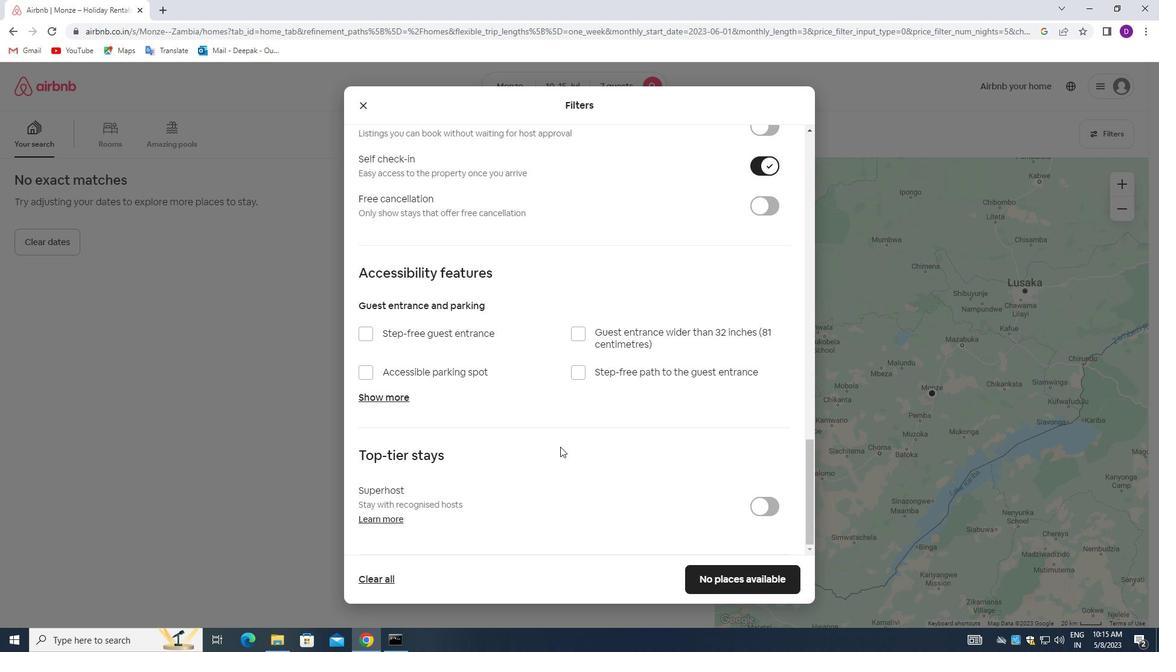 
Action: Mouse scrolled (560, 446) with delta (0, 0)
Screenshot: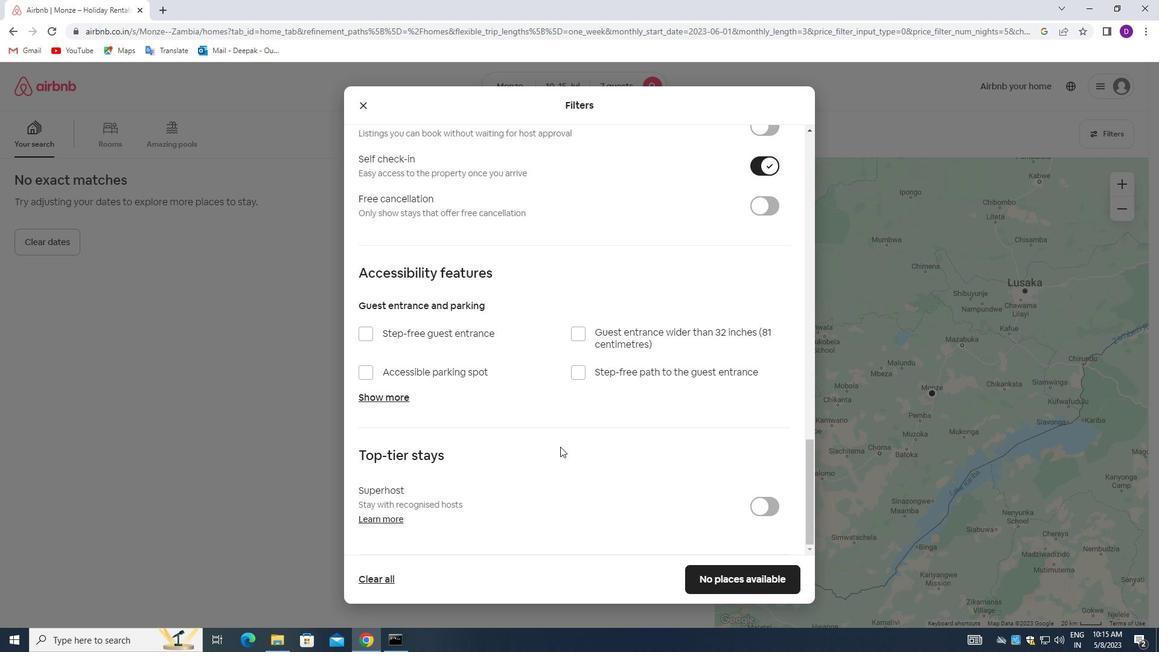 
Action: Mouse moved to (450, 514)
Screenshot: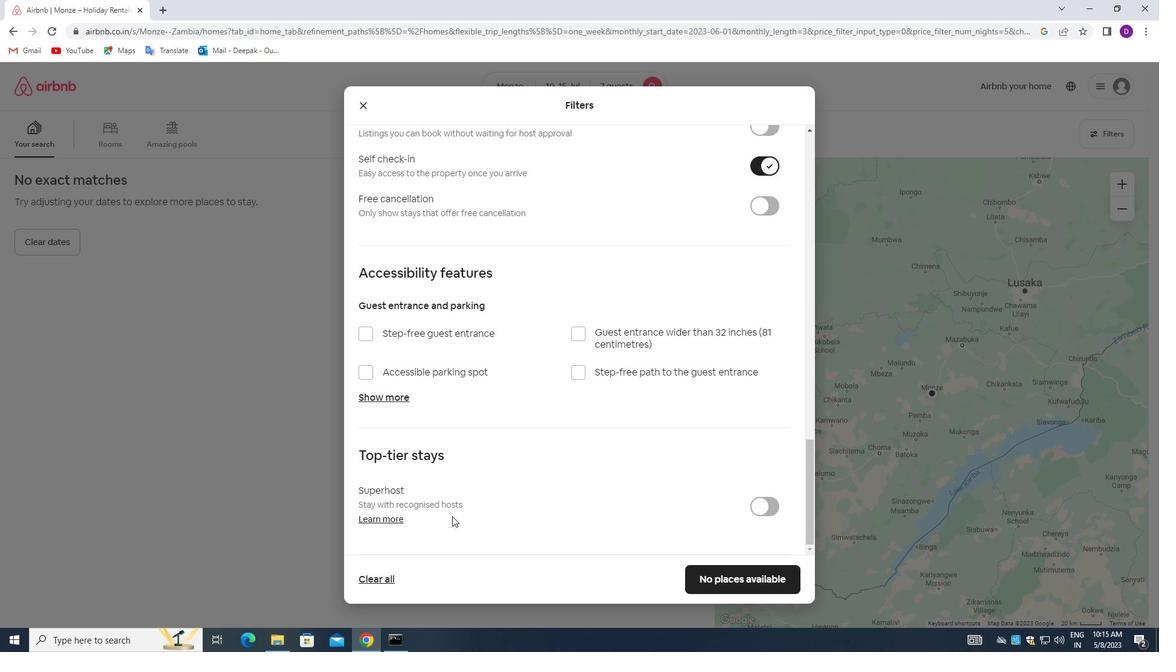 
Action: Mouse scrolled (450, 515) with delta (0, 0)
Screenshot: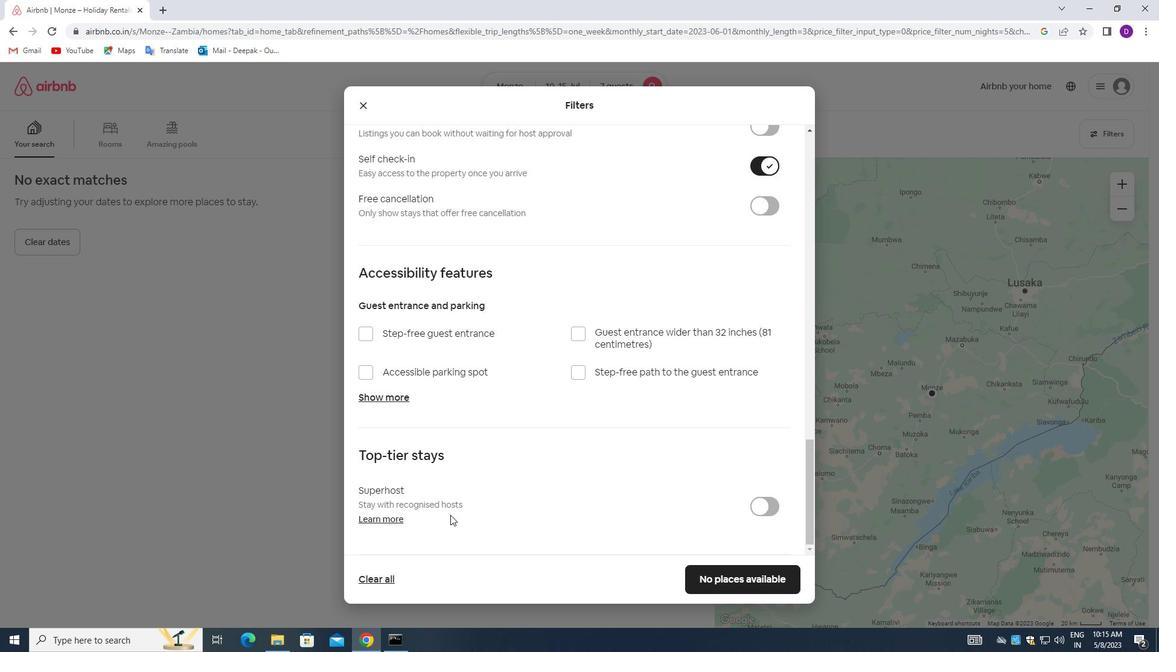 
Action: Mouse moved to (449, 513)
Screenshot: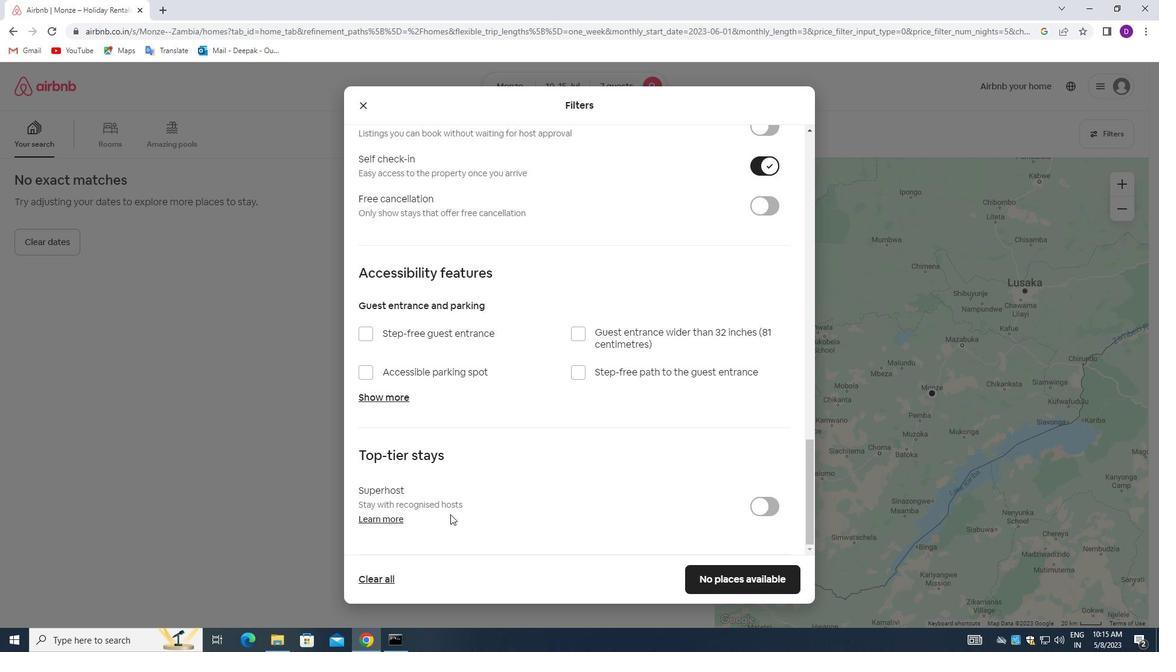 
Action: Mouse scrolled (449, 514) with delta (0, 0)
Screenshot: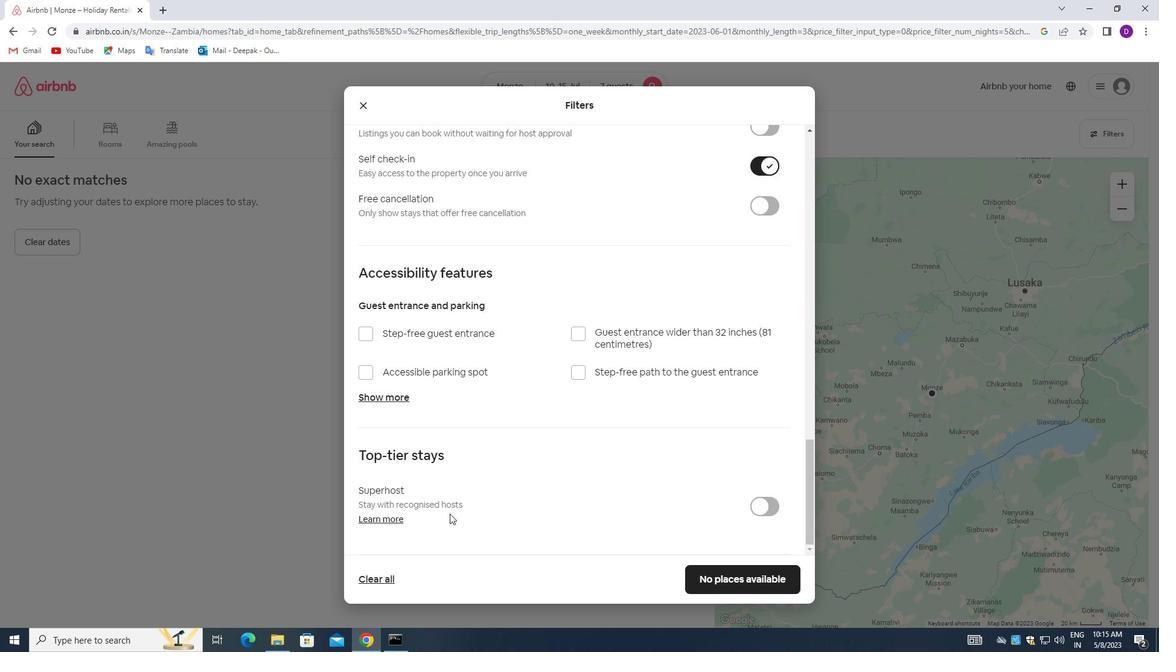 
Action: Mouse scrolled (449, 513) with delta (0, 0)
Screenshot: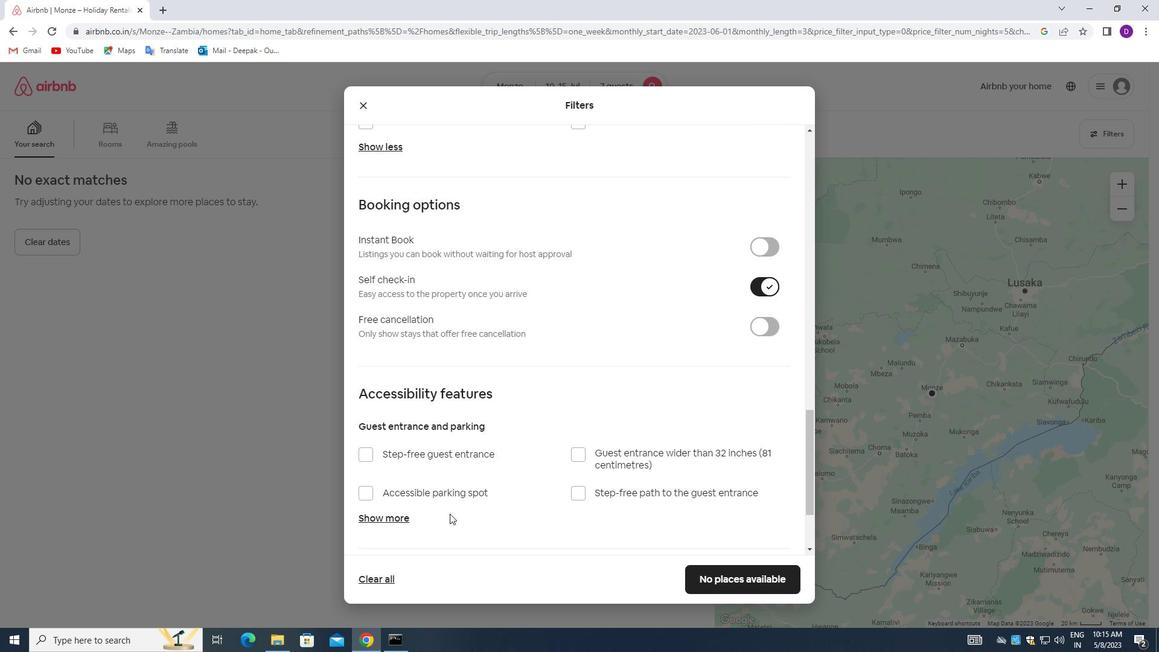 
Action: Mouse scrolled (449, 513) with delta (0, 0)
Screenshot: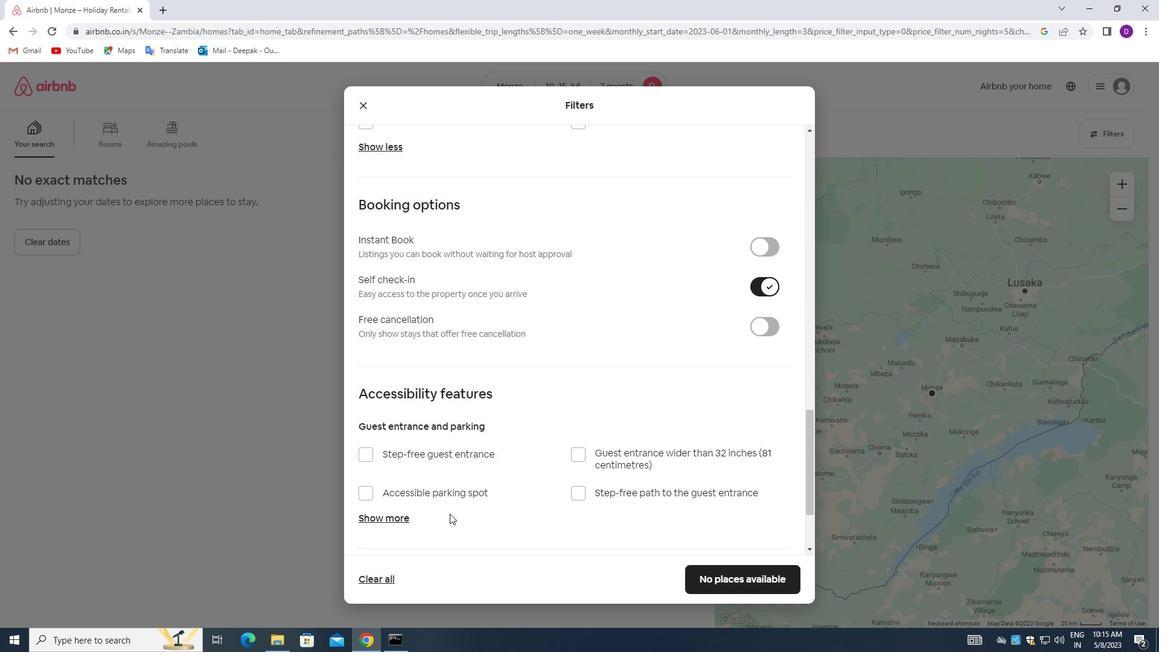 
Action: Mouse scrolled (449, 513) with delta (0, 0)
Screenshot: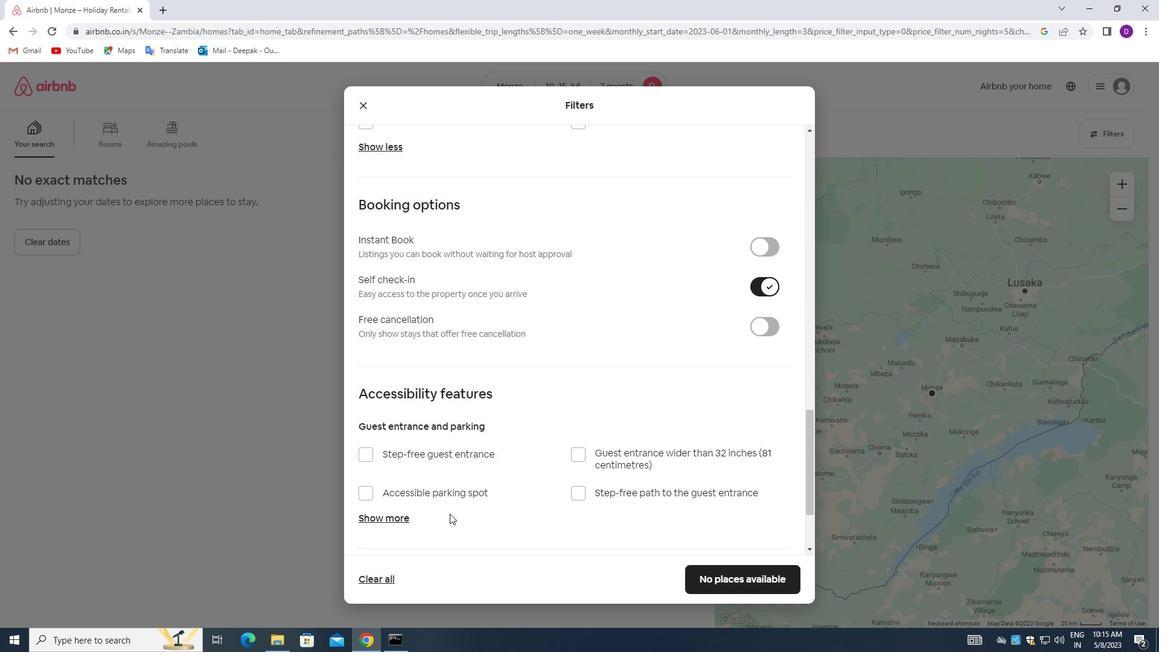 
Action: Mouse scrolled (449, 513) with delta (0, 0)
Screenshot: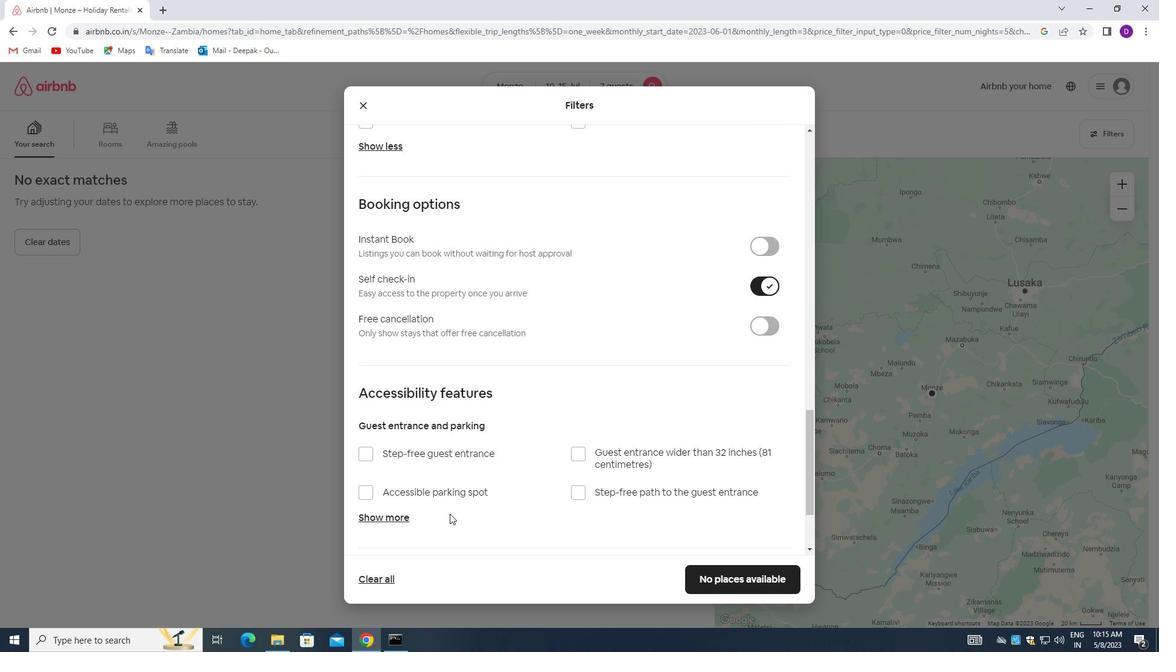 
Action: Mouse scrolled (449, 513) with delta (0, 0)
Screenshot: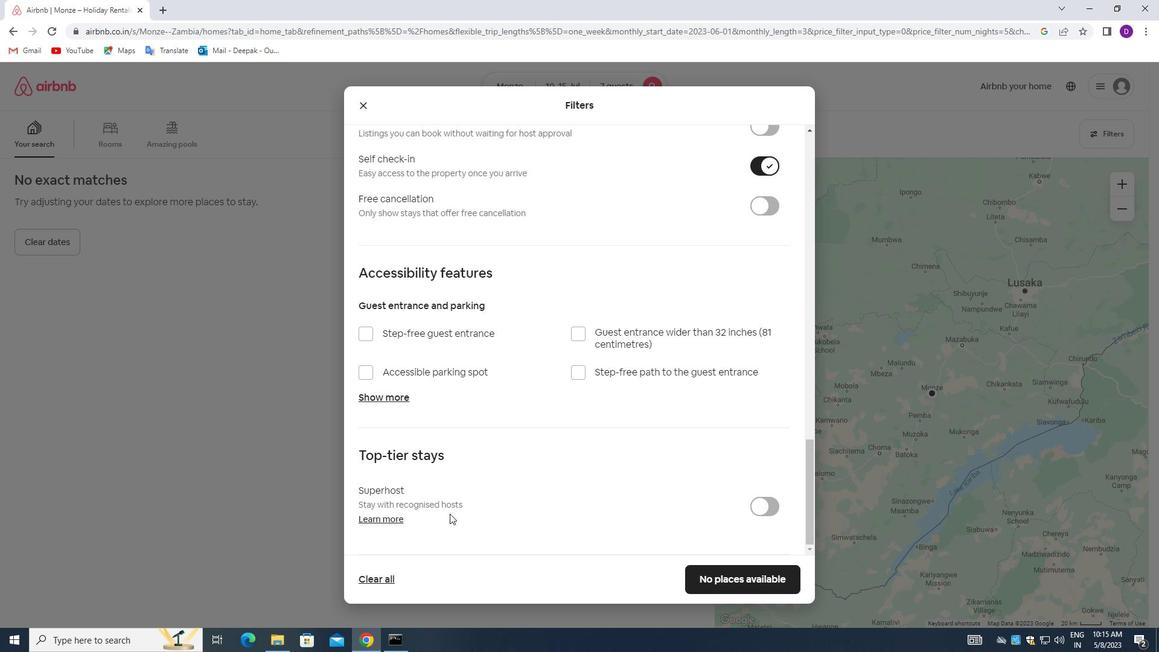 
Action: Mouse scrolled (449, 513) with delta (0, 0)
Screenshot: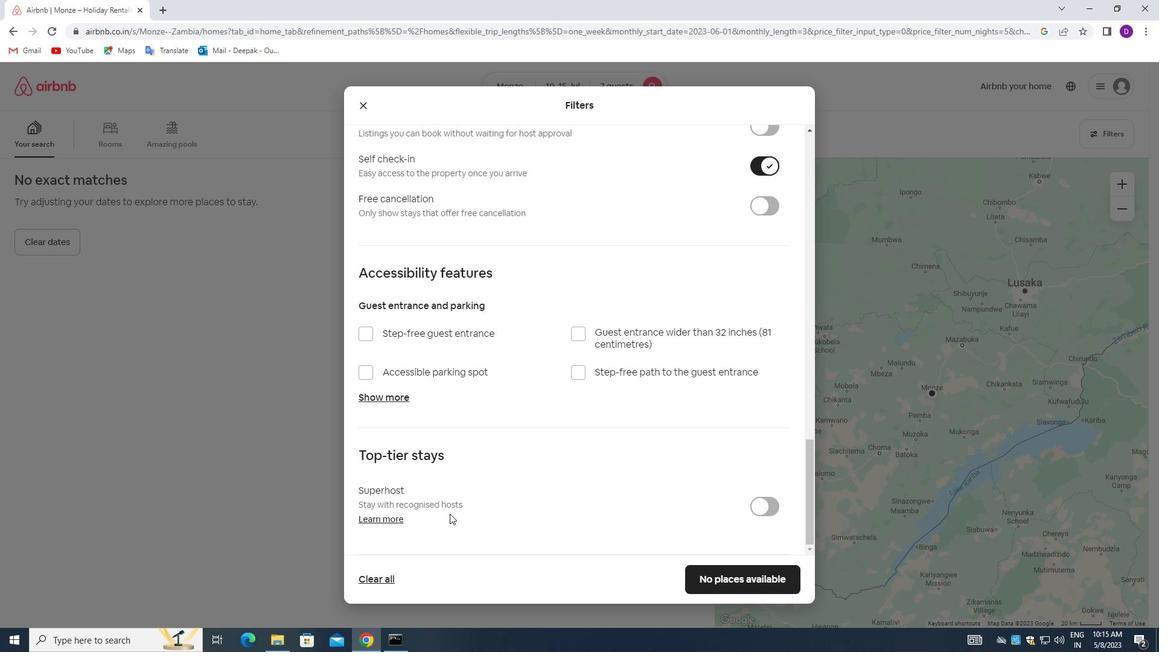 
Action: Mouse scrolled (449, 513) with delta (0, 0)
Screenshot: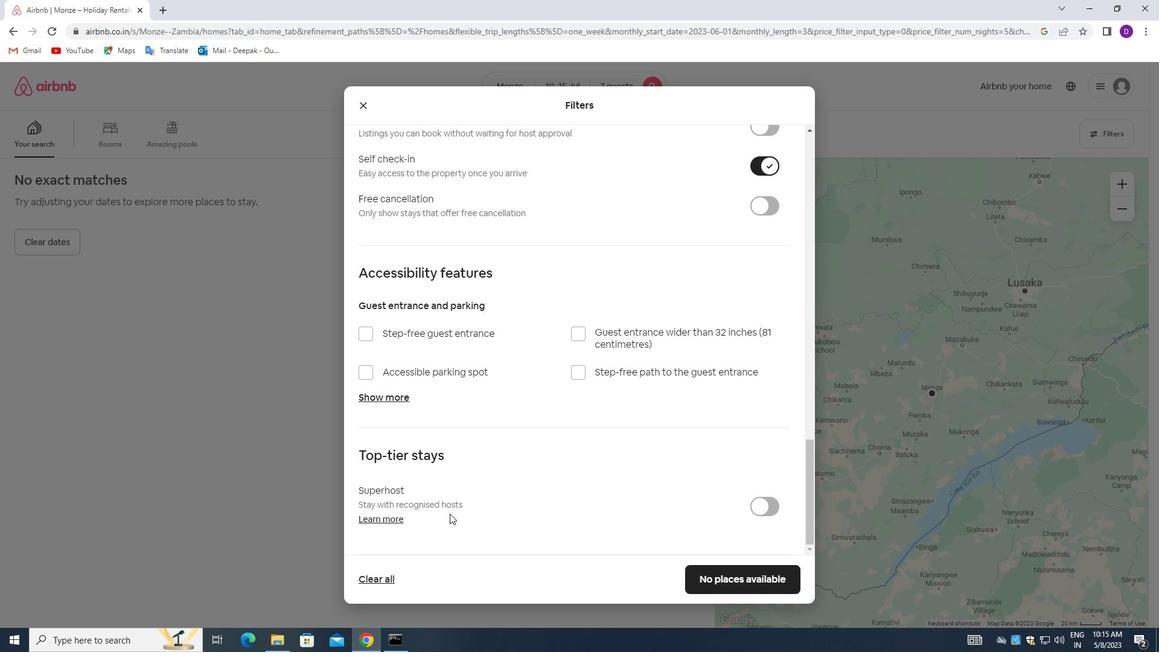 
Action: Mouse moved to (693, 573)
Screenshot: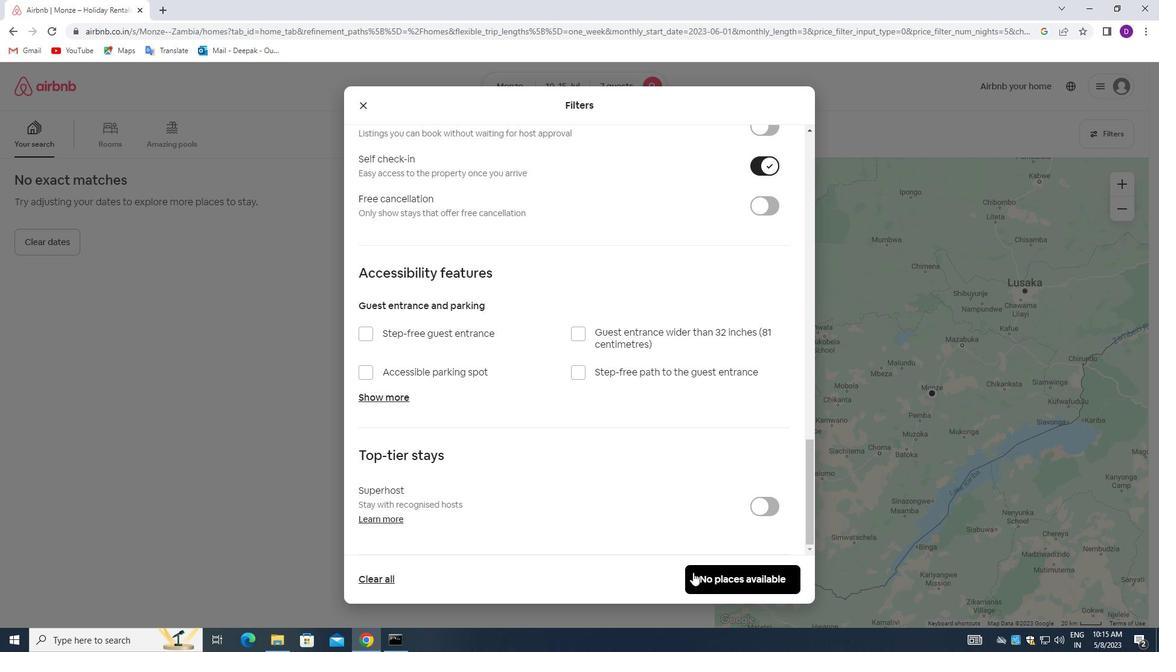 
Action: Mouse pressed left at (693, 573)
Screenshot: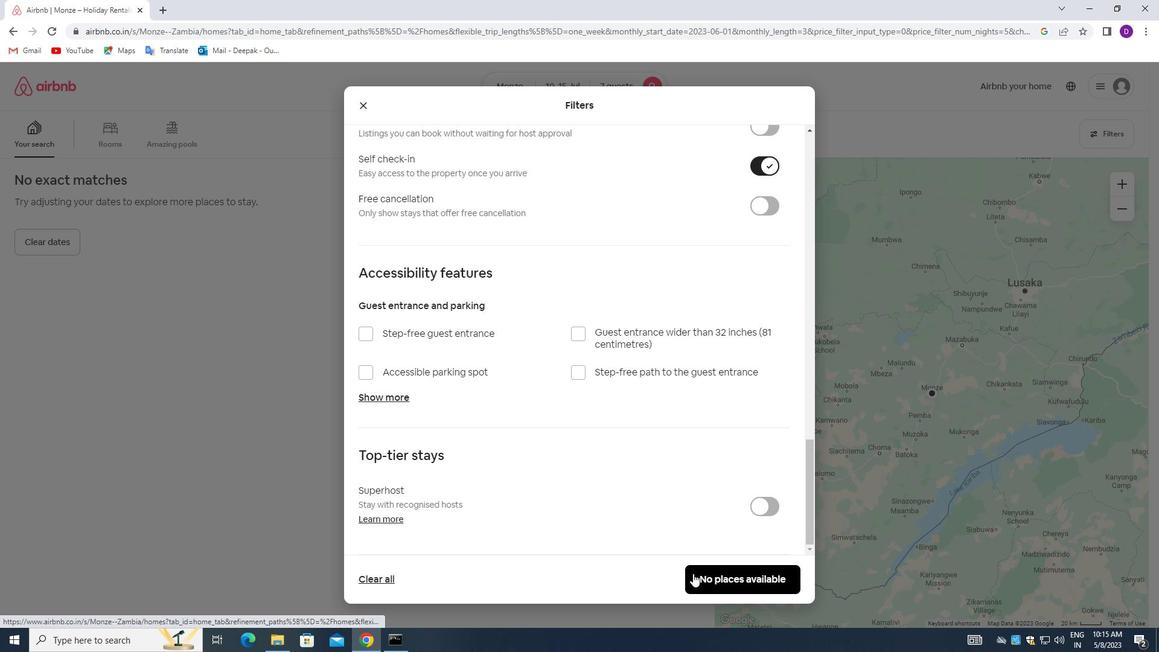
Action: Mouse moved to (631, 451)
Screenshot: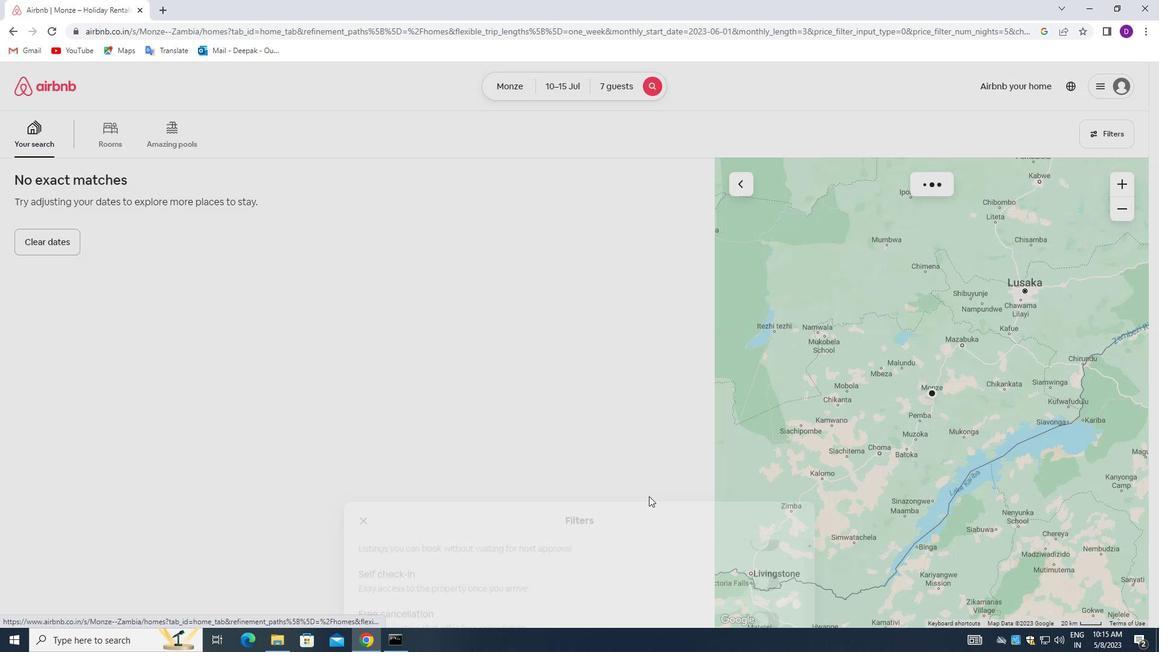 
